 Task: Look for space in Dhrol, India from 7th July, 2023 to 15th July, 2023 for 6 adults in price range Rs.15000 to Rs.20000. Place can be entire place with 3 bedrooms having 3 beds and 3 bathrooms. Property type can be house, flat, guest house. Amenities needed are: washing machine. Booking option can be shelf check-in. Required host language is English.
Action: Mouse moved to (522, 127)
Screenshot: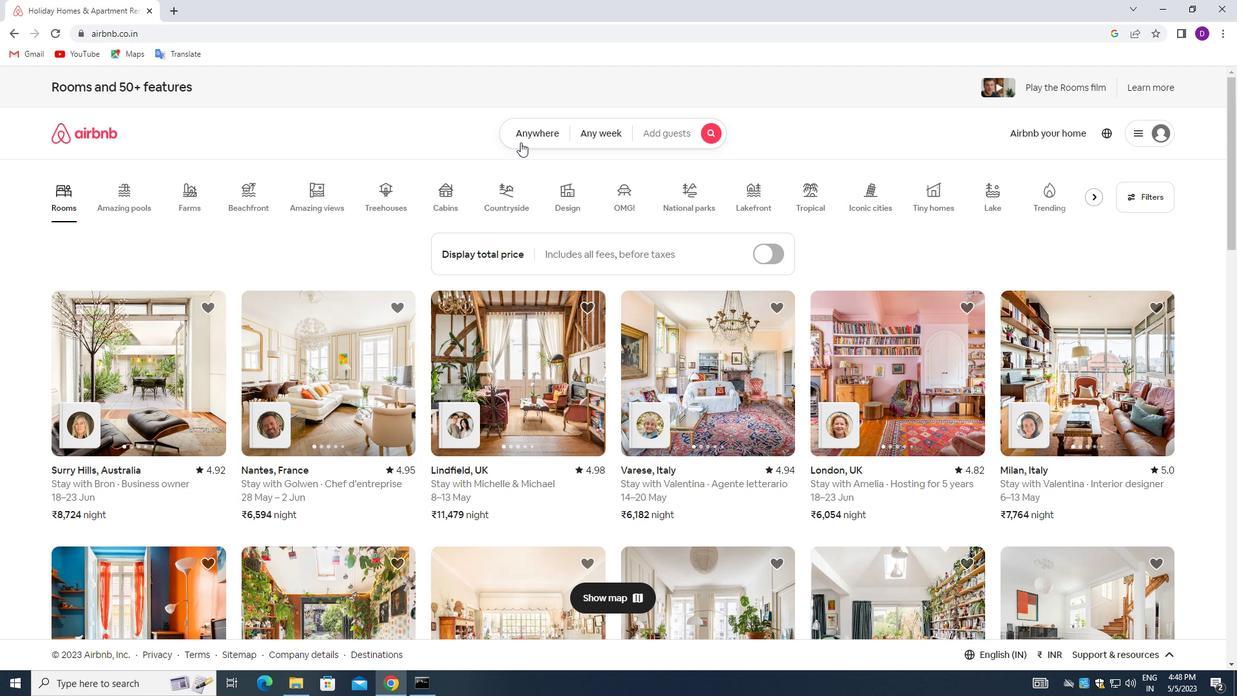 
Action: Mouse pressed left at (522, 127)
Screenshot: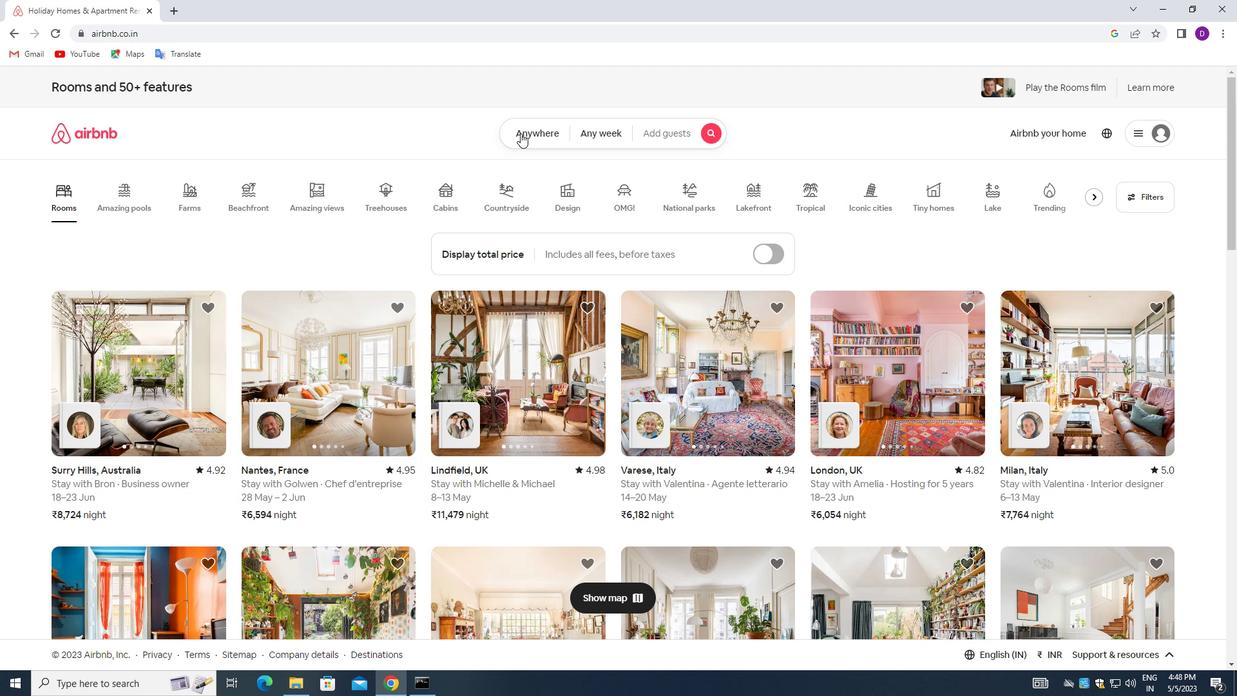 
Action: Mouse moved to (488, 176)
Screenshot: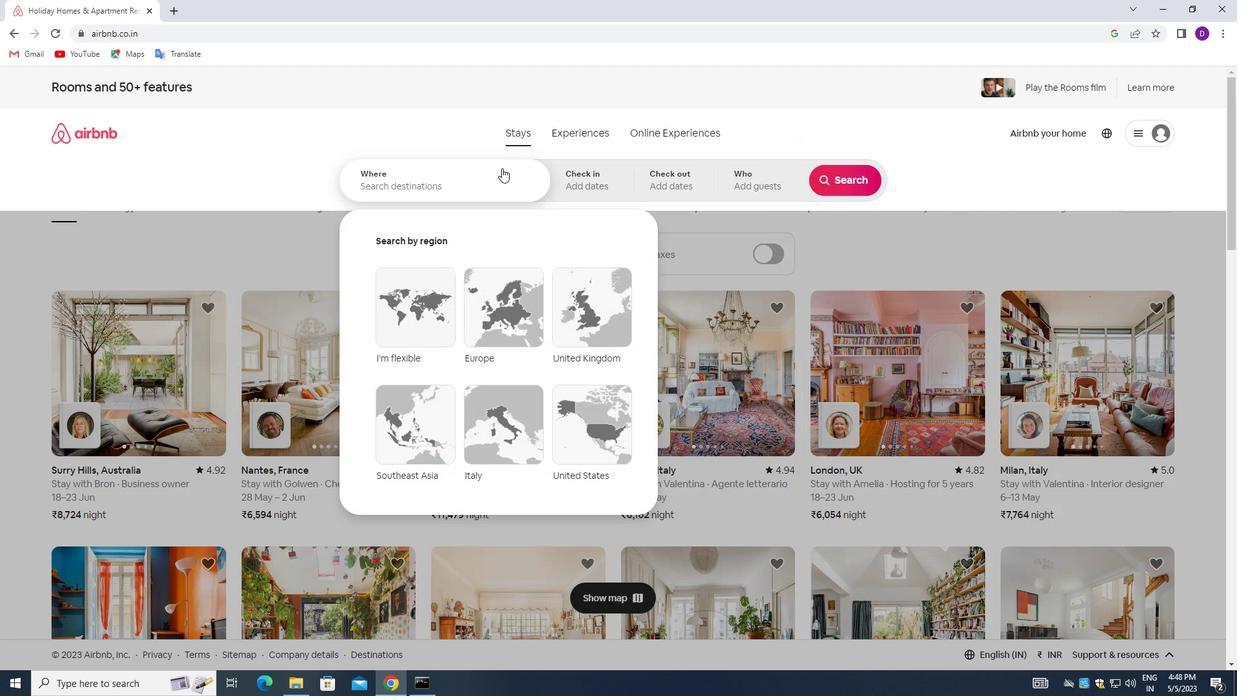 
Action: Mouse pressed left at (488, 176)
Screenshot: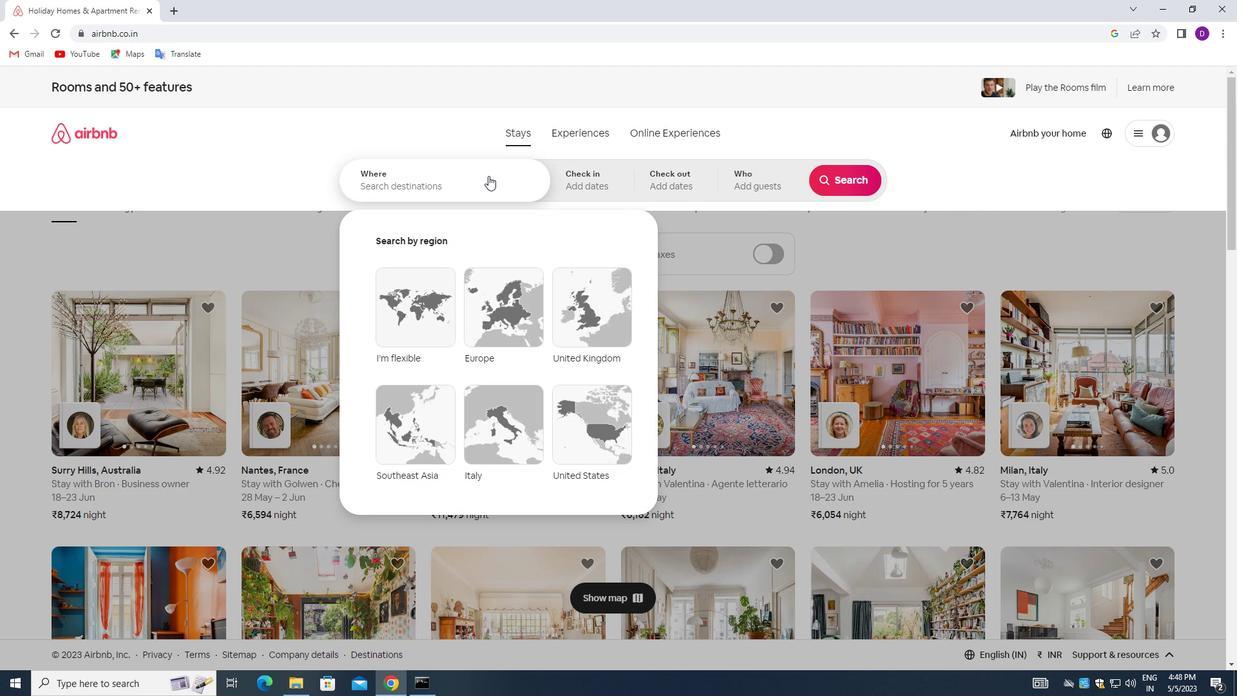 
Action: Mouse moved to (228, 298)
Screenshot: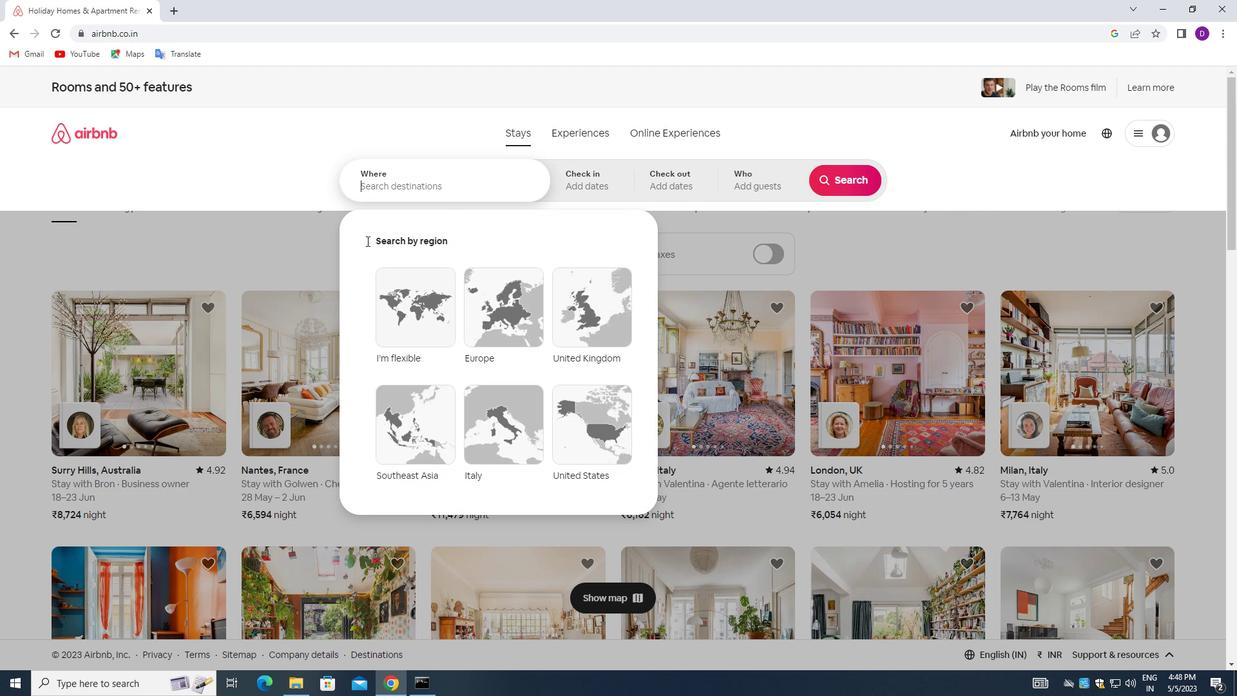 
Action: Key pressed <Key.shift_r>Dhrol,<Key.space><Key.shift>INDIA<Key.enter>
Screenshot: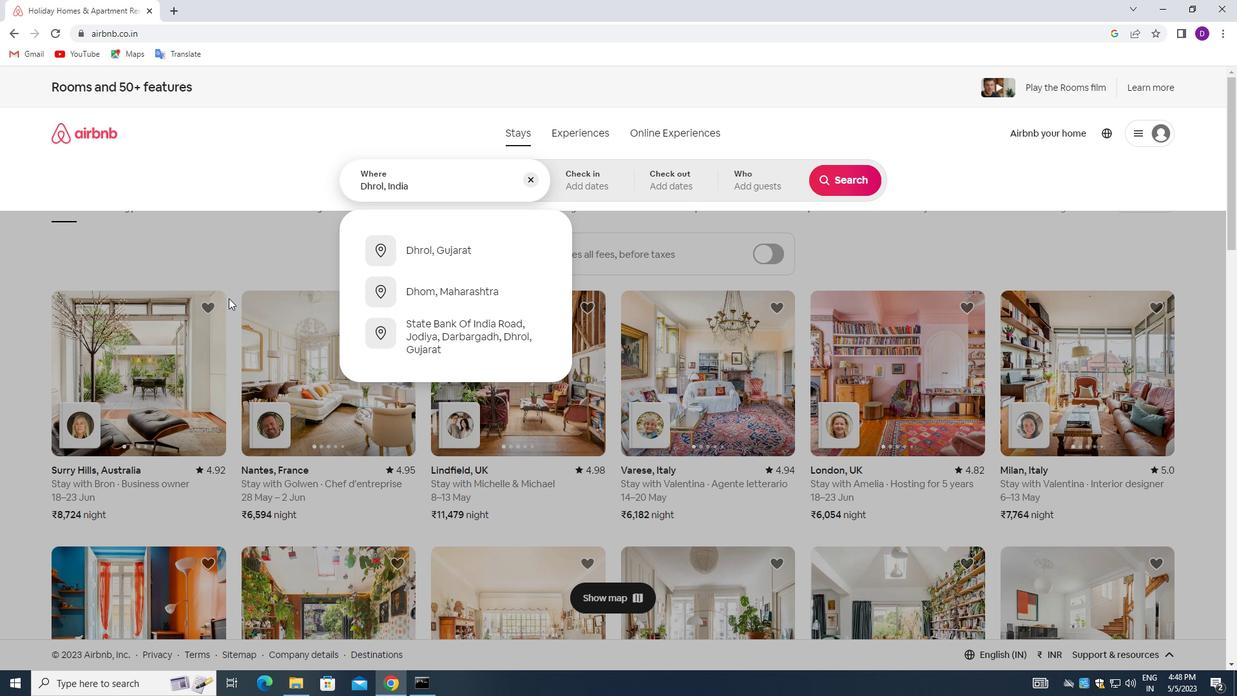 
Action: Mouse moved to (841, 286)
Screenshot: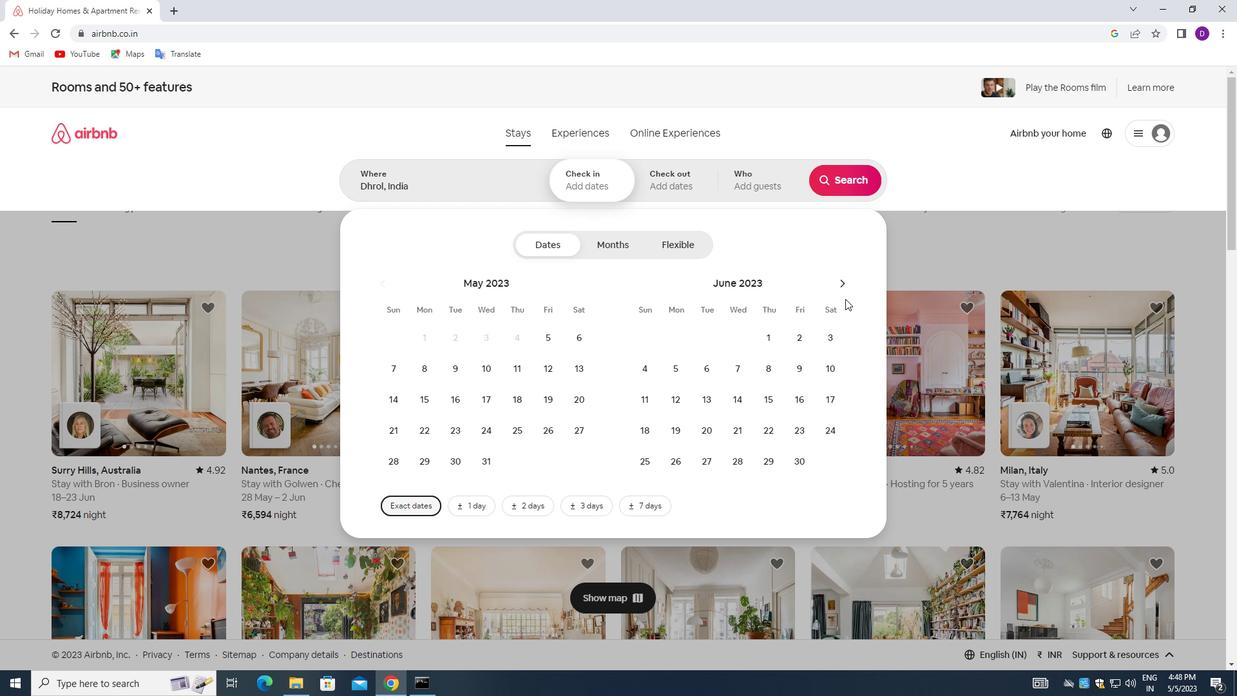 
Action: Mouse pressed left at (841, 286)
Screenshot: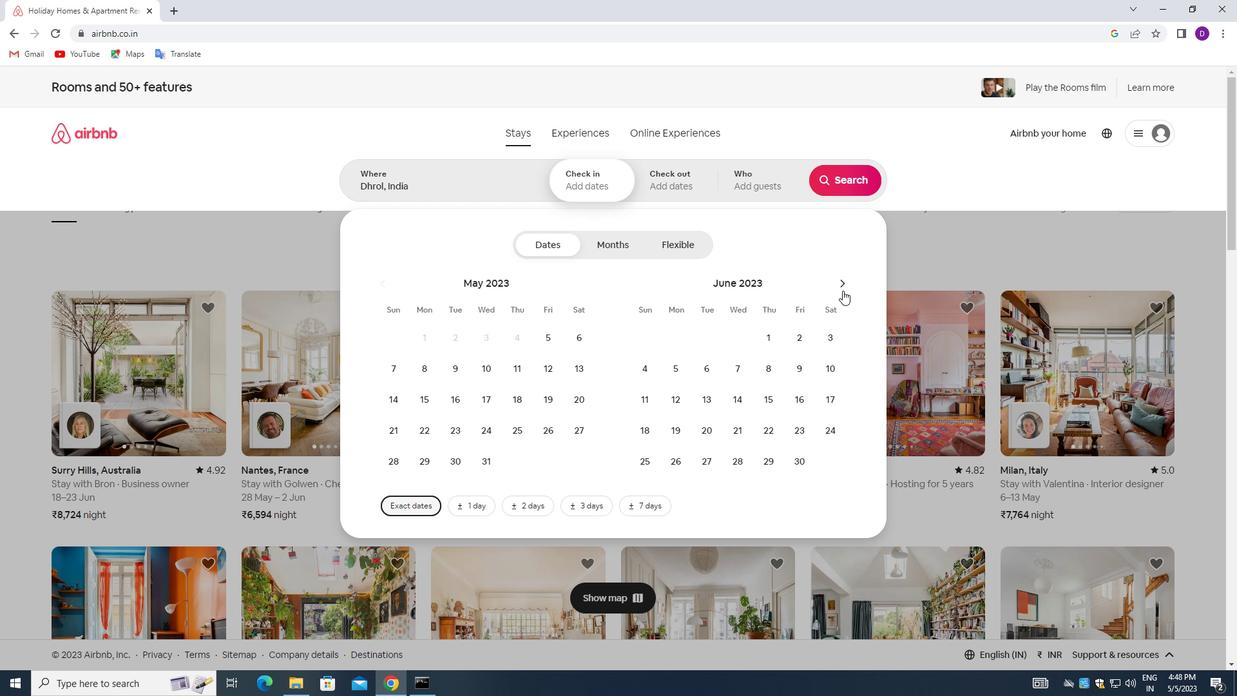 
Action: Mouse moved to (788, 367)
Screenshot: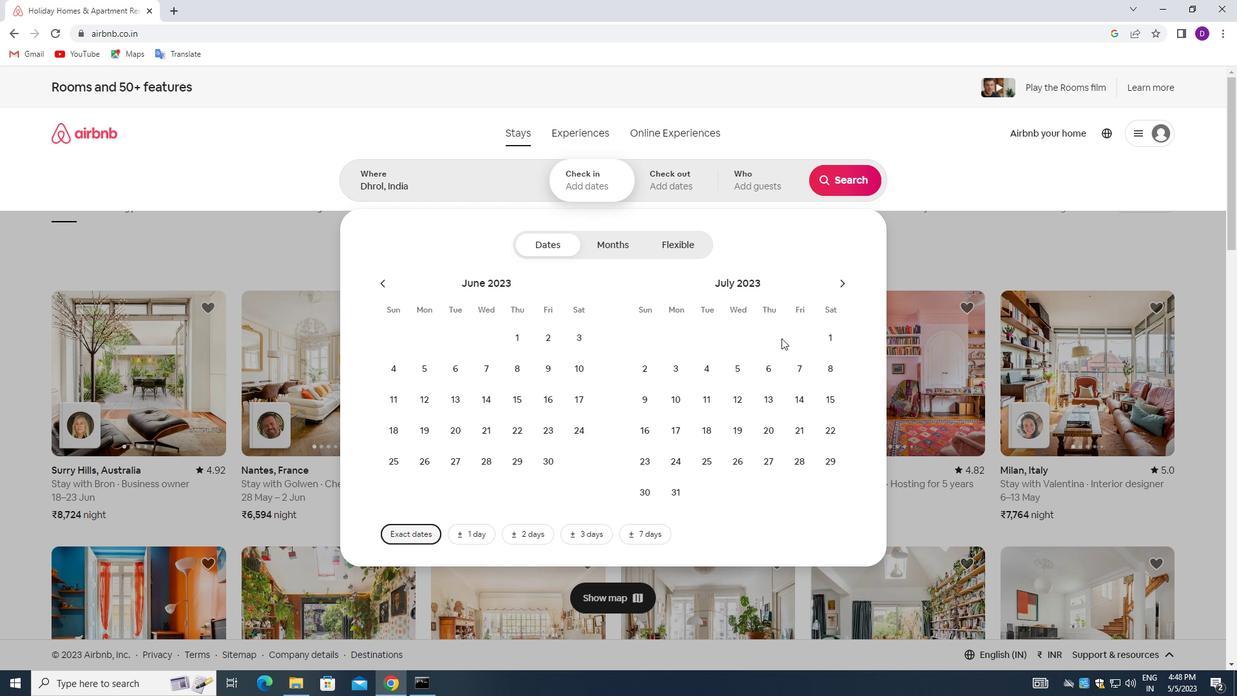 
Action: Mouse pressed left at (788, 367)
Screenshot: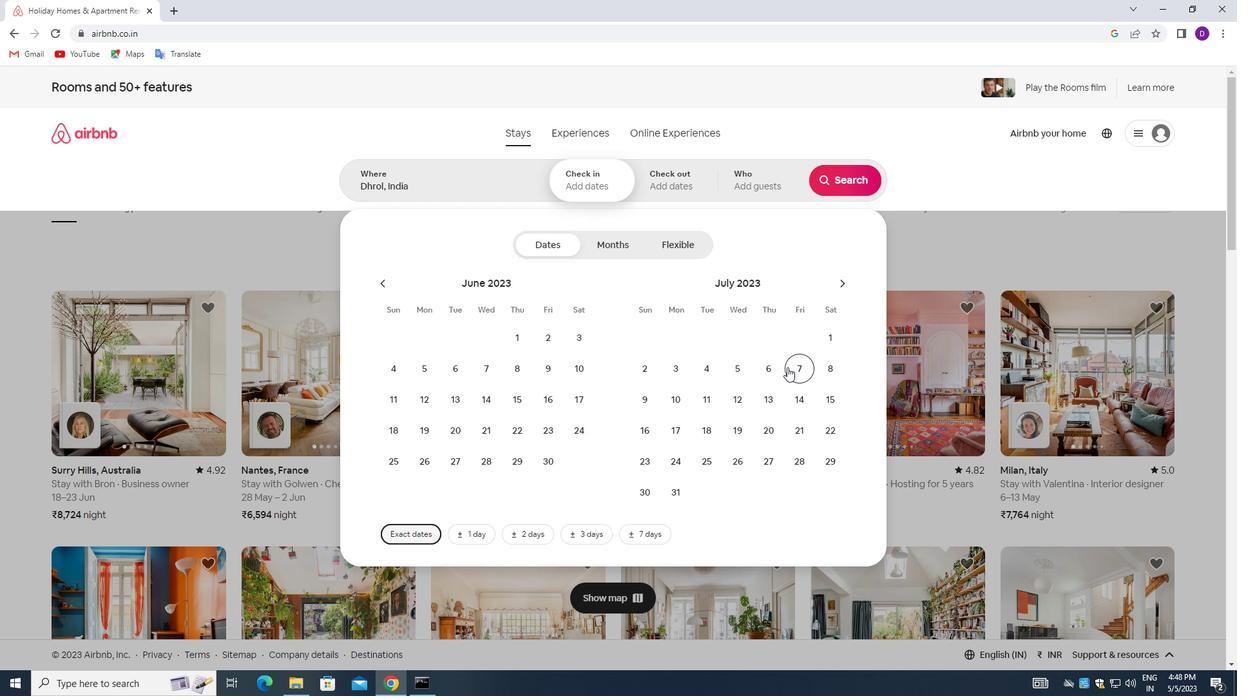 
Action: Mouse moved to (824, 397)
Screenshot: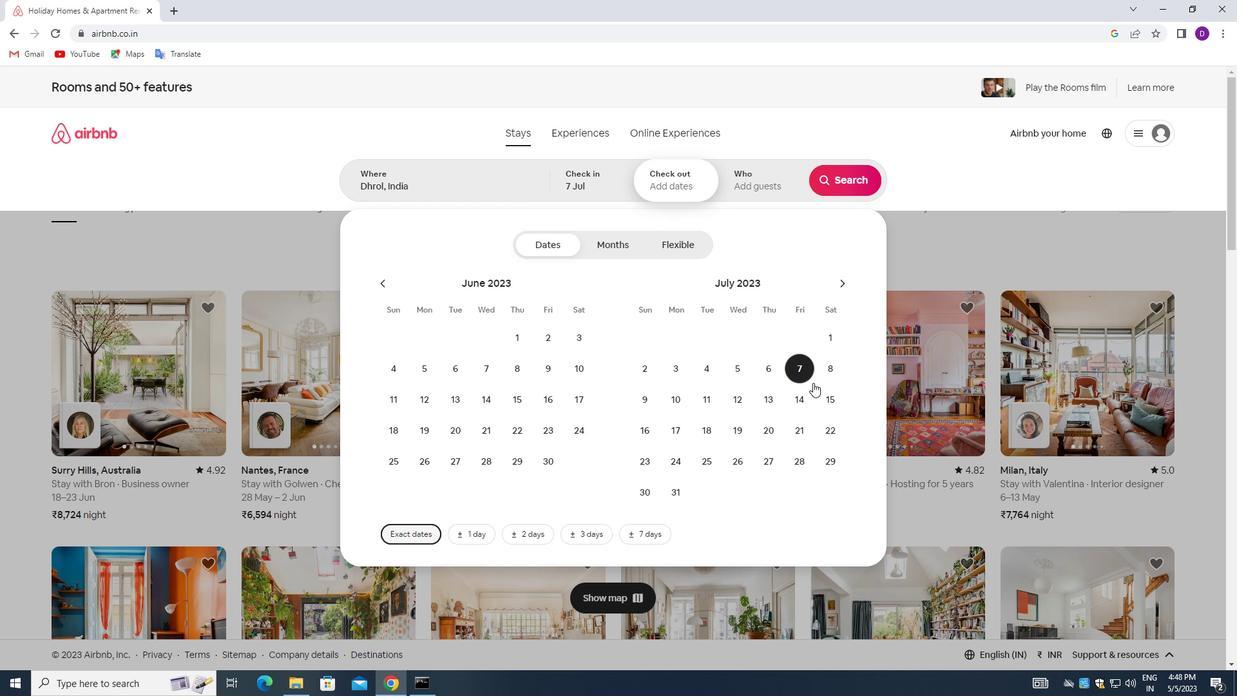 
Action: Mouse pressed left at (824, 397)
Screenshot: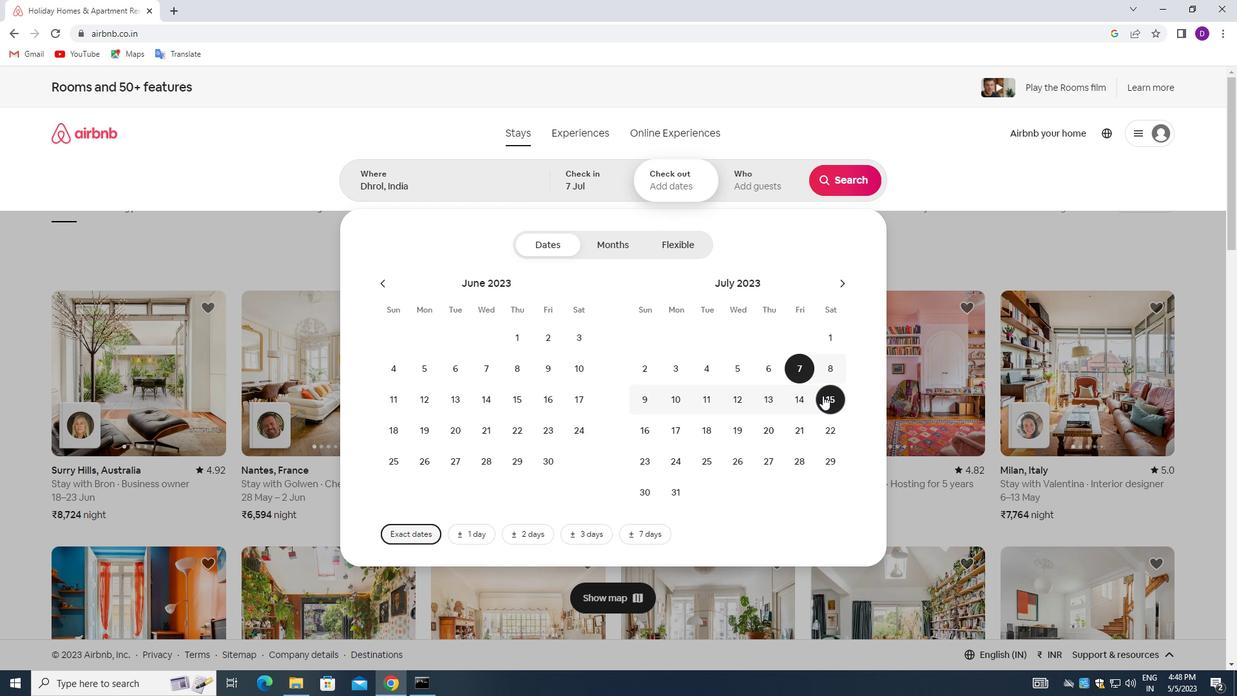 
Action: Mouse moved to (742, 176)
Screenshot: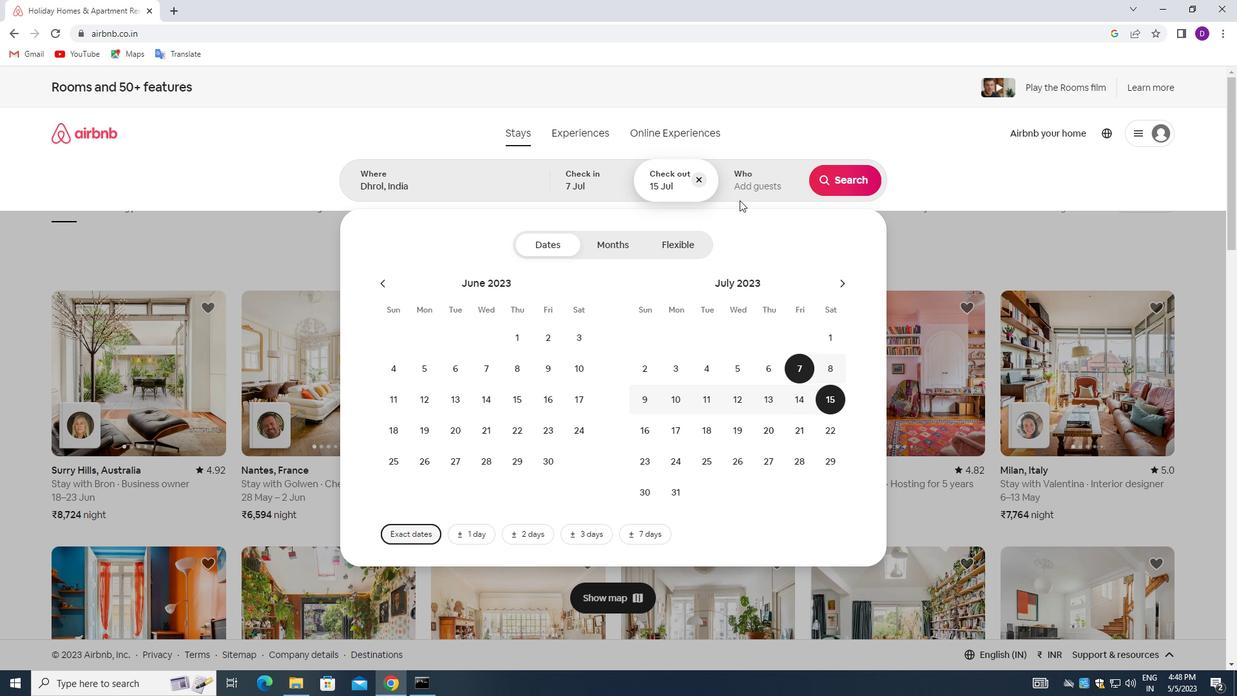
Action: Mouse pressed left at (742, 176)
Screenshot: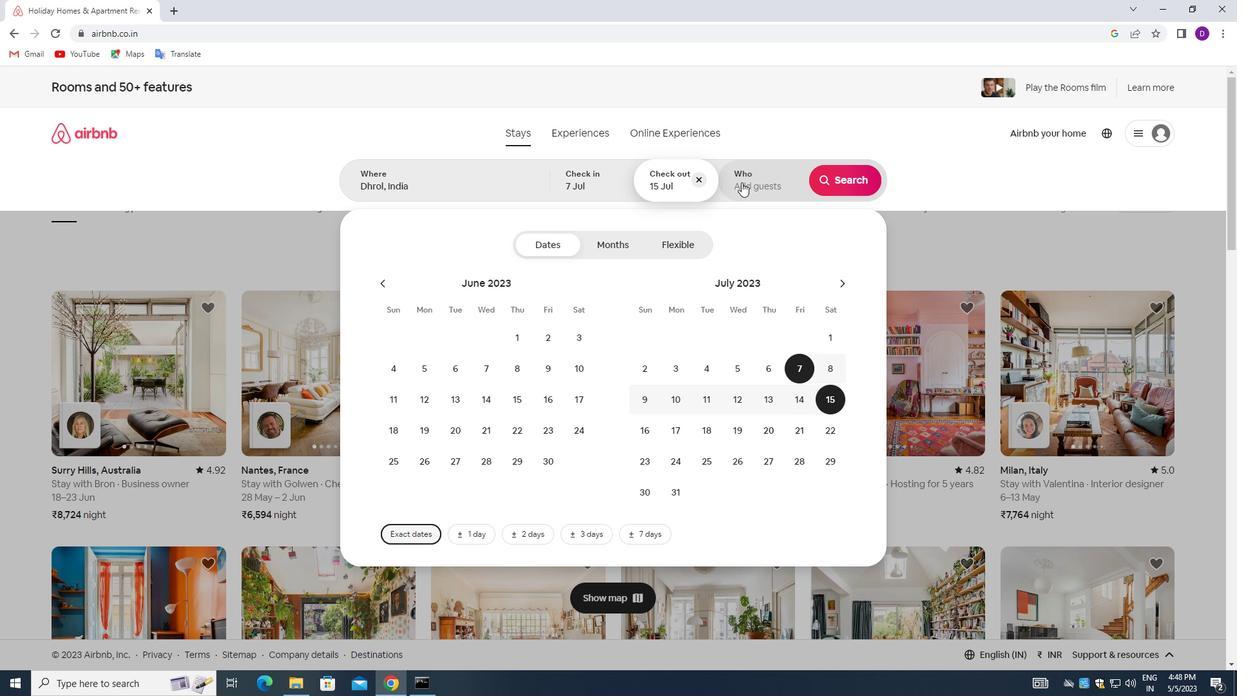 
Action: Mouse moved to (845, 254)
Screenshot: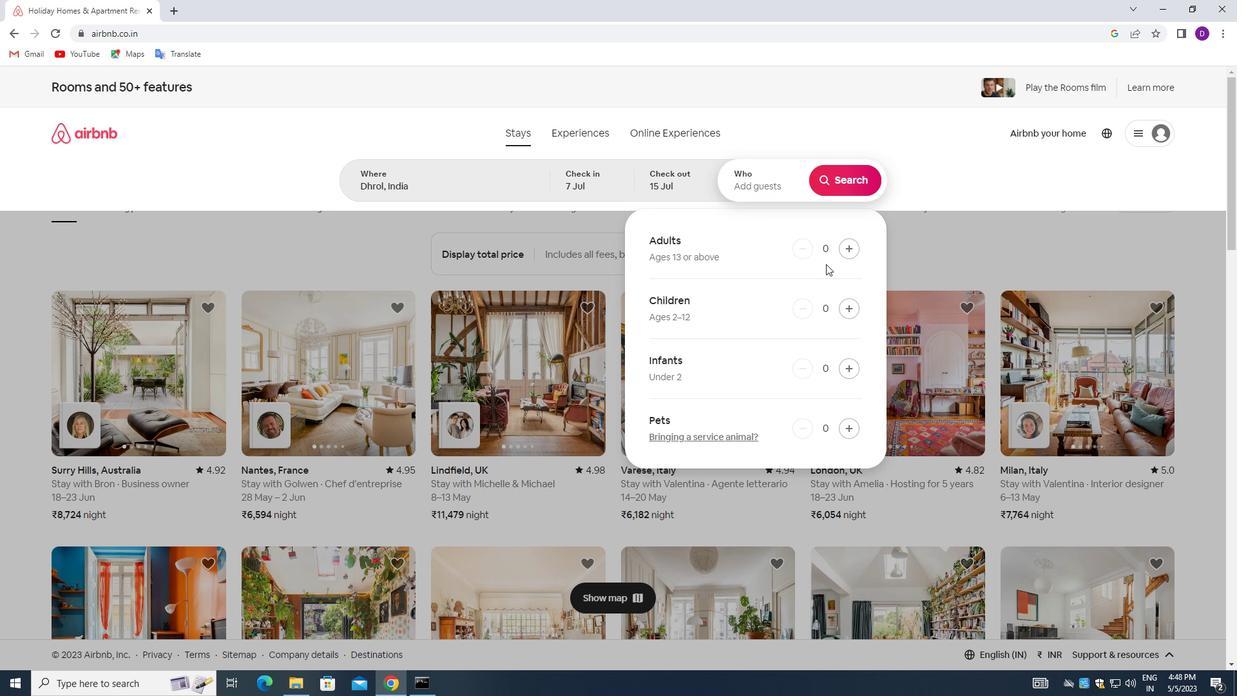
Action: Mouse pressed left at (845, 254)
Screenshot: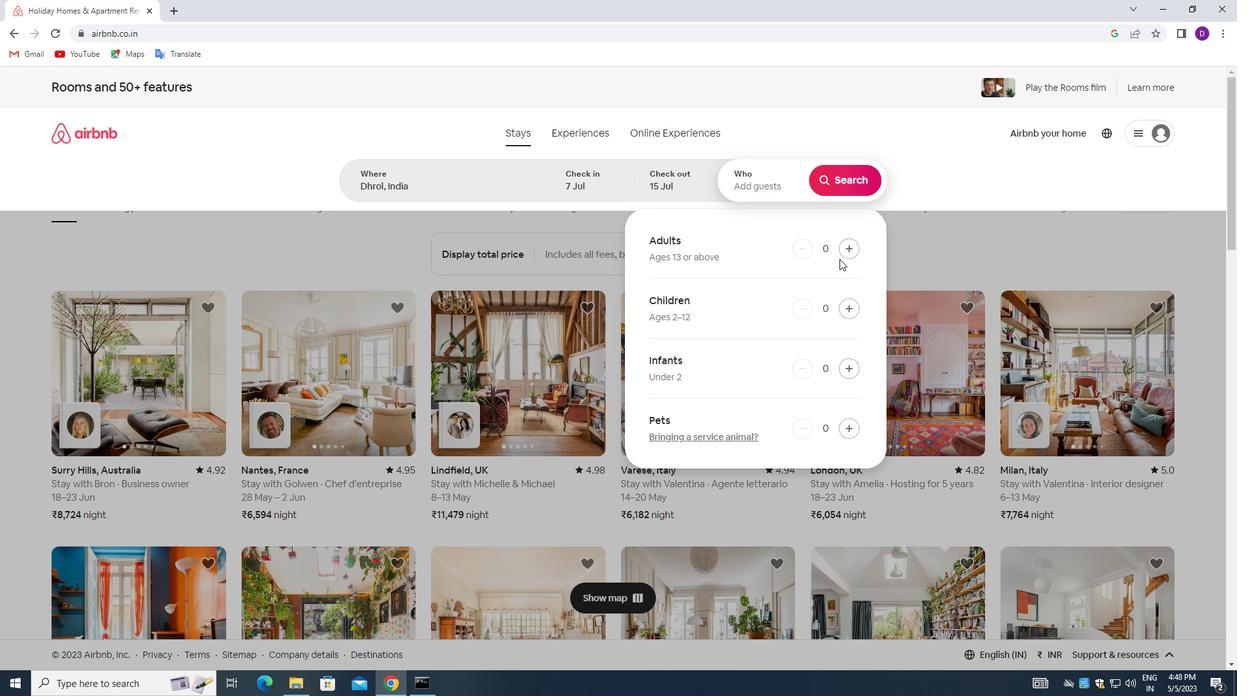 
Action: Mouse pressed left at (845, 254)
Screenshot: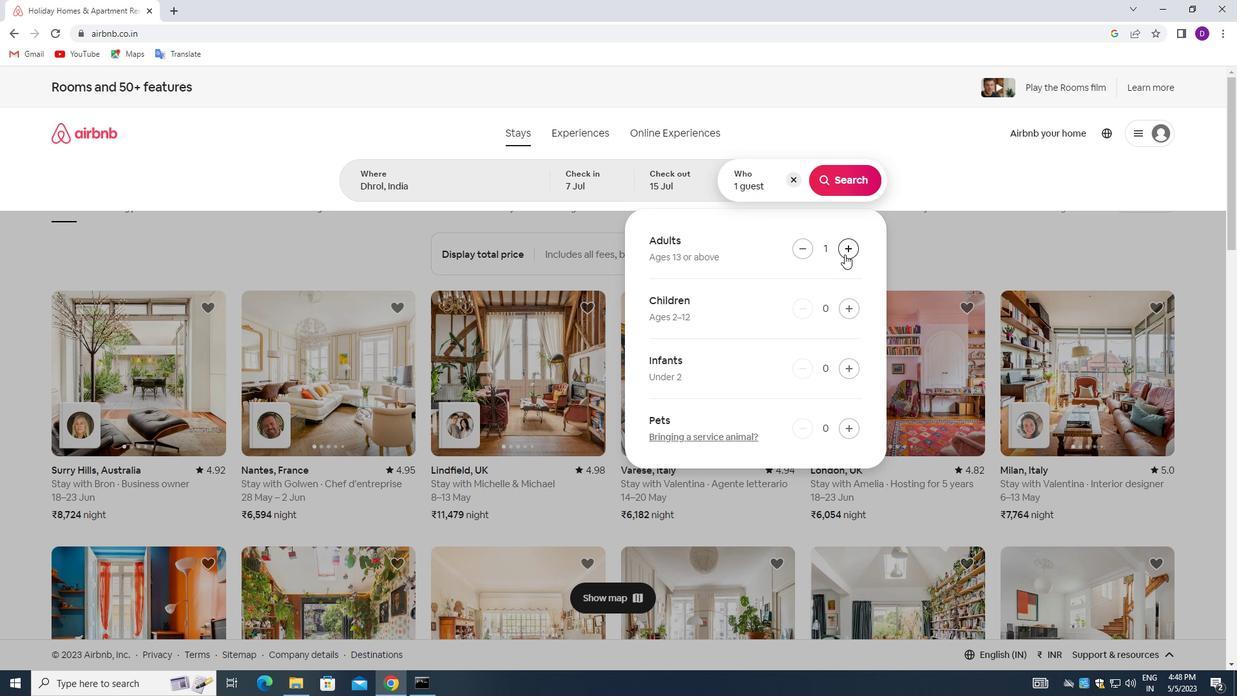 
Action: Mouse pressed left at (845, 254)
Screenshot: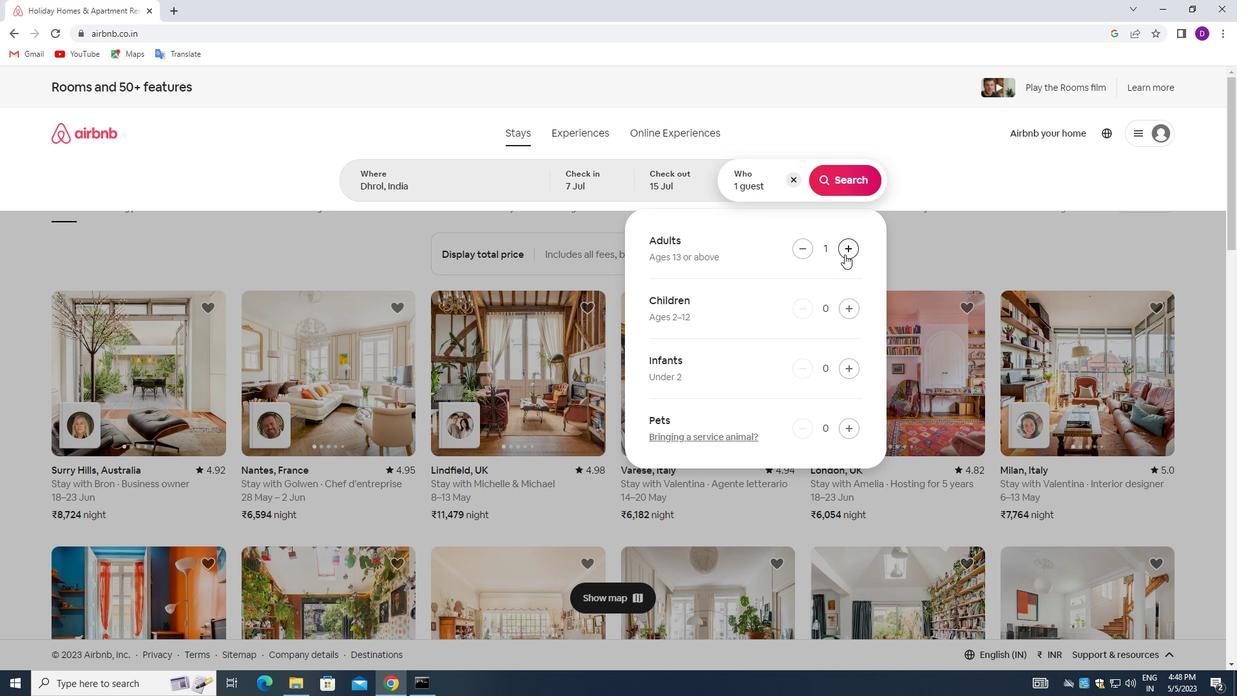 
Action: Mouse pressed left at (845, 254)
Screenshot: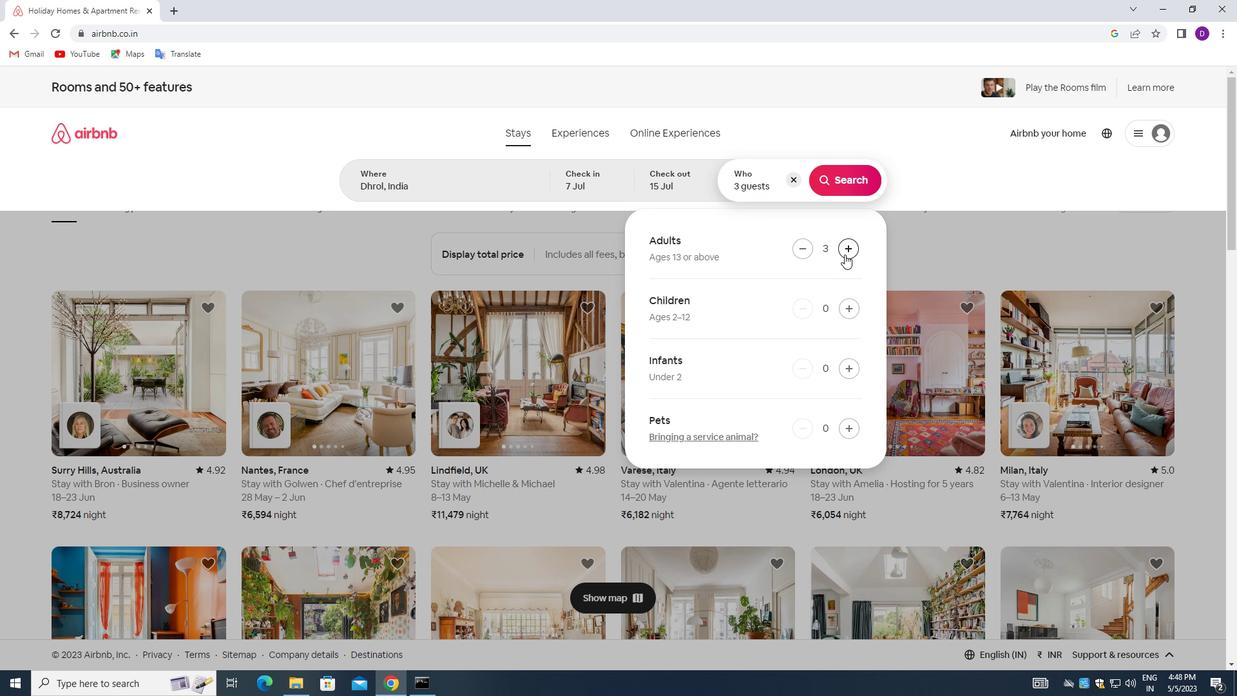 
Action: Mouse pressed left at (845, 254)
Screenshot: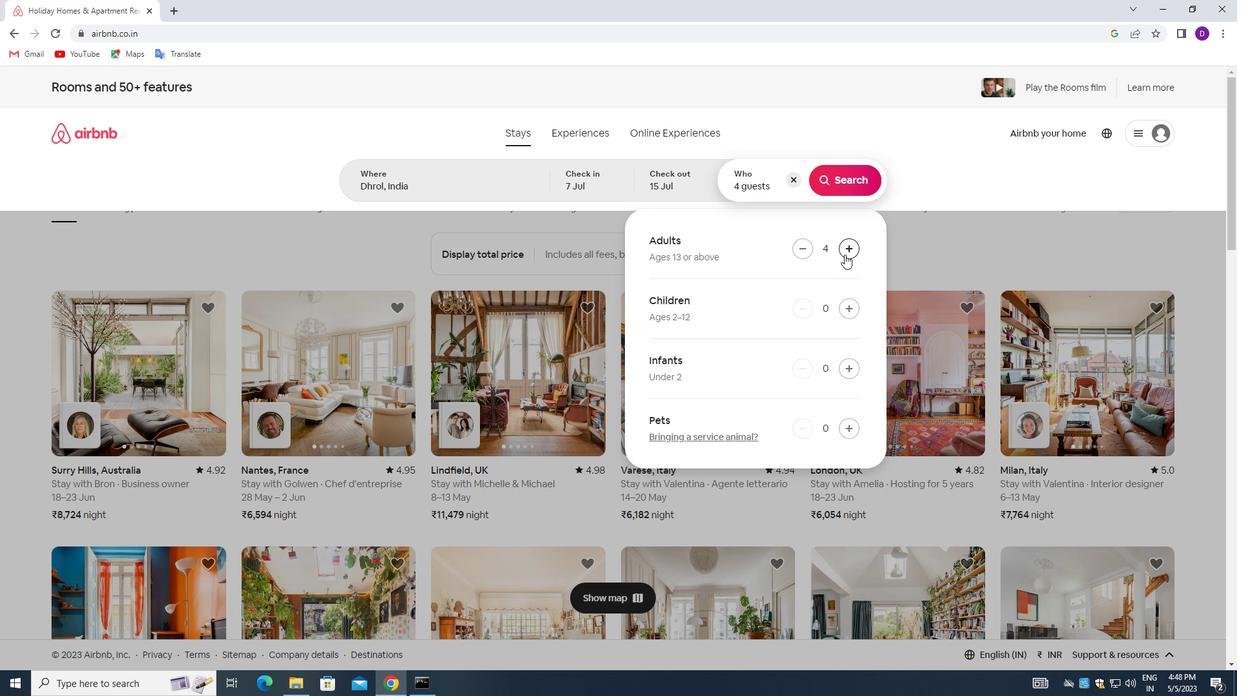 
Action: Mouse pressed left at (845, 254)
Screenshot: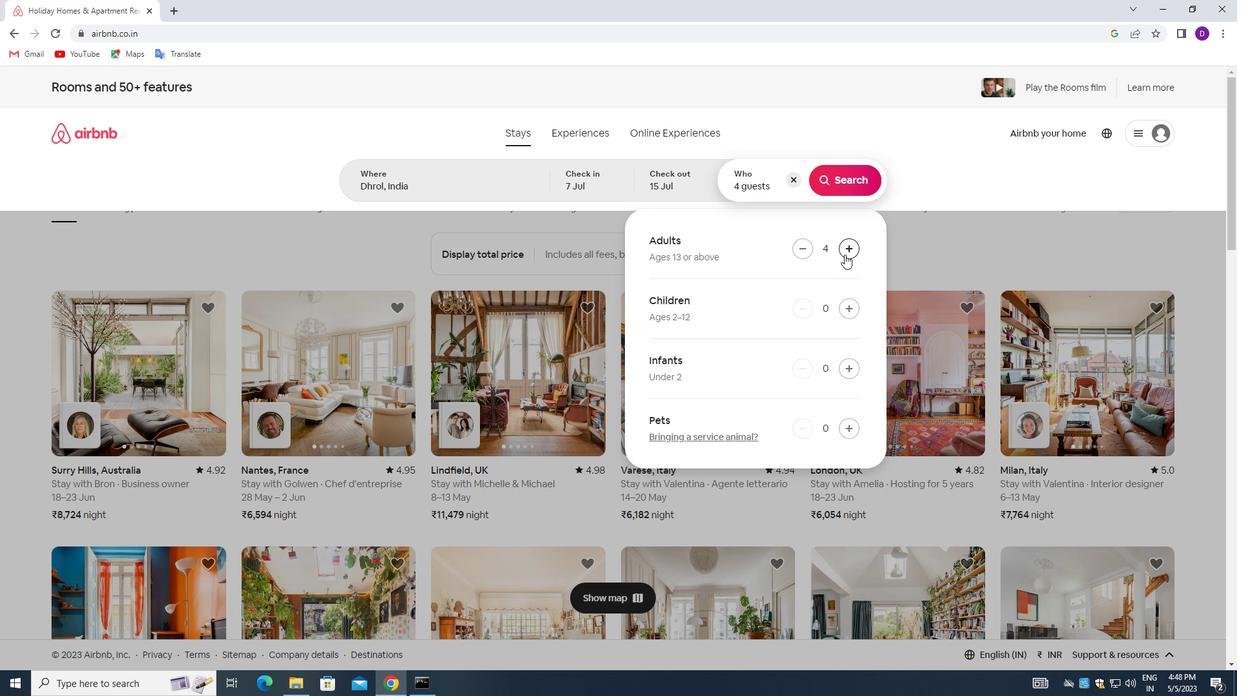 
Action: Mouse moved to (855, 171)
Screenshot: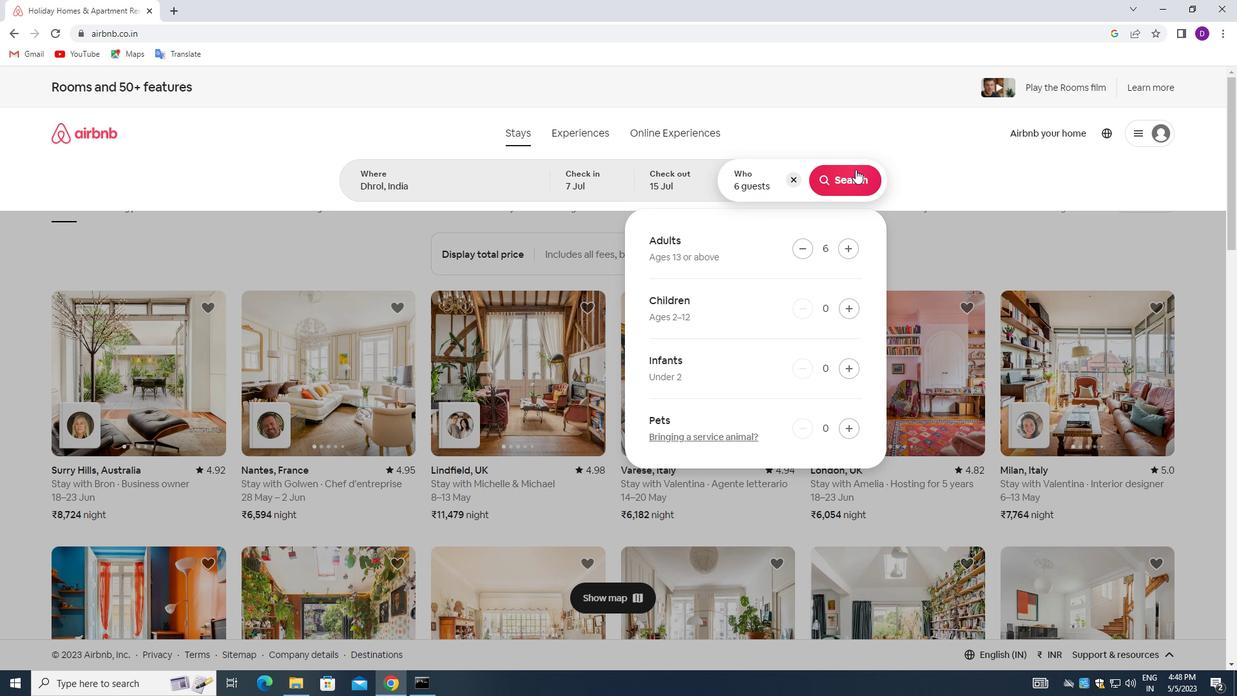 
Action: Mouse pressed left at (855, 171)
Screenshot: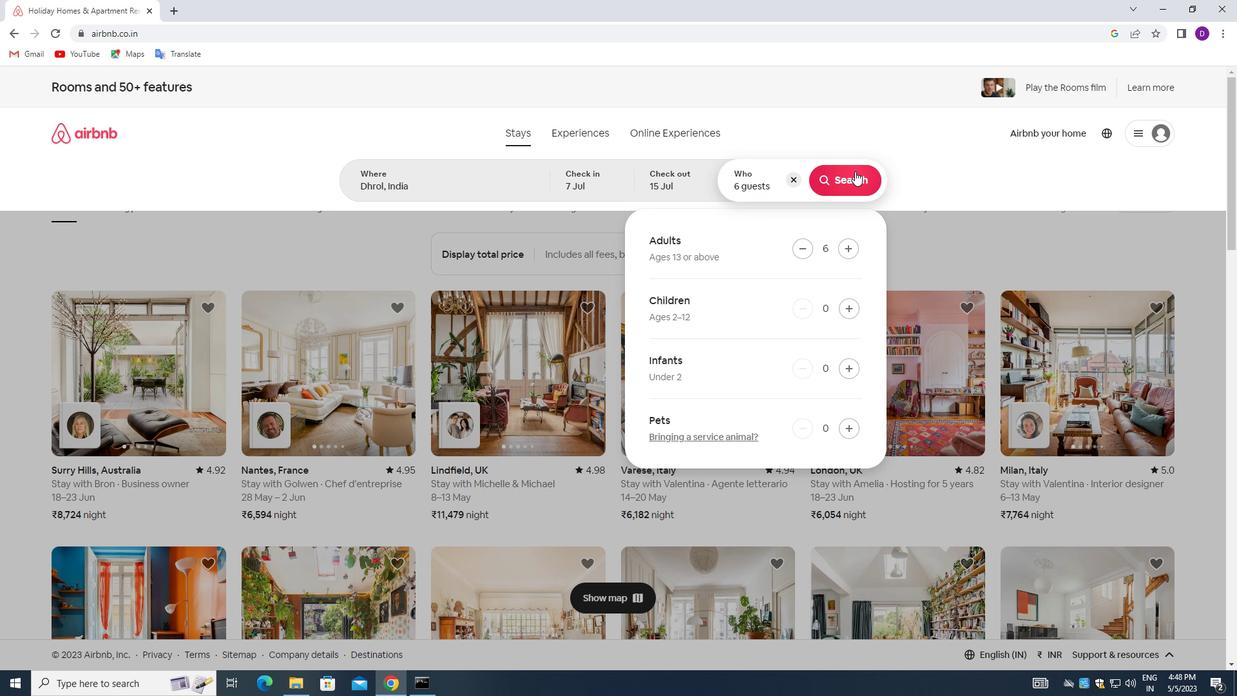 
Action: Mouse moved to (1169, 145)
Screenshot: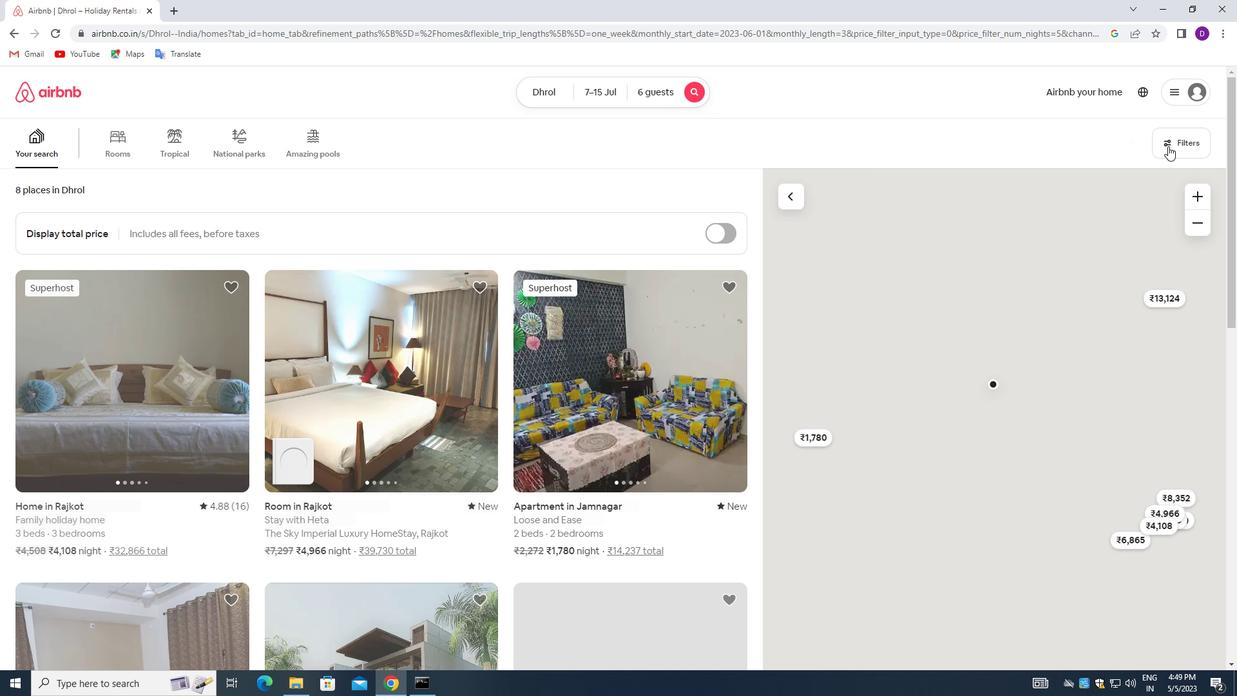 
Action: Mouse pressed left at (1169, 145)
Screenshot: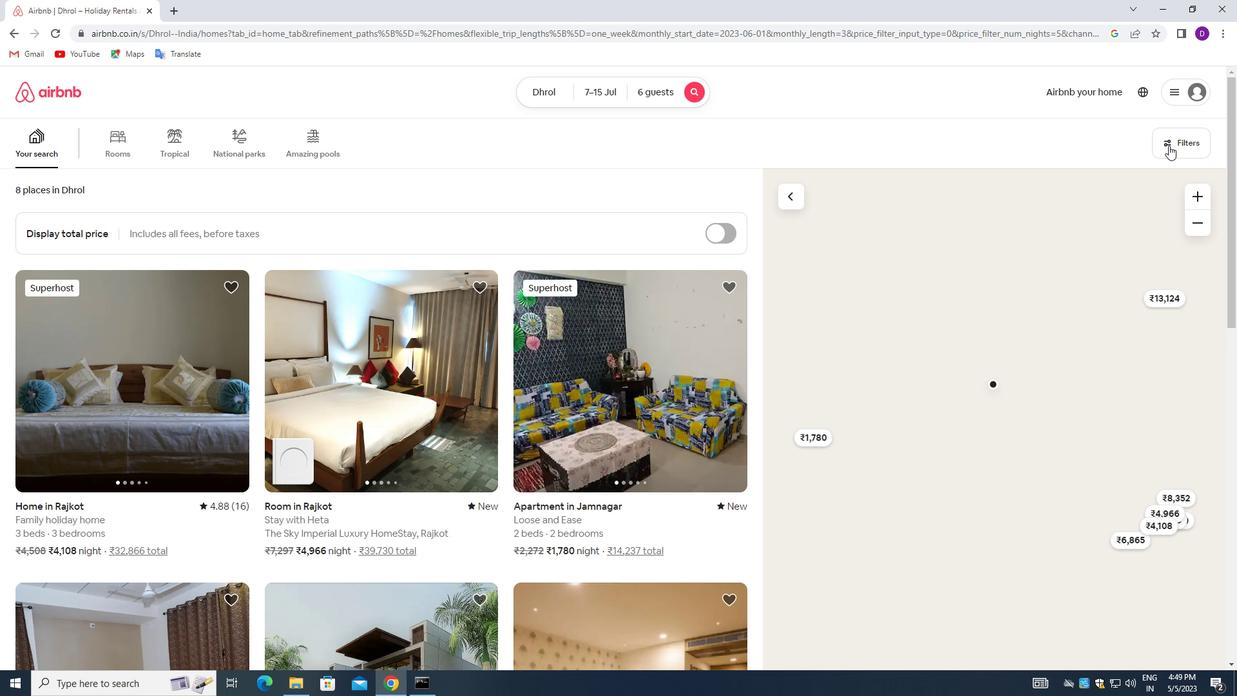 
Action: Mouse moved to (509, 386)
Screenshot: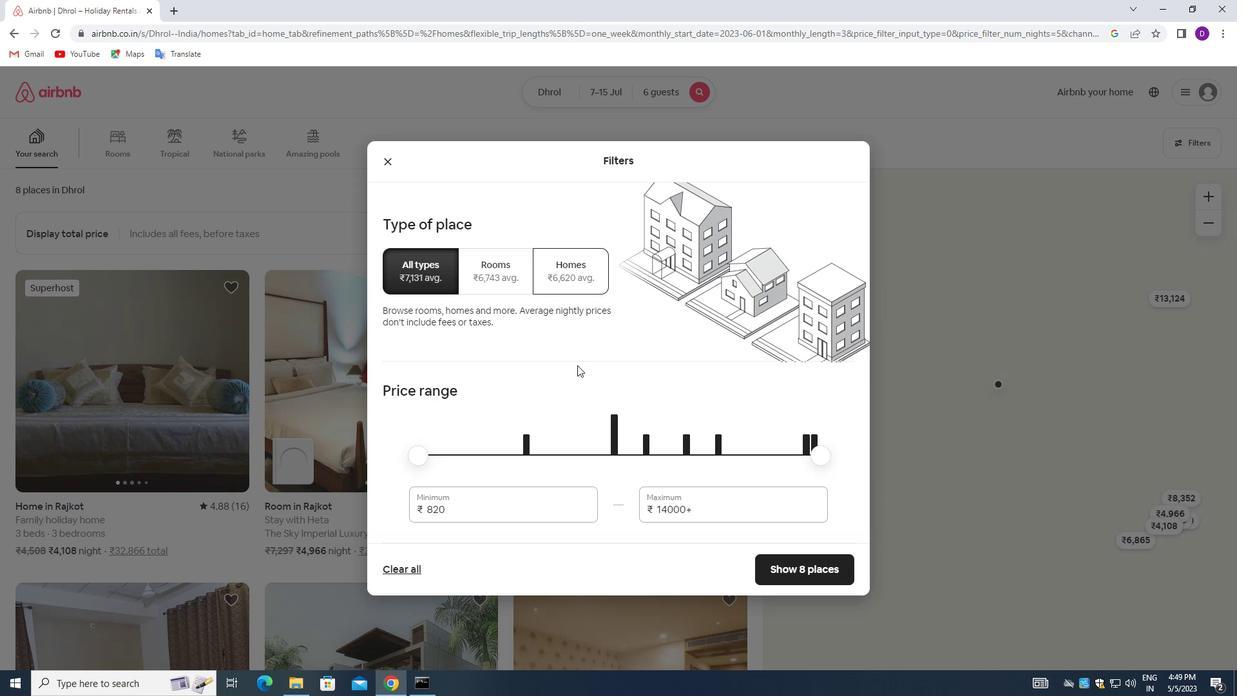 
Action: Mouse scrolled (509, 385) with delta (0, 0)
Screenshot: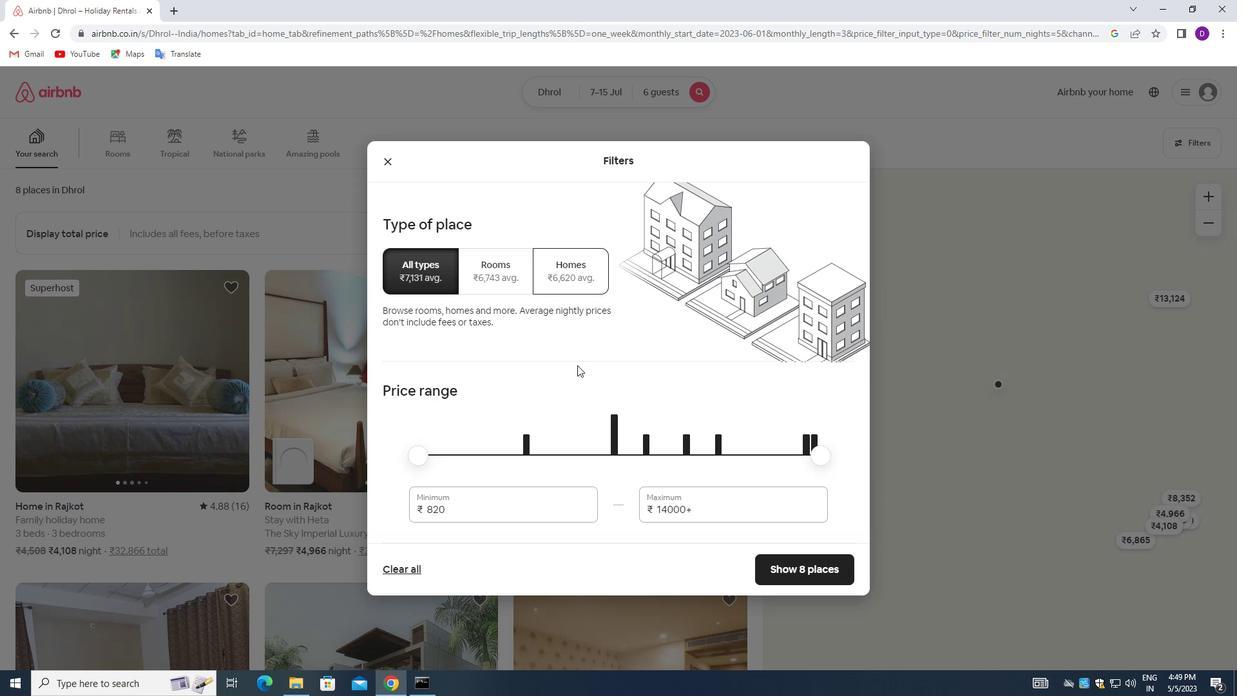 
Action: Mouse moved to (495, 390)
Screenshot: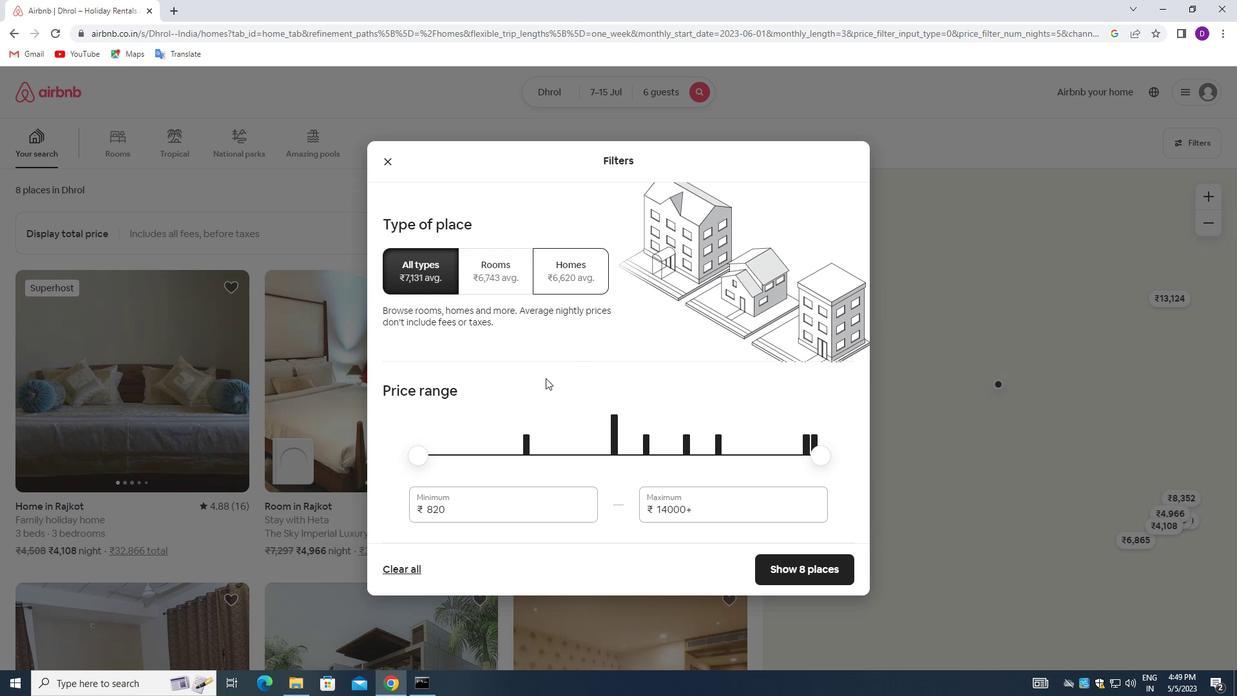 
Action: Mouse scrolled (495, 389) with delta (0, 0)
Screenshot: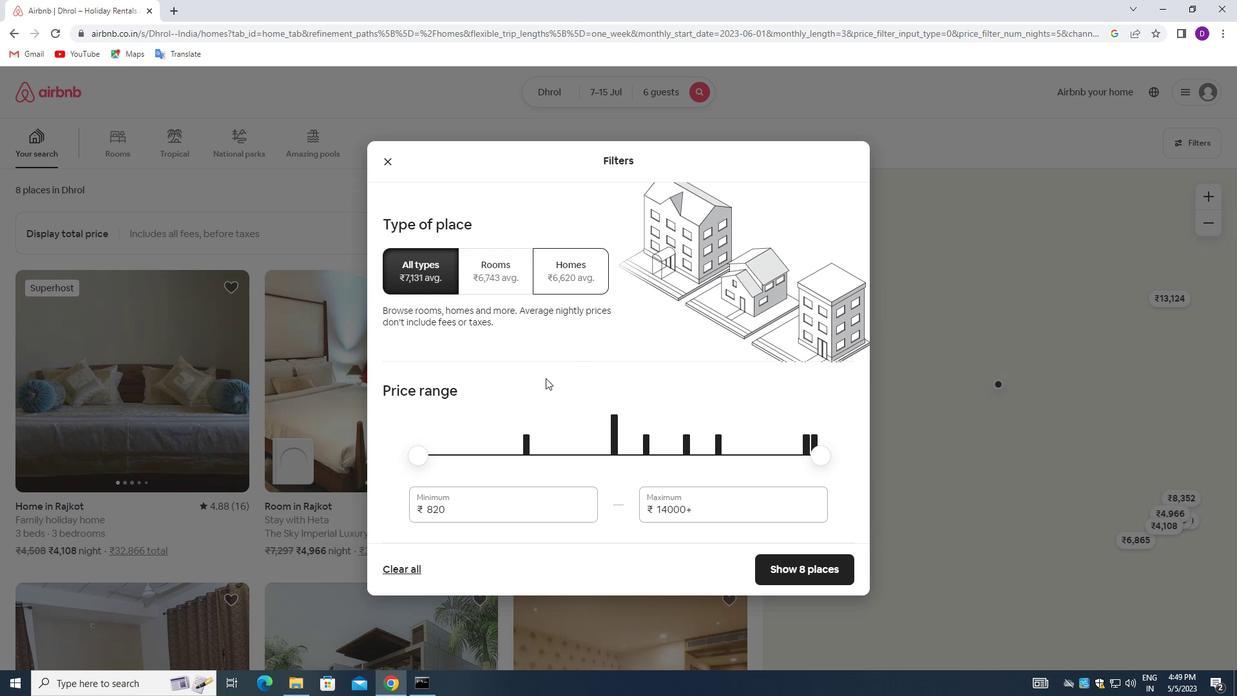 
Action: Mouse moved to (452, 333)
Screenshot: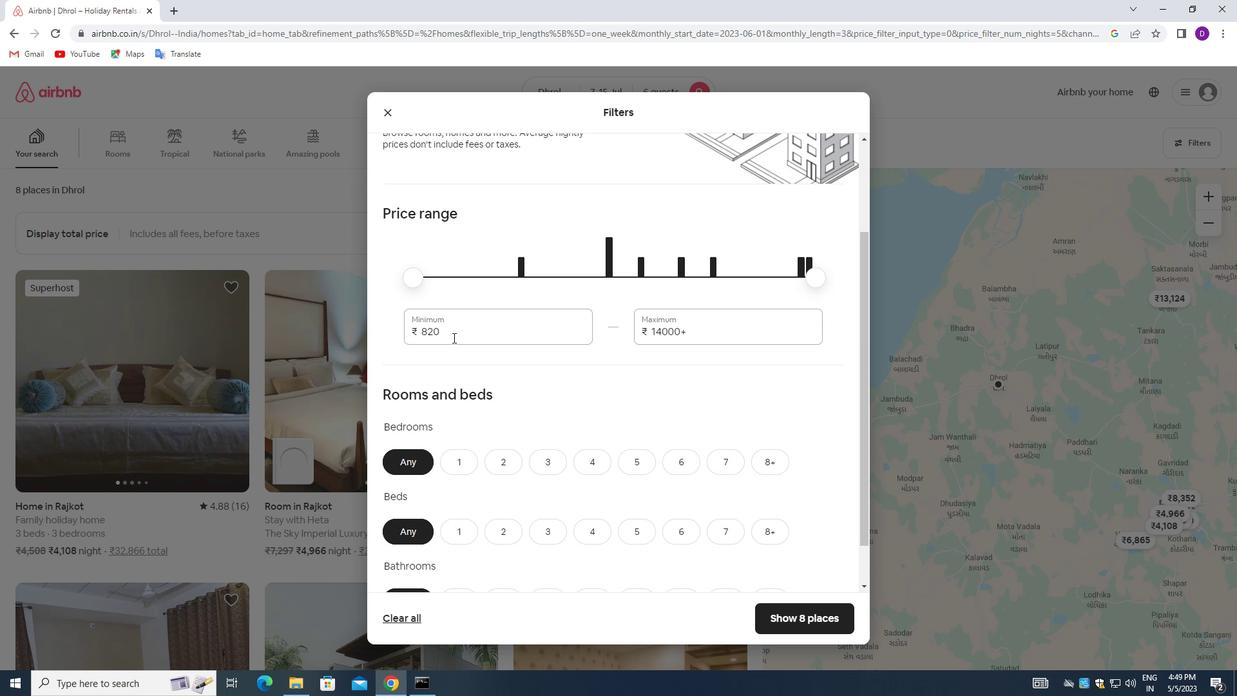 
Action: Mouse pressed left at (452, 333)
Screenshot: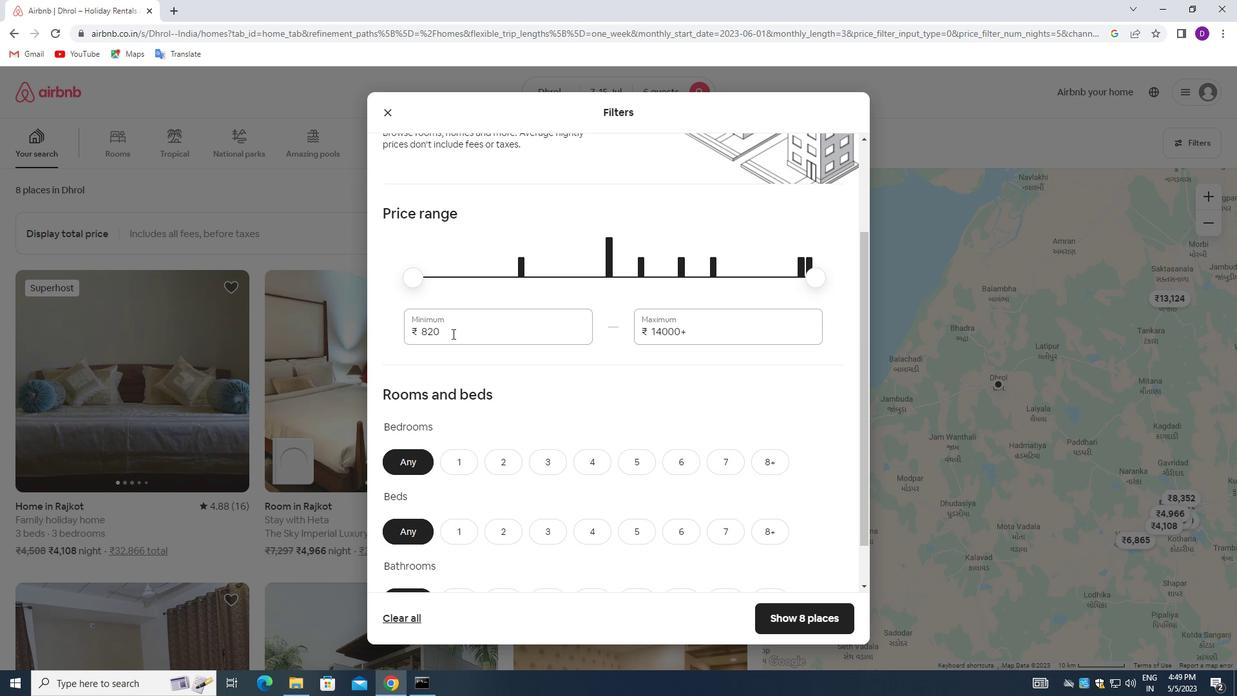 
Action: Mouse pressed left at (452, 333)
Screenshot: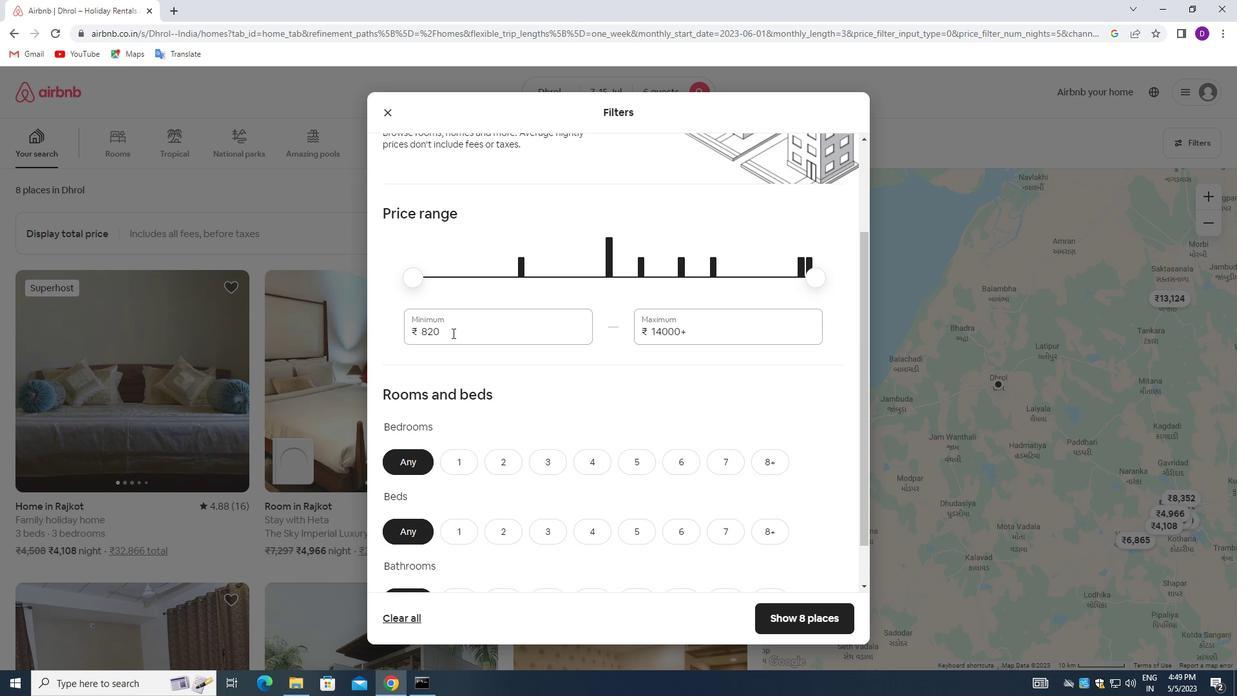 
Action: Key pressed 15000<Key.tab>20000
Screenshot: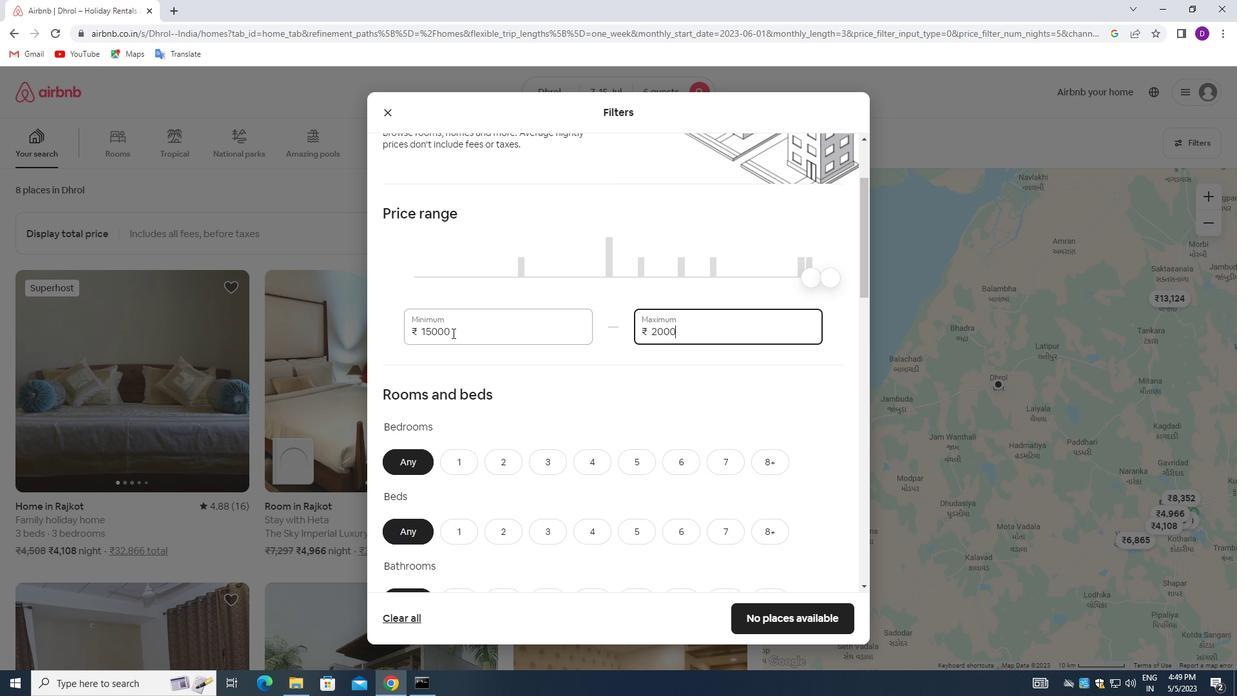 
Action: Mouse moved to (511, 355)
Screenshot: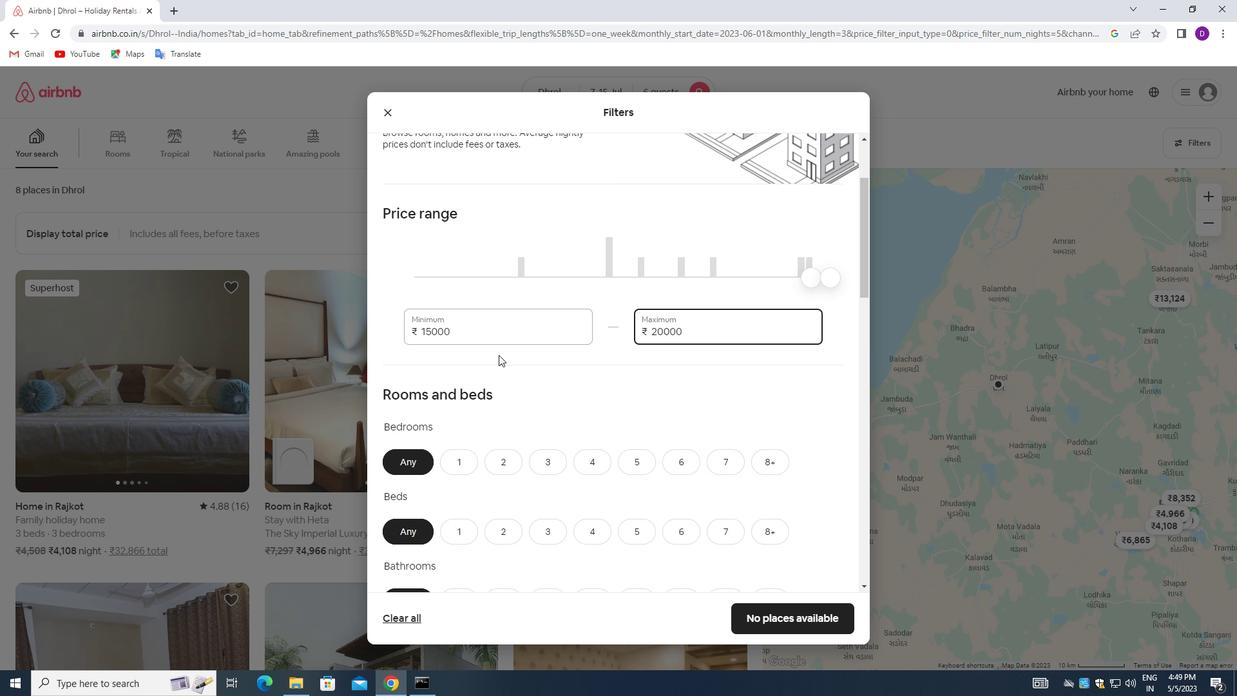 
Action: Mouse scrolled (511, 354) with delta (0, 0)
Screenshot: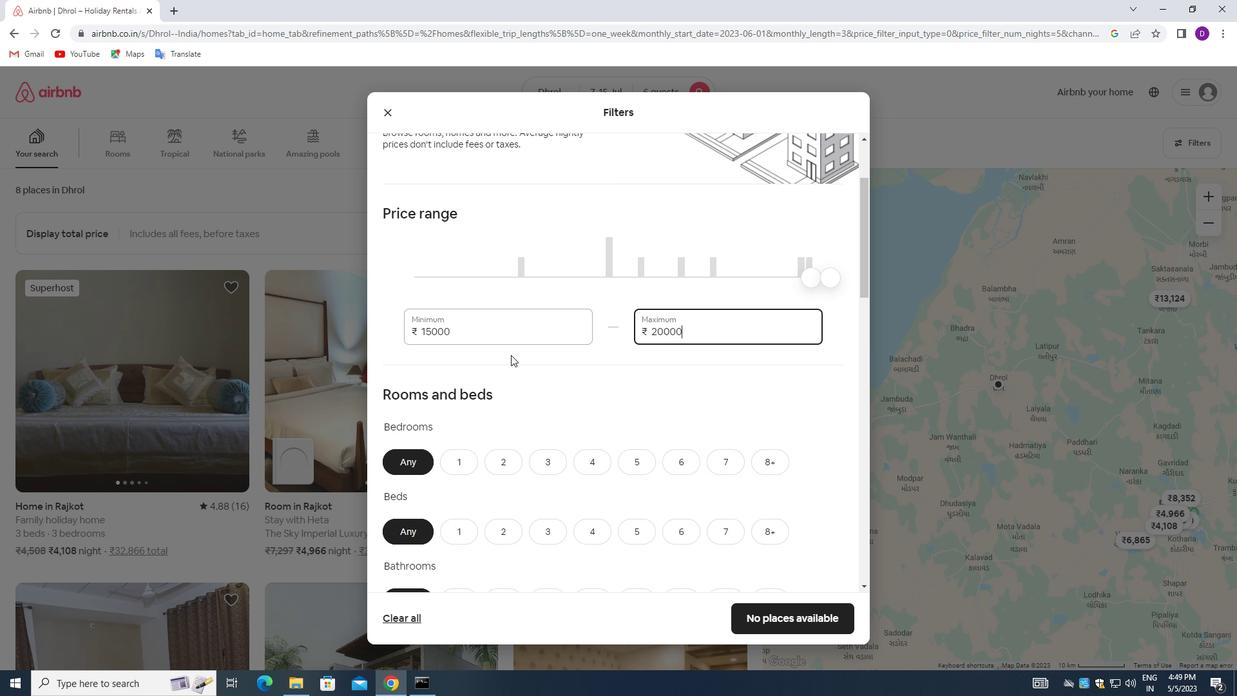 
Action: Mouse moved to (511, 355)
Screenshot: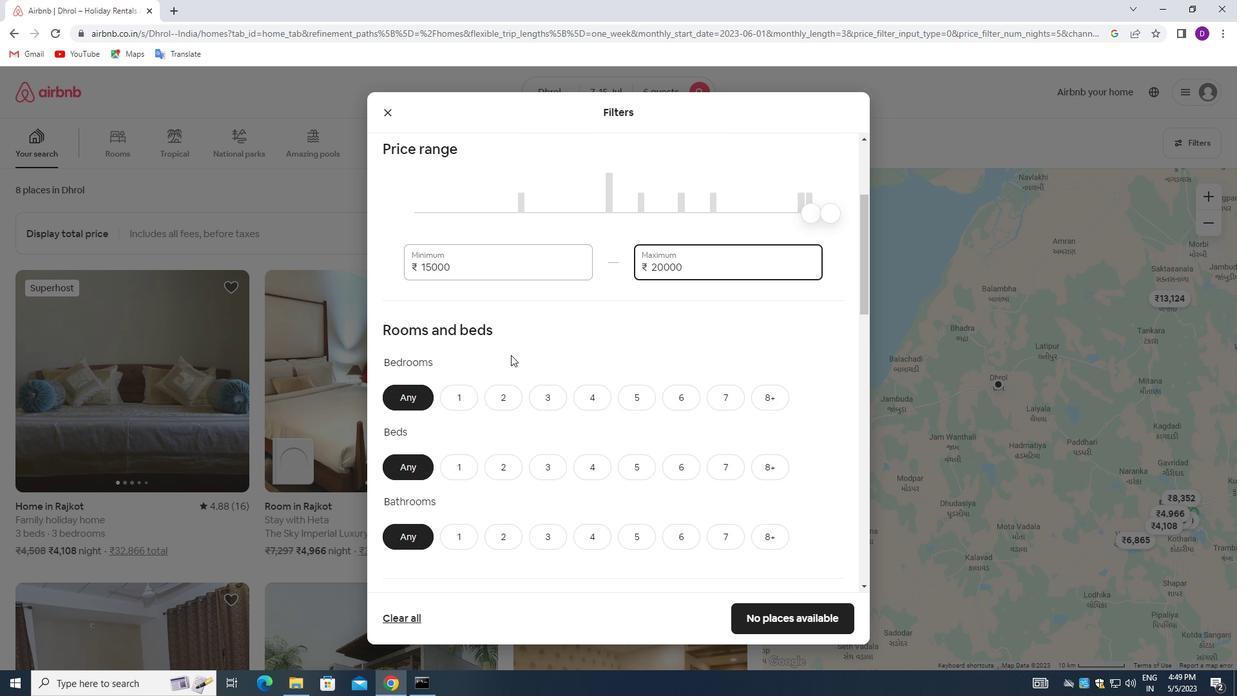
Action: Mouse scrolled (511, 354) with delta (0, 0)
Screenshot: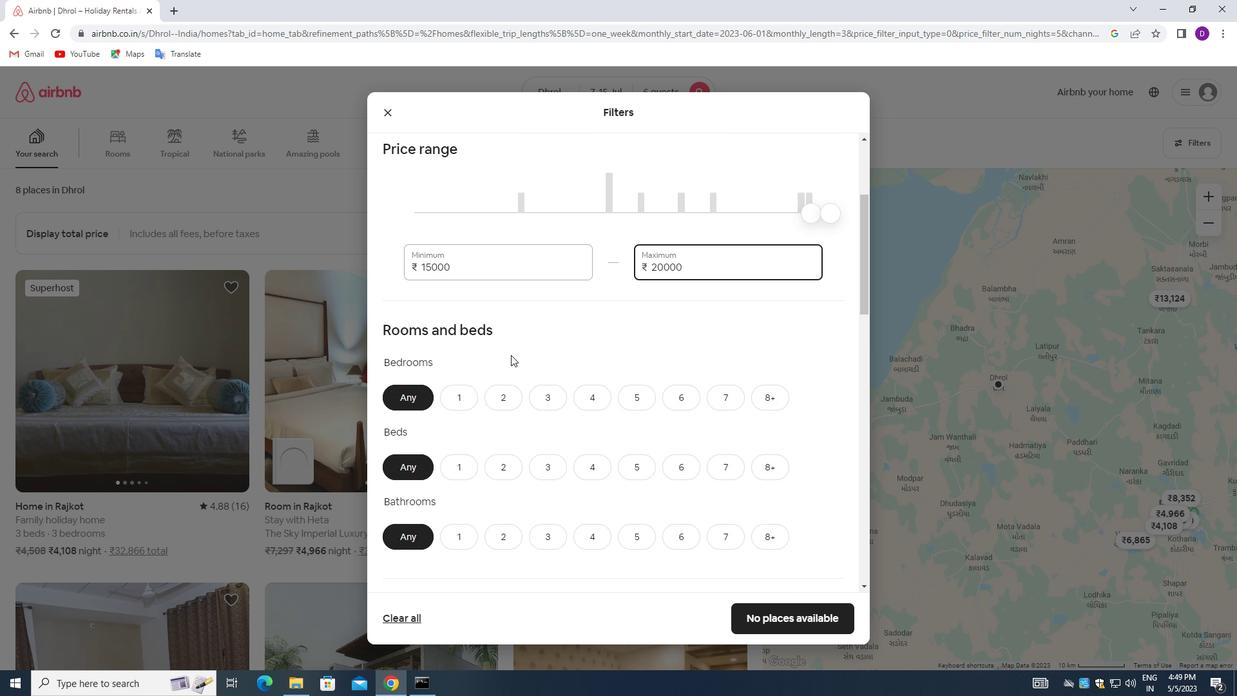 
Action: Mouse scrolled (511, 354) with delta (0, 0)
Screenshot: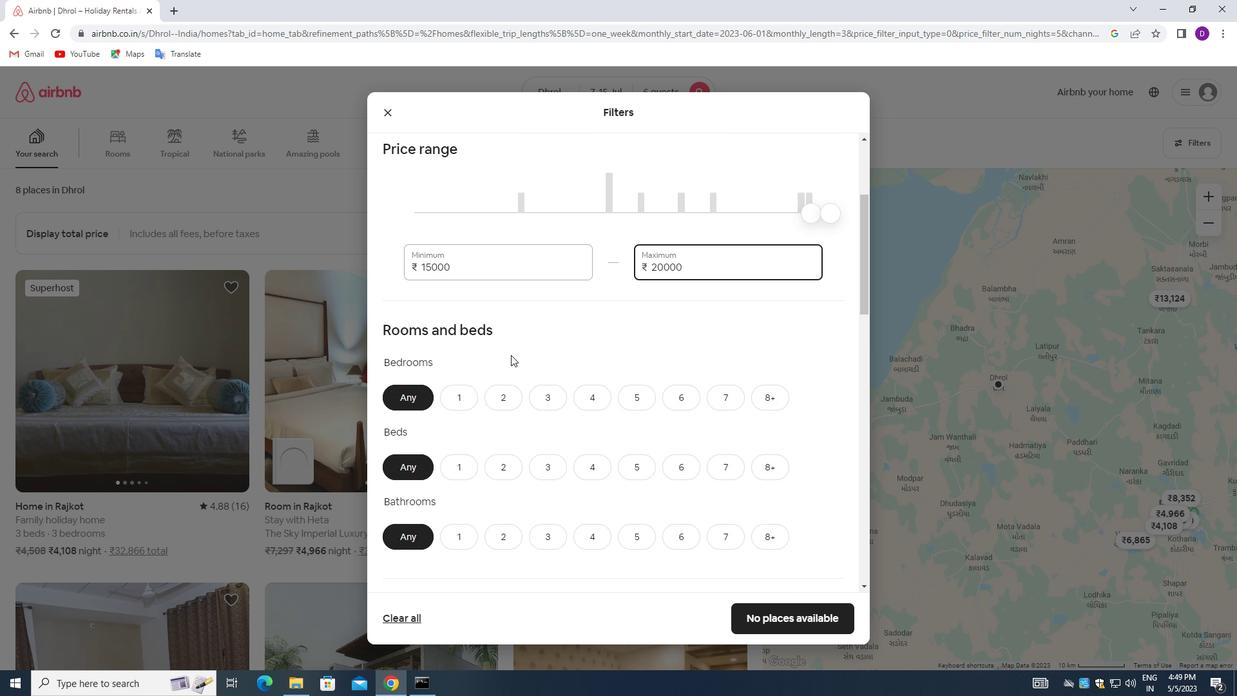 
Action: Mouse moved to (540, 275)
Screenshot: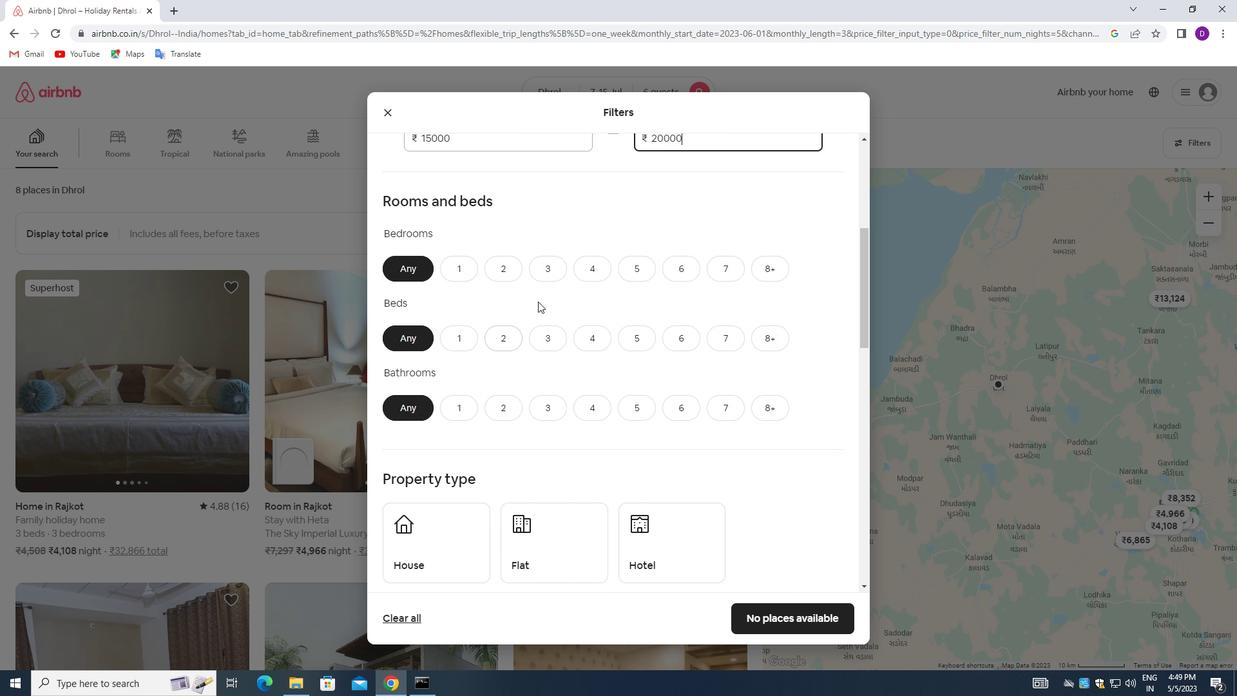 
Action: Mouse pressed left at (540, 275)
Screenshot: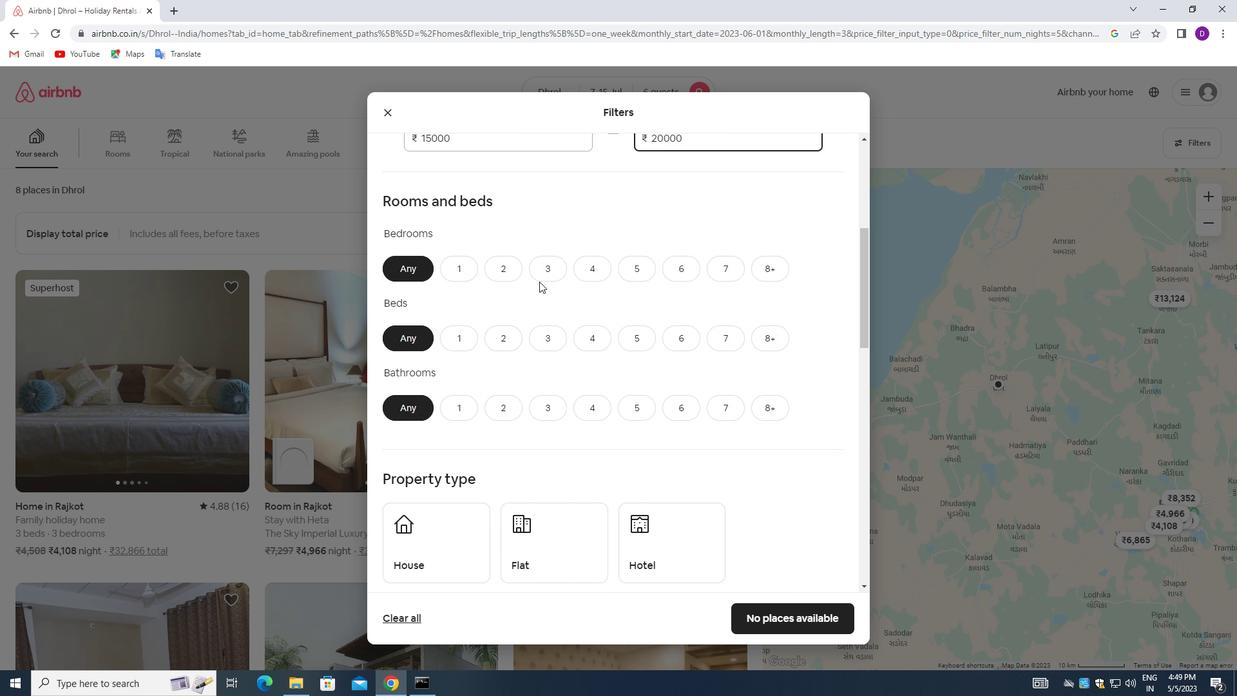 
Action: Mouse moved to (542, 331)
Screenshot: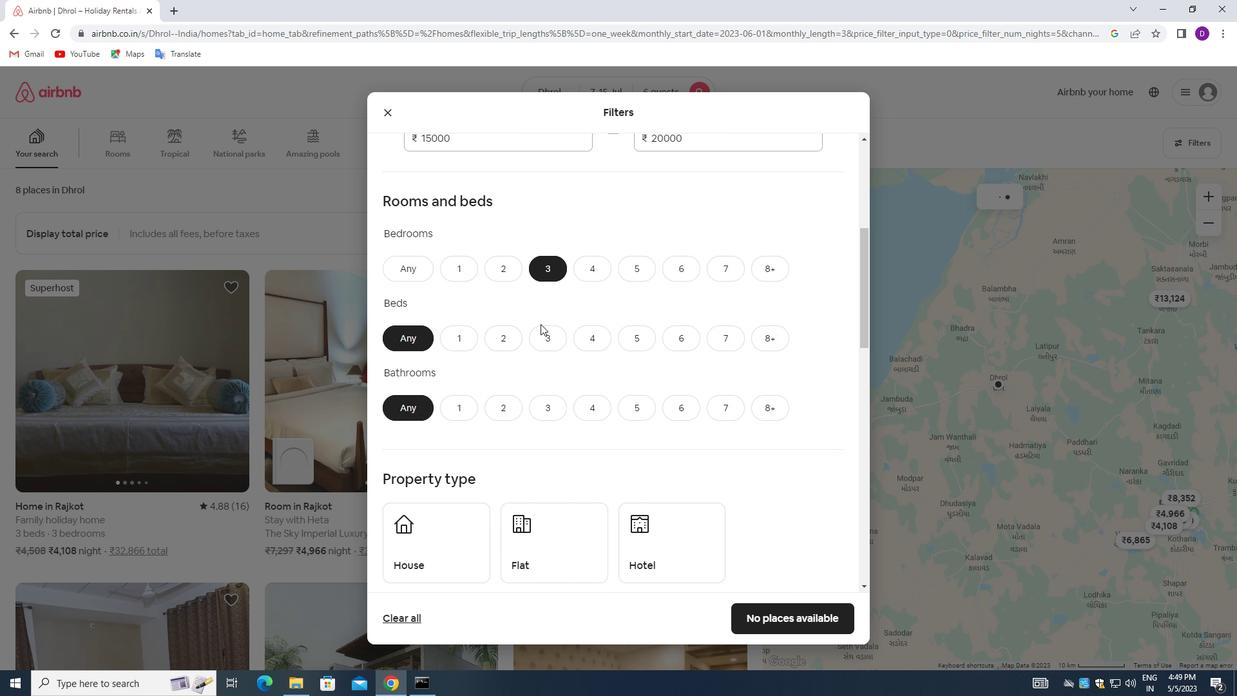 
Action: Mouse pressed left at (542, 331)
Screenshot: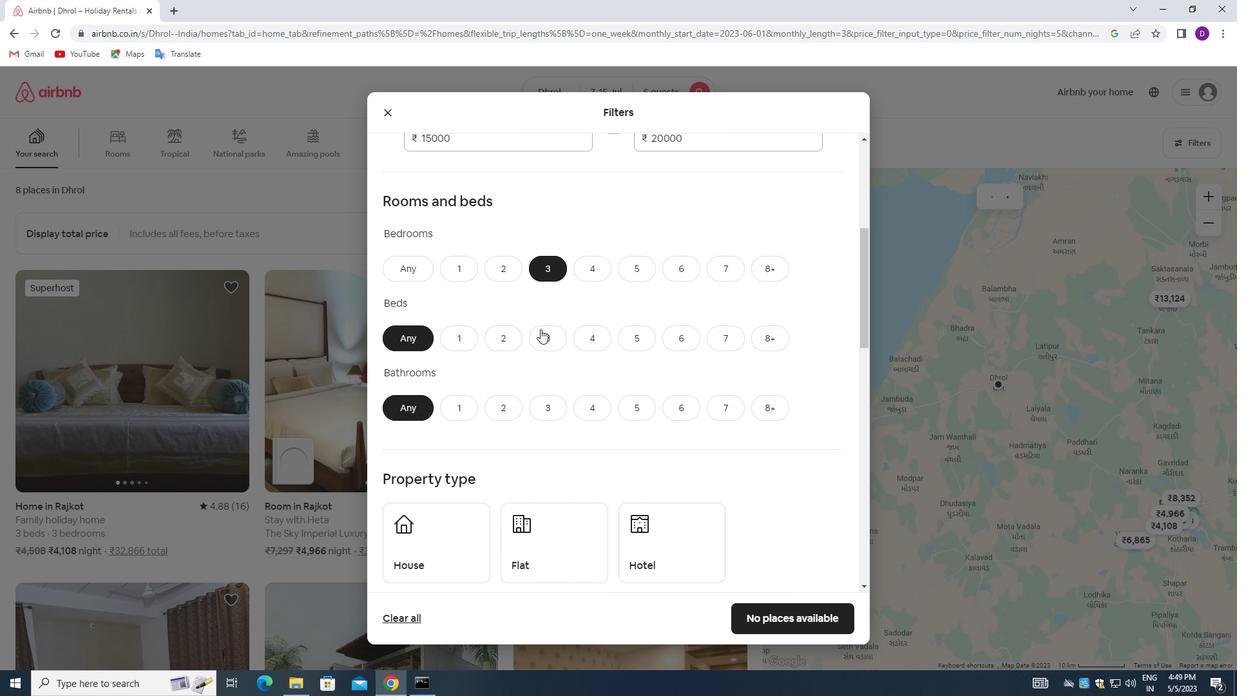 
Action: Mouse moved to (542, 404)
Screenshot: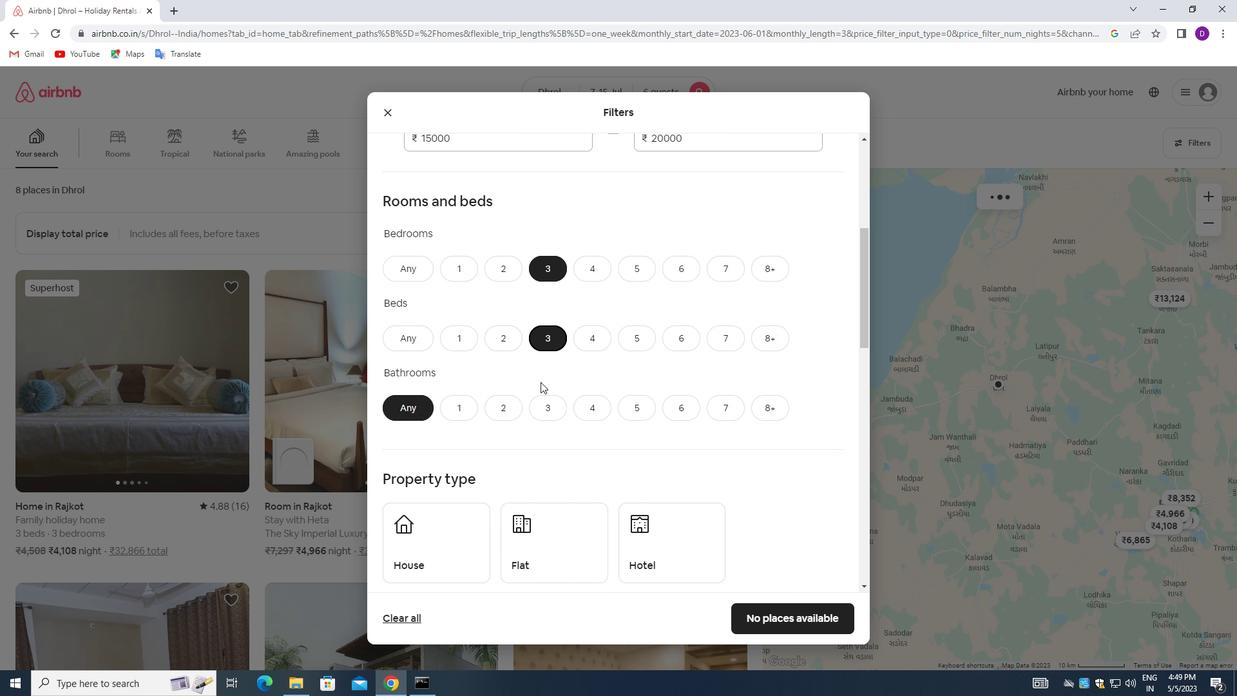 
Action: Mouse pressed left at (542, 404)
Screenshot: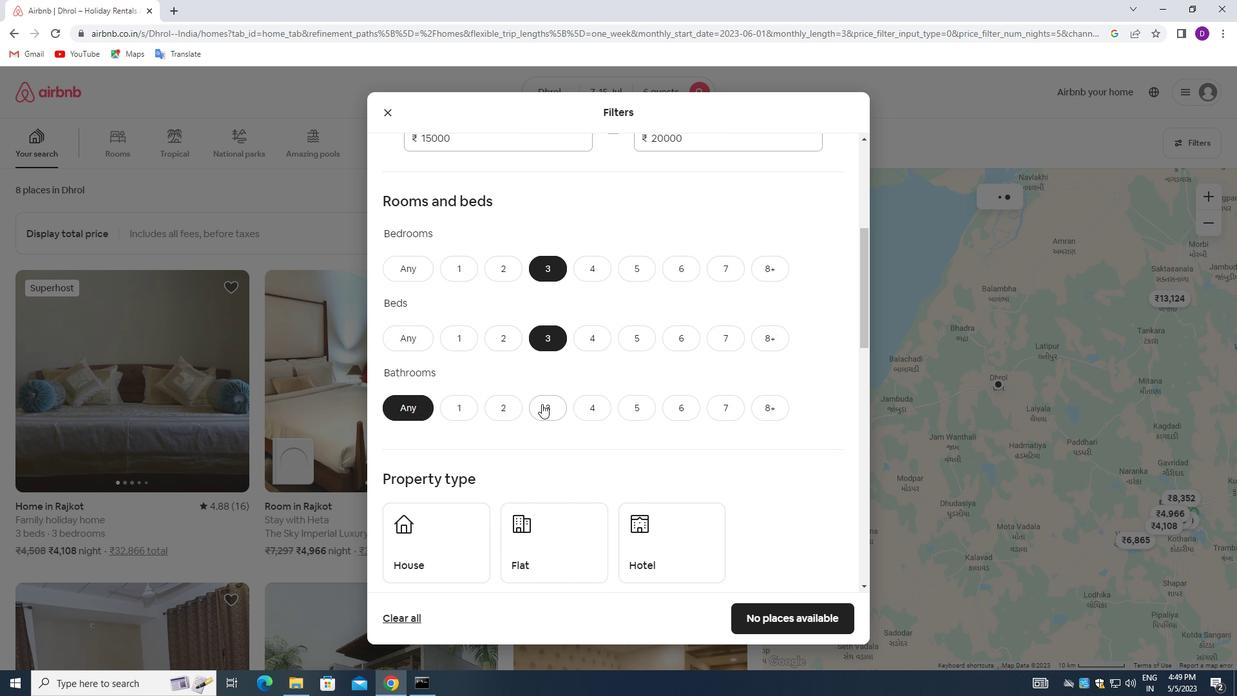 
Action: Mouse moved to (562, 324)
Screenshot: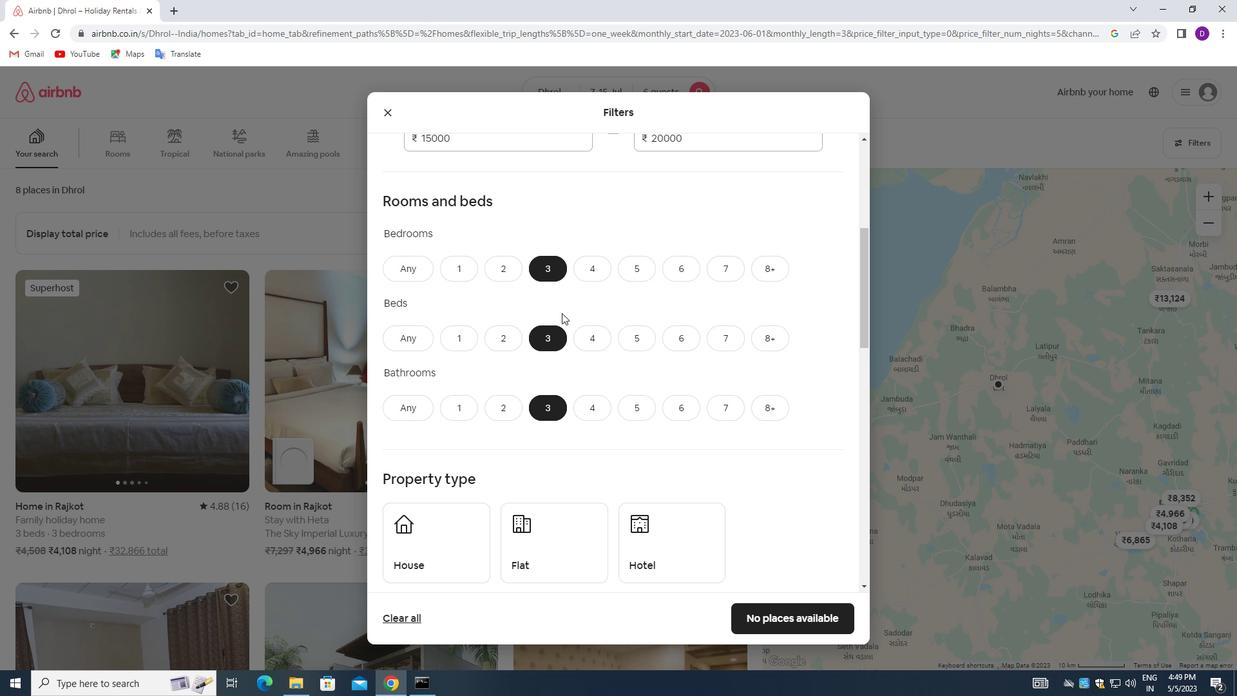 
Action: Mouse scrolled (562, 323) with delta (0, 0)
Screenshot: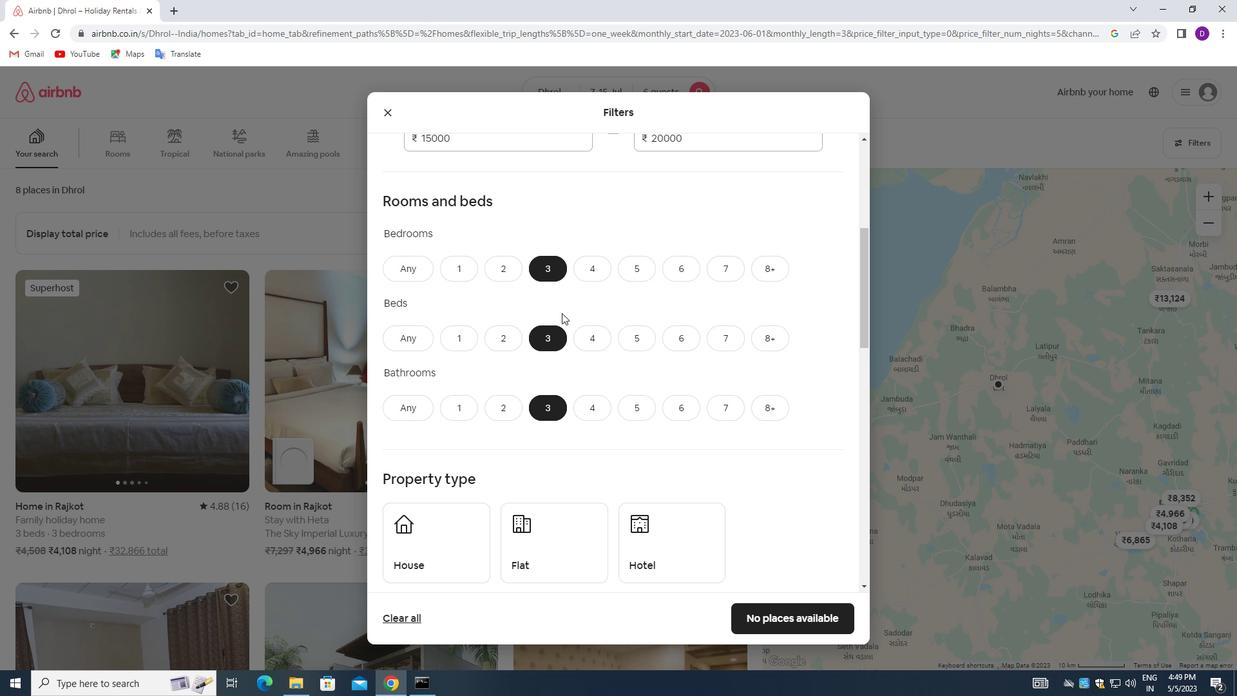 
Action: Mouse moved to (560, 329)
Screenshot: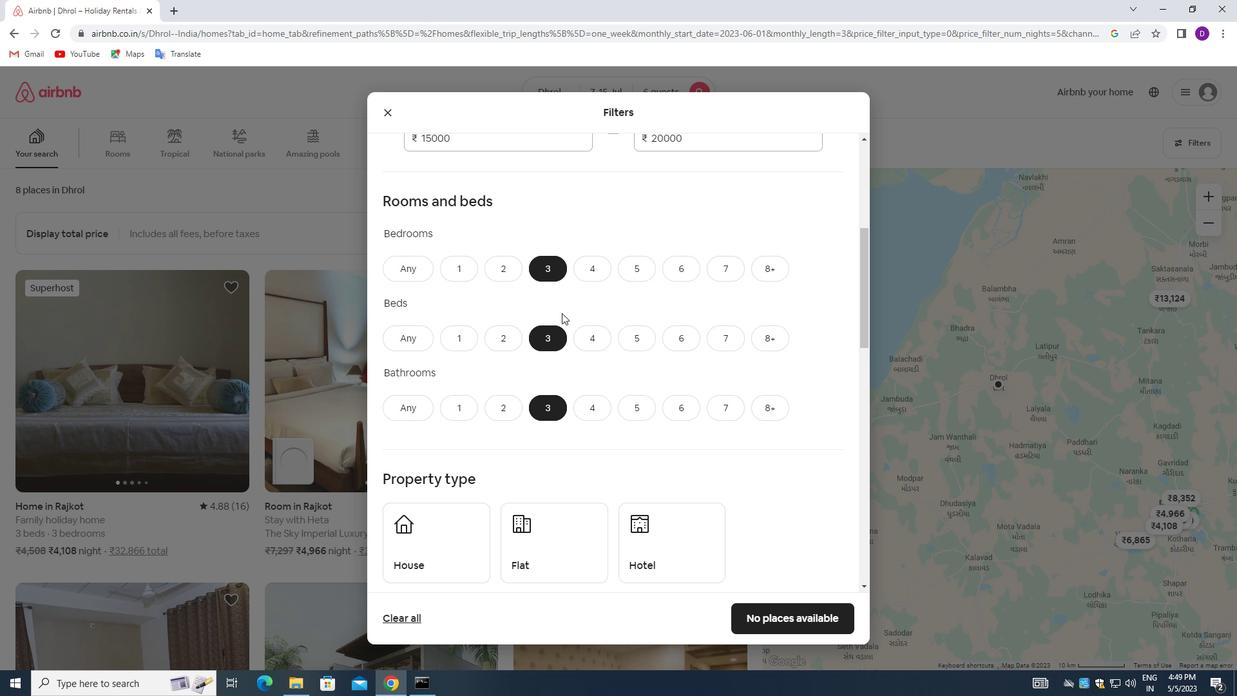
Action: Mouse scrolled (560, 328) with delta (0, 0)
Screenshot: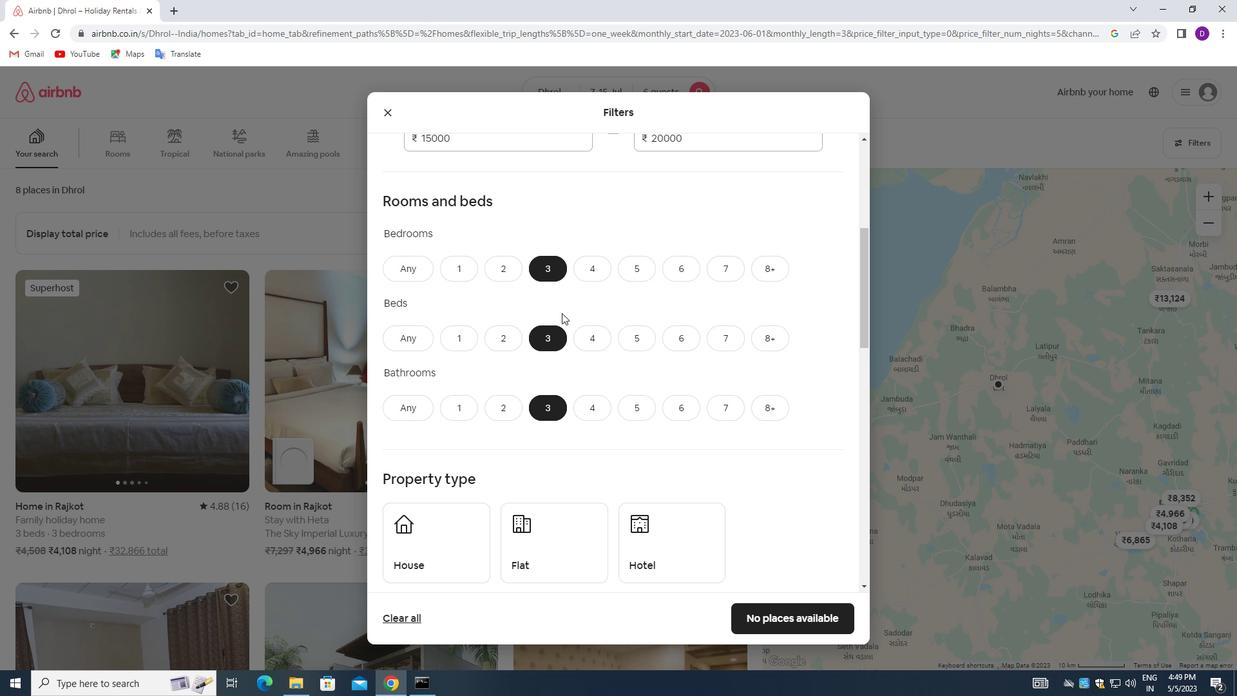 
Action: Mouse moved to (560, 333)
Screenshot: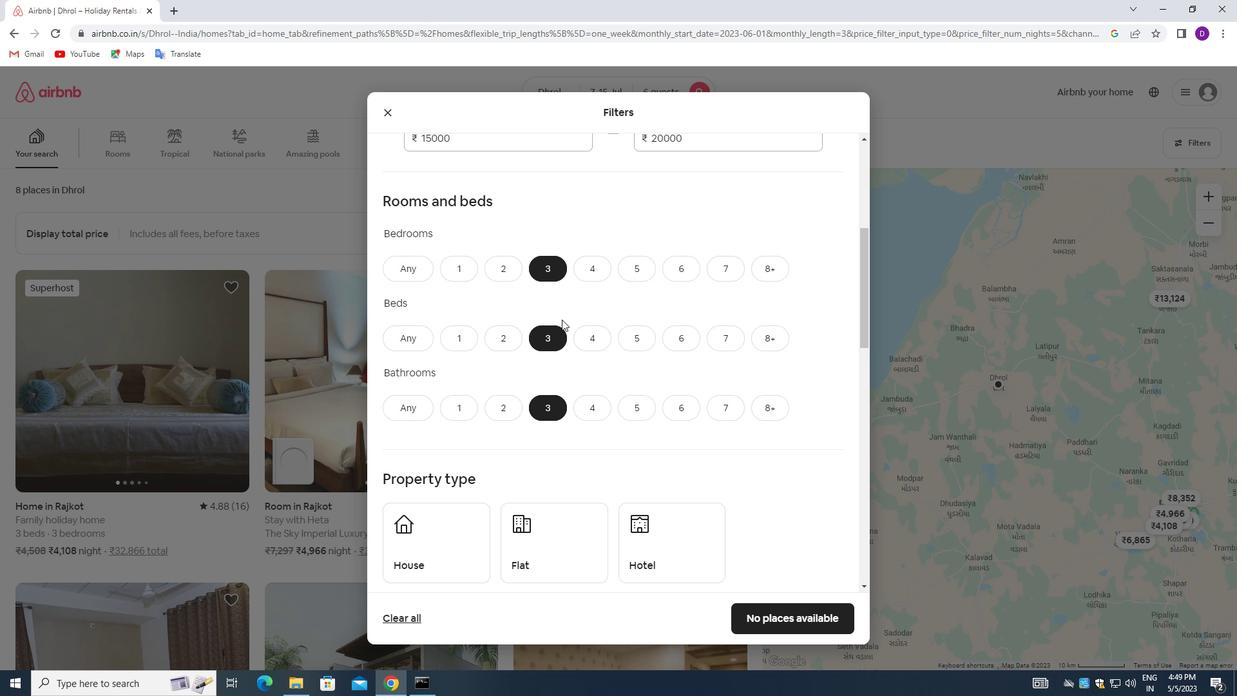 
Action: Mouse scrolled (560, 332) with delta (0, 0)
Screenshot: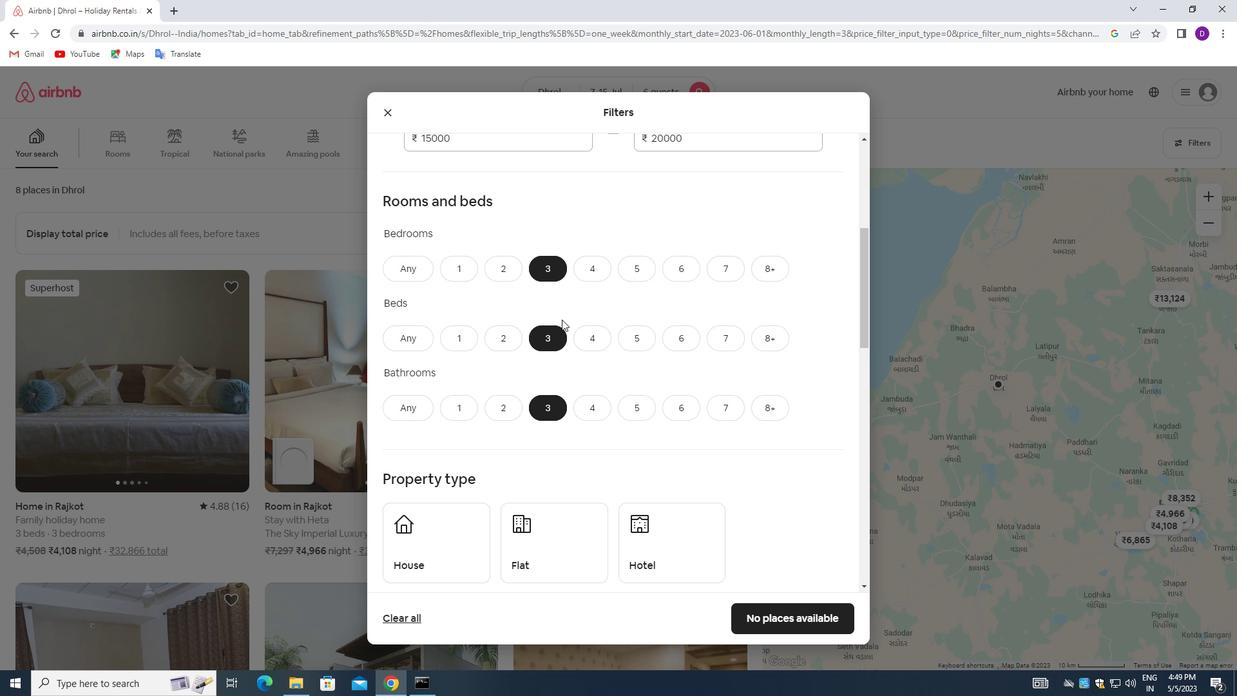 
Action: Mouse moved to (560, 335)
Screenshot: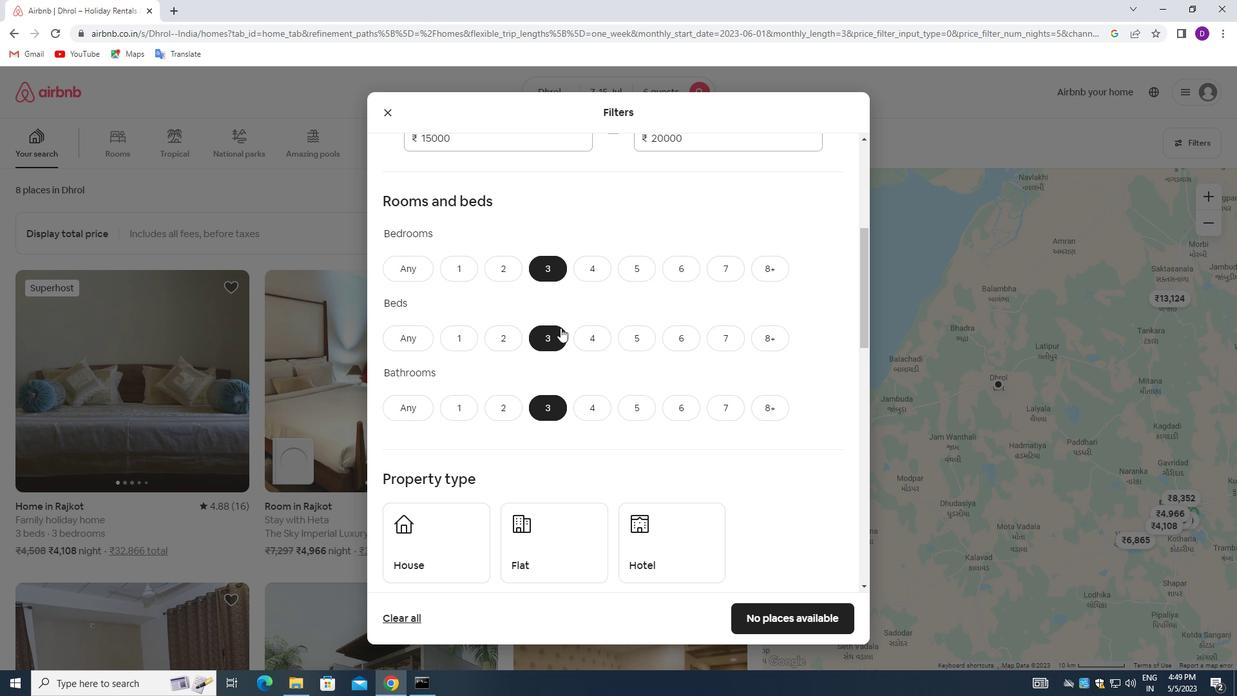 
Action: Mouse scrolled (560, 335) with delta (0, 0)
Screenshot: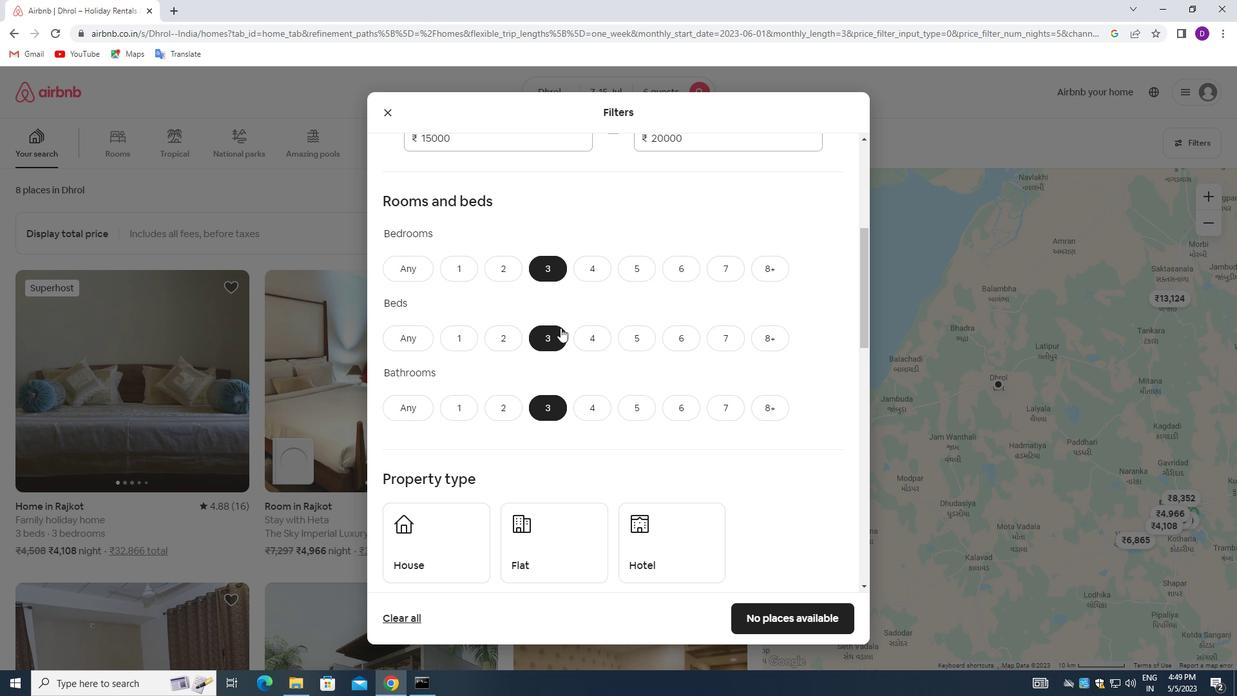 
Action: Mouse moved to (453, 303)
Screenshot: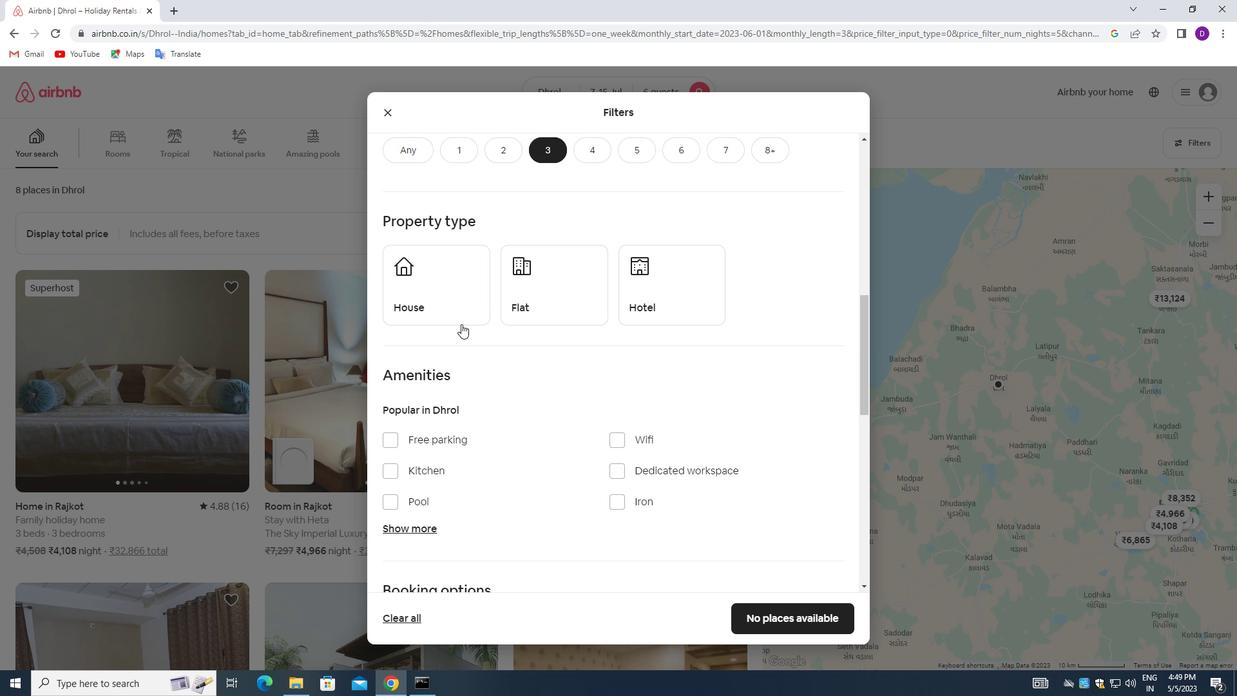 
Action: Mouse pressed left at (453, 303)
Screenshot: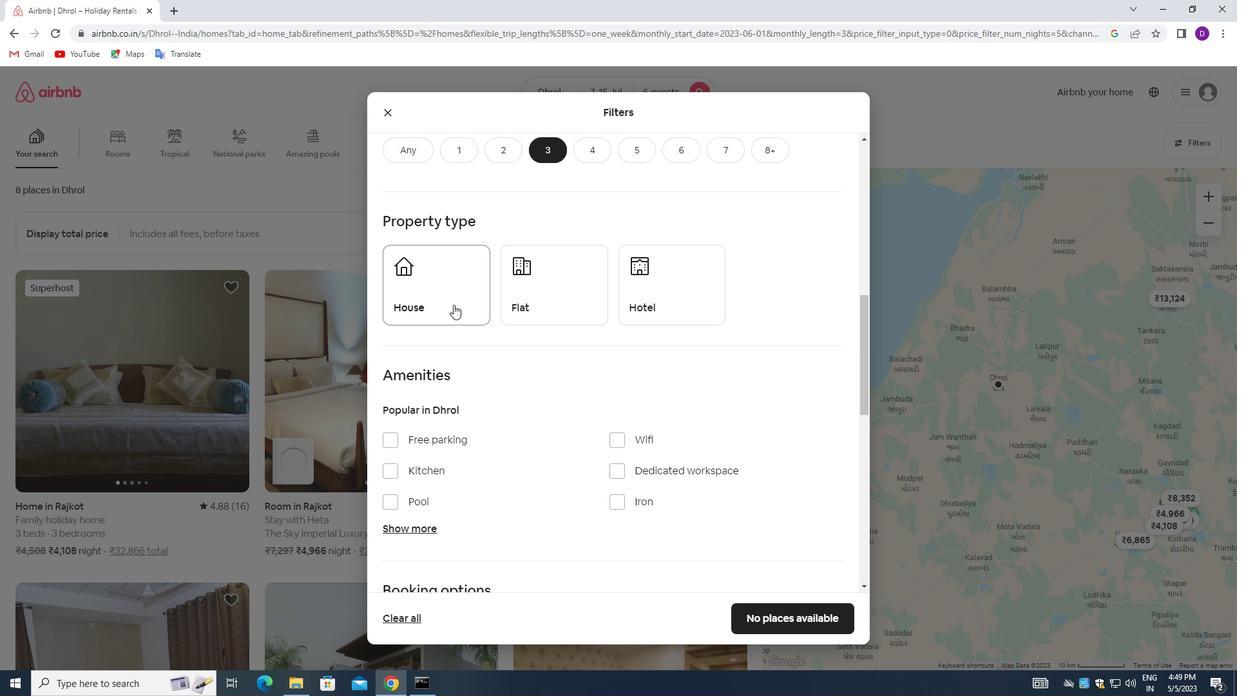 
Action: Mouse moved to (547, 308)
Screenshot: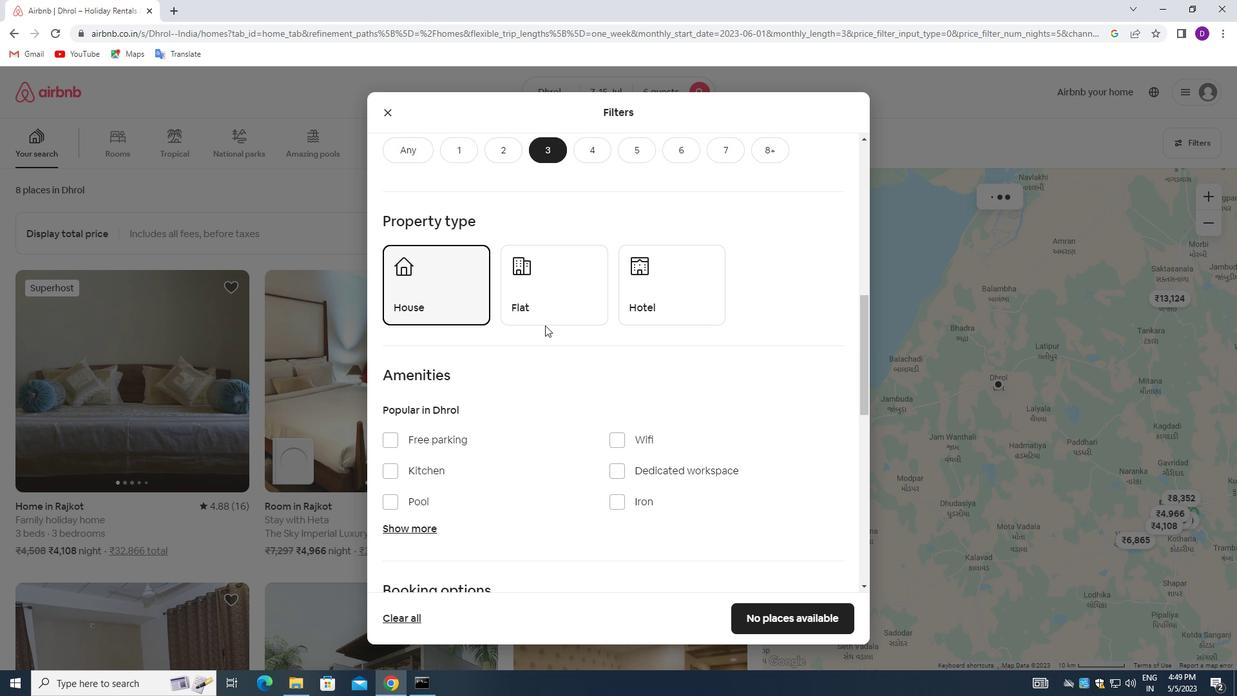 
Action: Mouse pressed left at (547, 308)
Screenshot: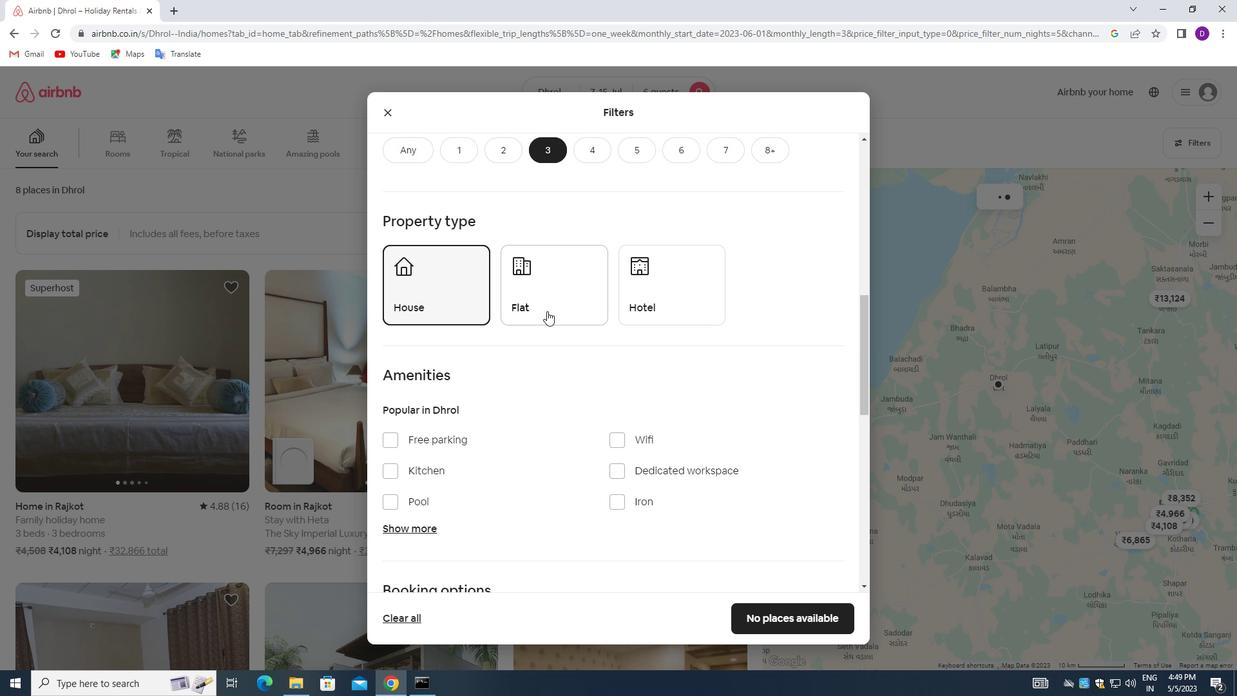 
Action: Mouse moved to (564, 334)
Screenshot: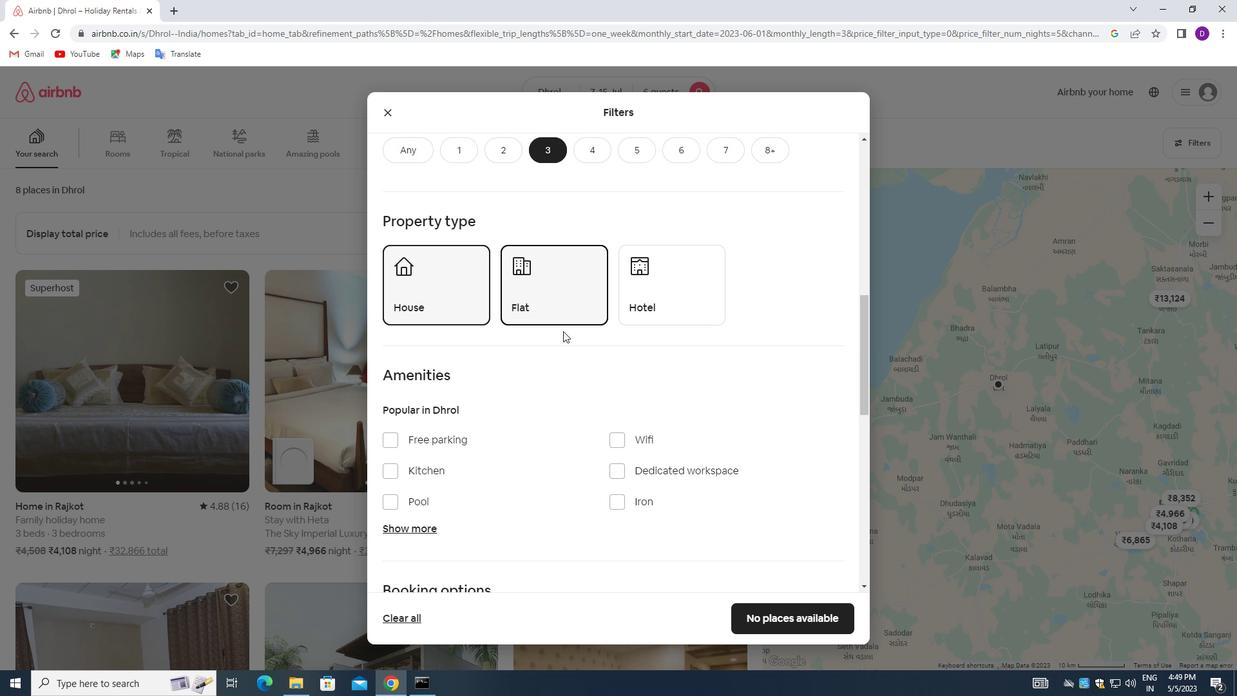 
Action: Mouse scrolled (564, 333) with delta (0, 0)
Screenshot: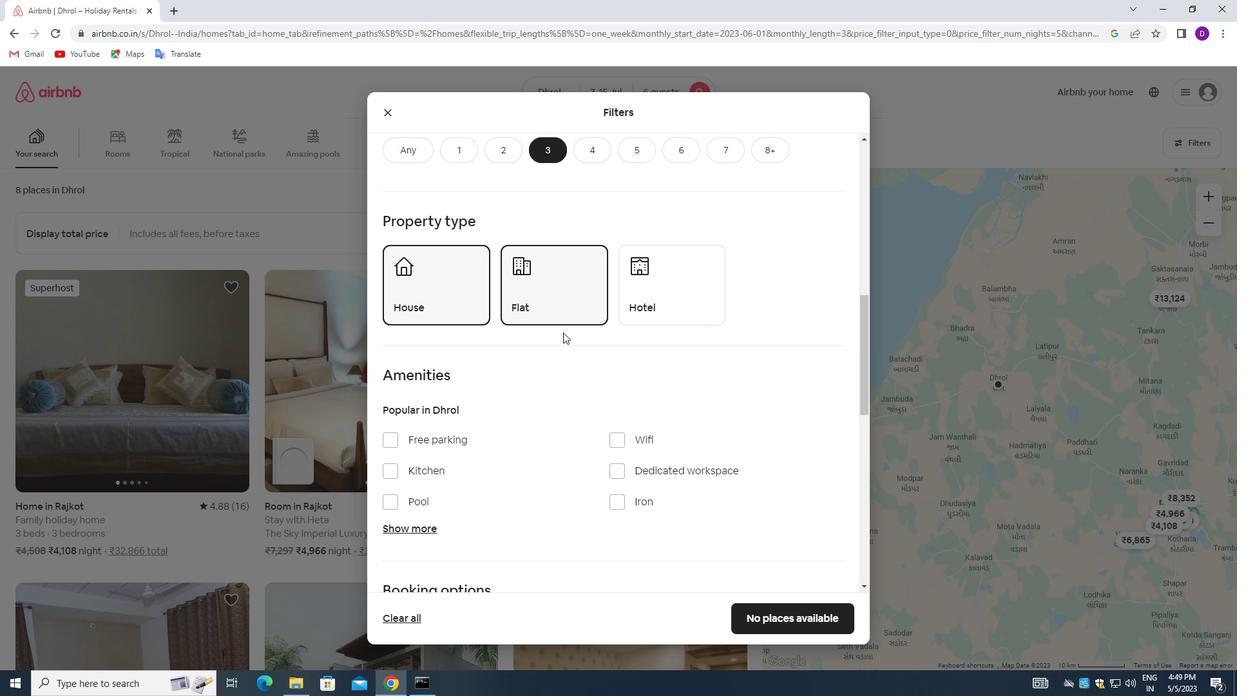 
Action: Mouse moved to (564, 335)
Screenshot: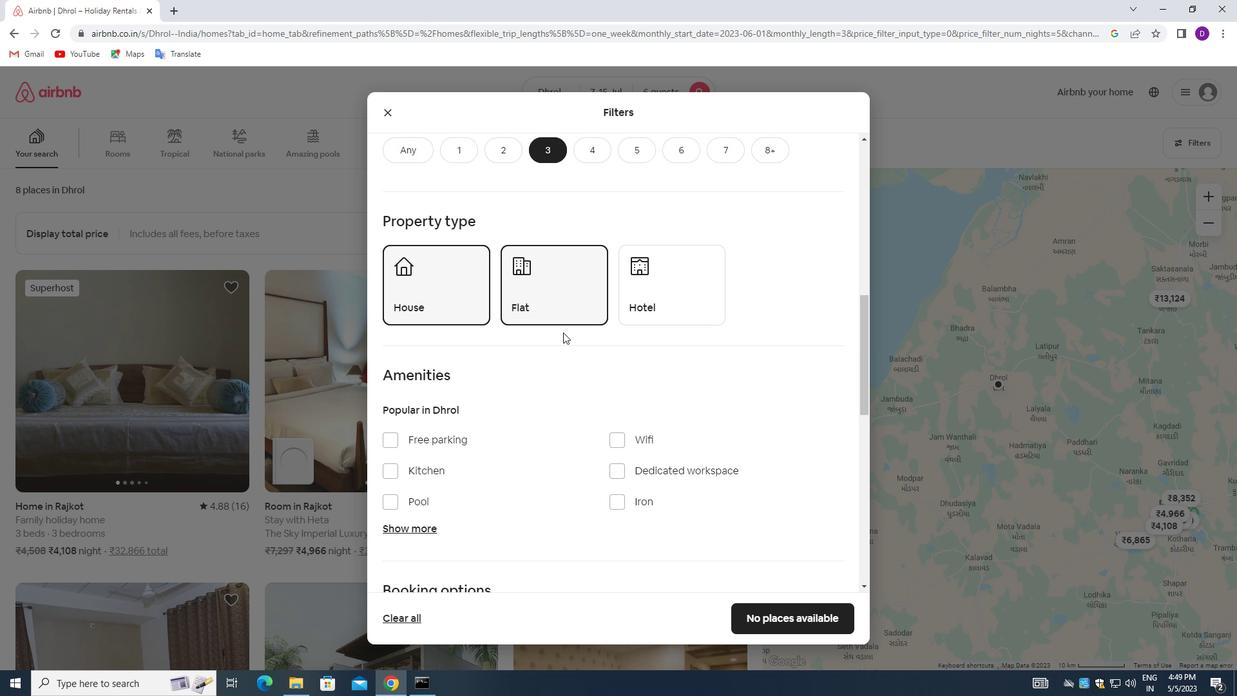 
Action: Mouse scrolled (564, 334) with delta (0, 0)
Screenshot: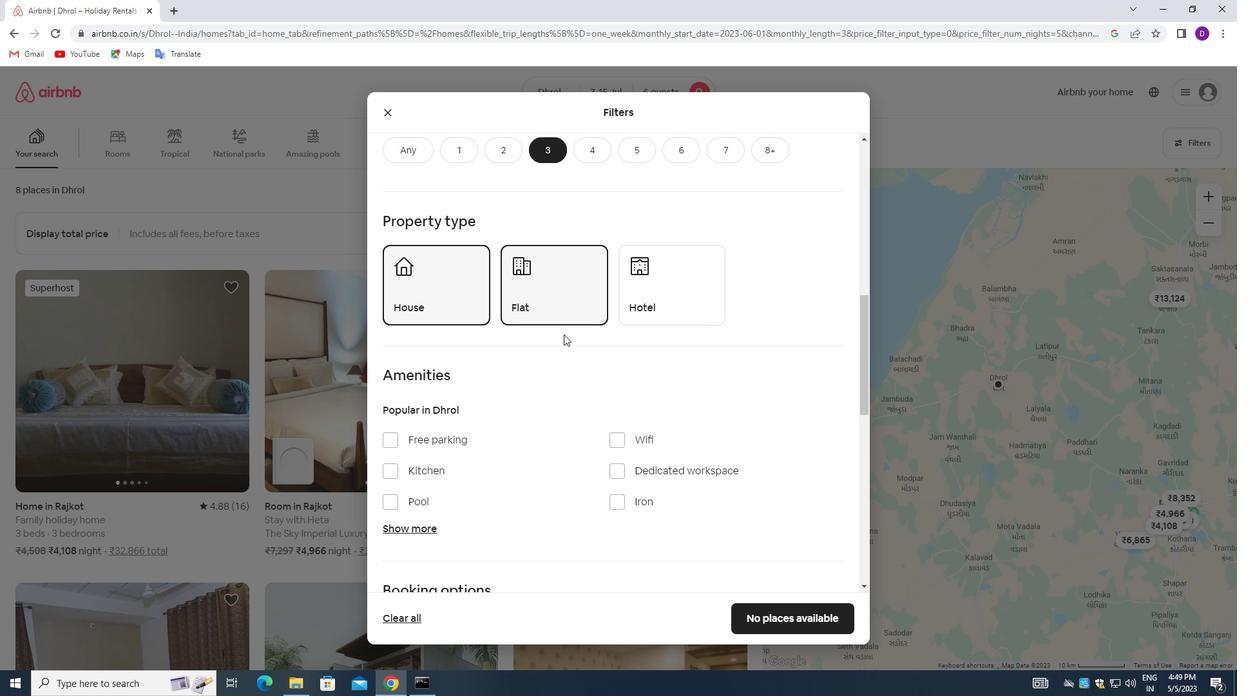 
Action: Mouse moved to (564, 336)
Screenshot: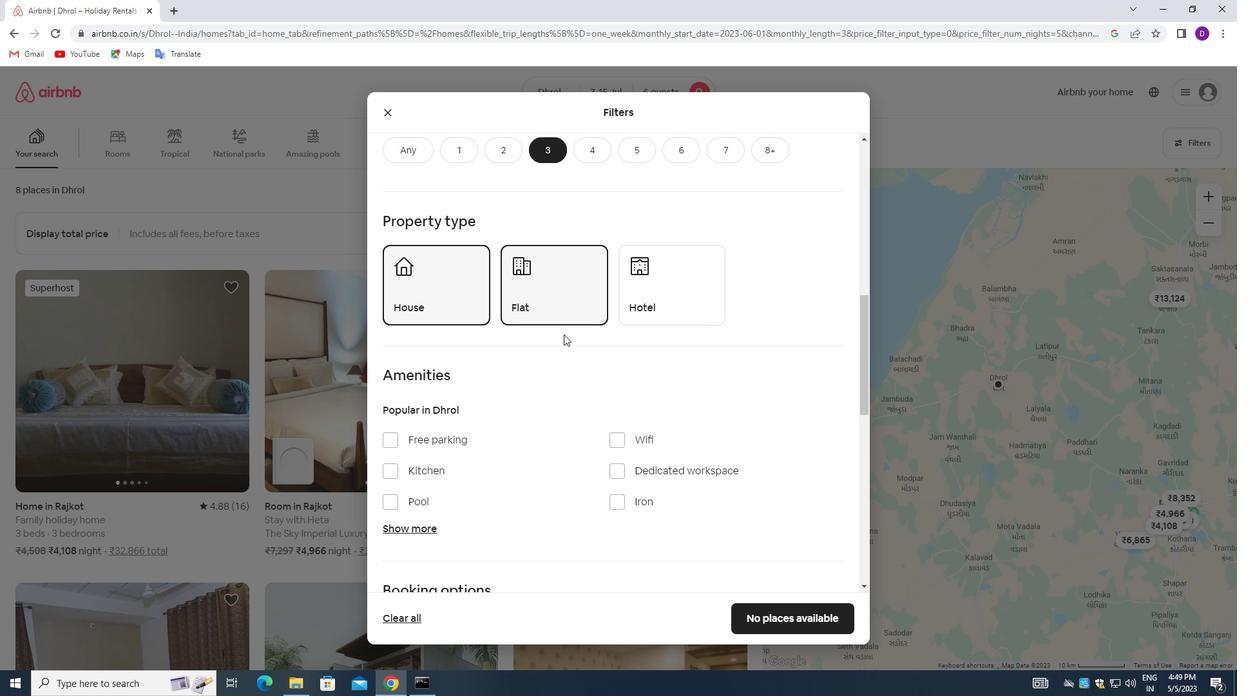 
Action: Mouse scrolled (564, 335) with delta (0, 0)
Screenshot: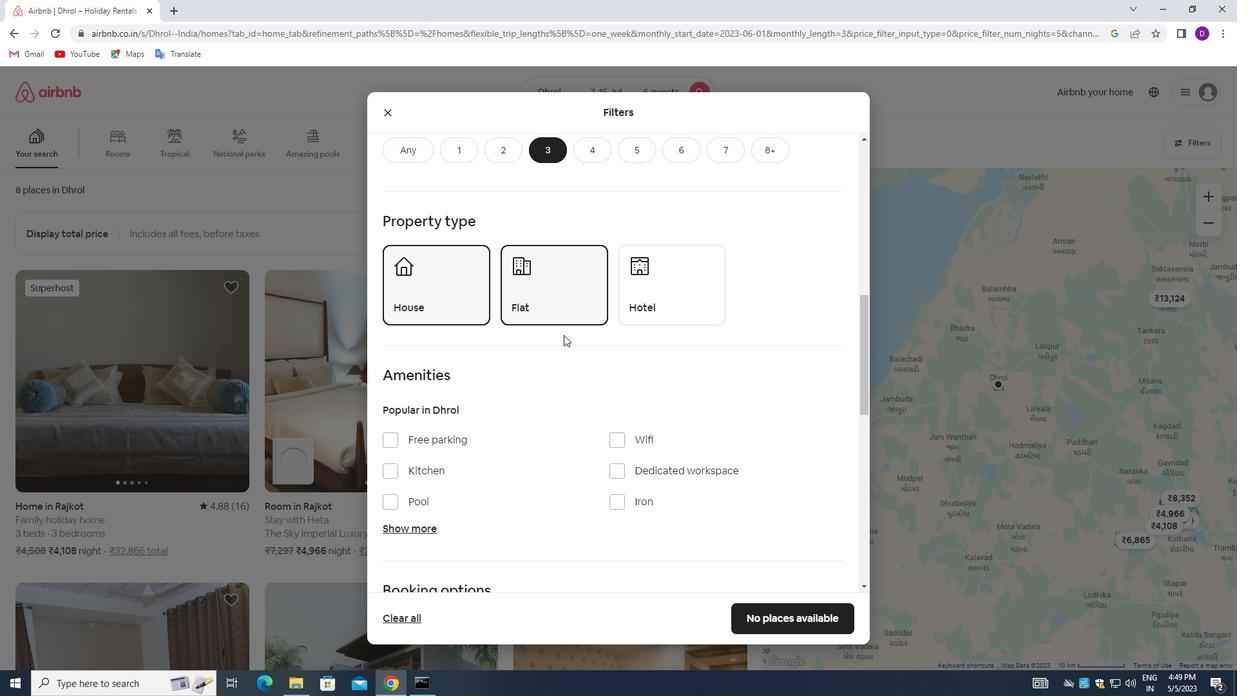 
Action: Mouse moved to (415, 335)
Screenshot: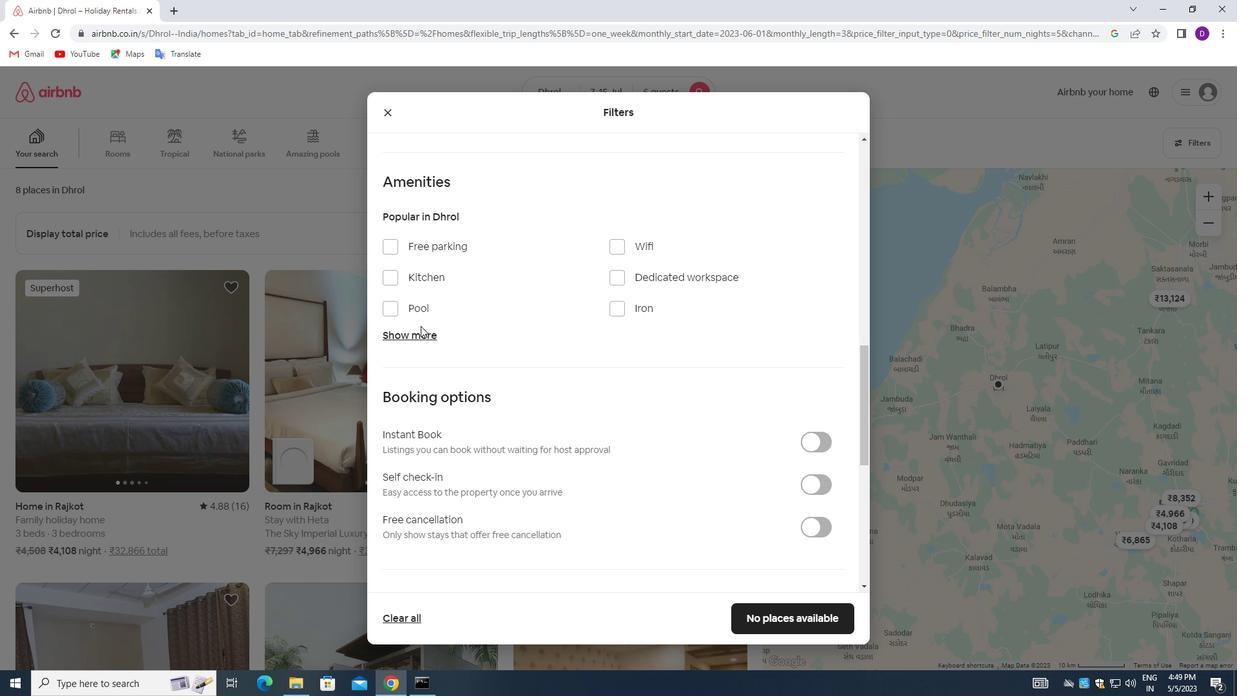 
Action: Mouse pressed left at (415, 335)
Screenshot: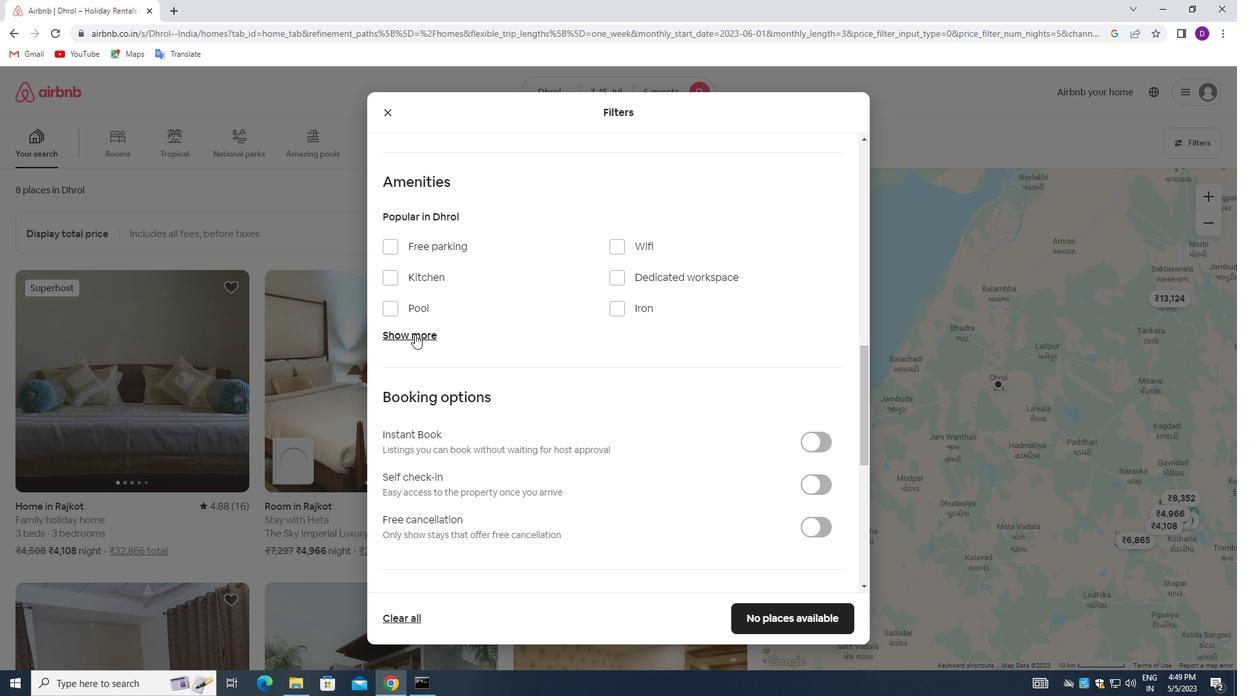 
Action: Mouse moved to (388, 383)
Screenshot: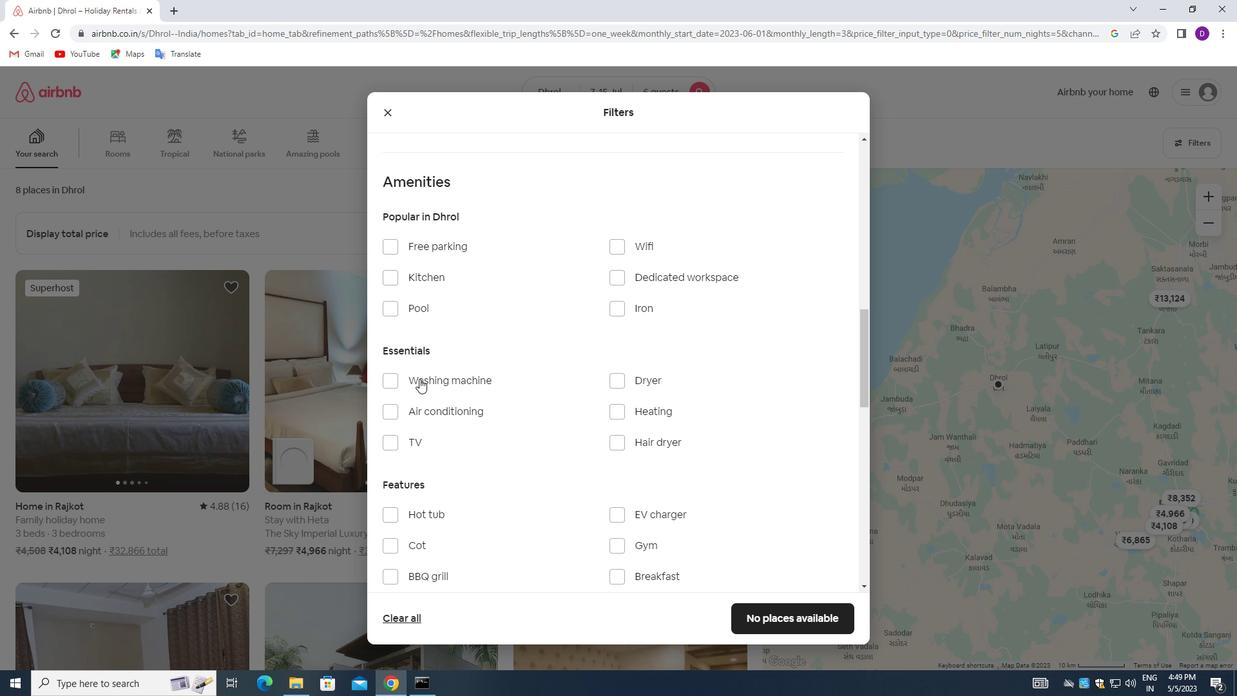 
Action: Mouse pressed left at (388, 383)
Screenshot: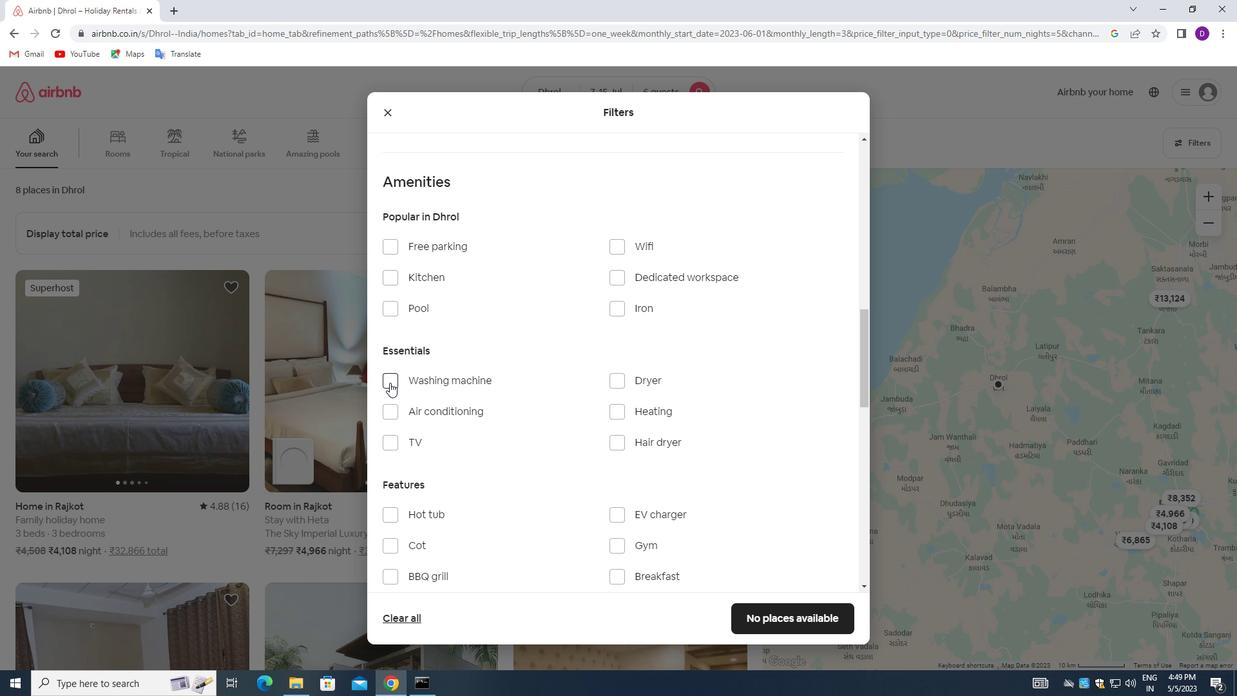 
Action: Mouse moved to (546, 399)
Screenshot: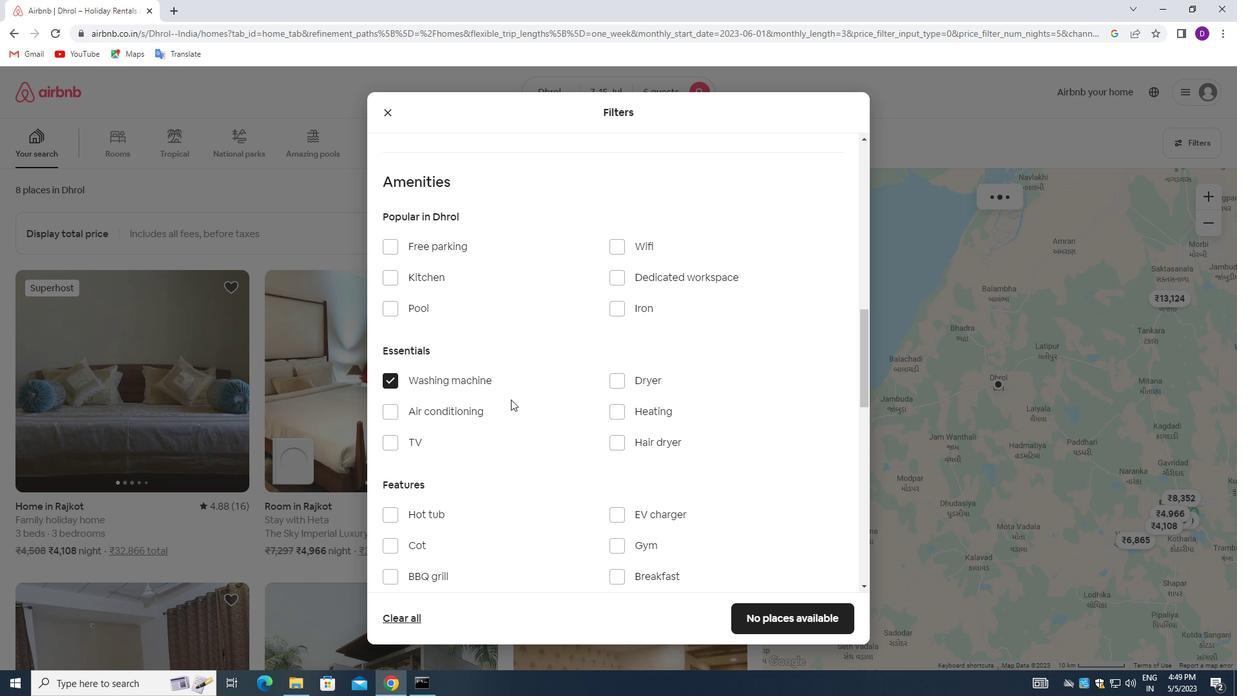 
Action: Mouse scrolled (546, 398) with delta (0, 0)
Screenshot: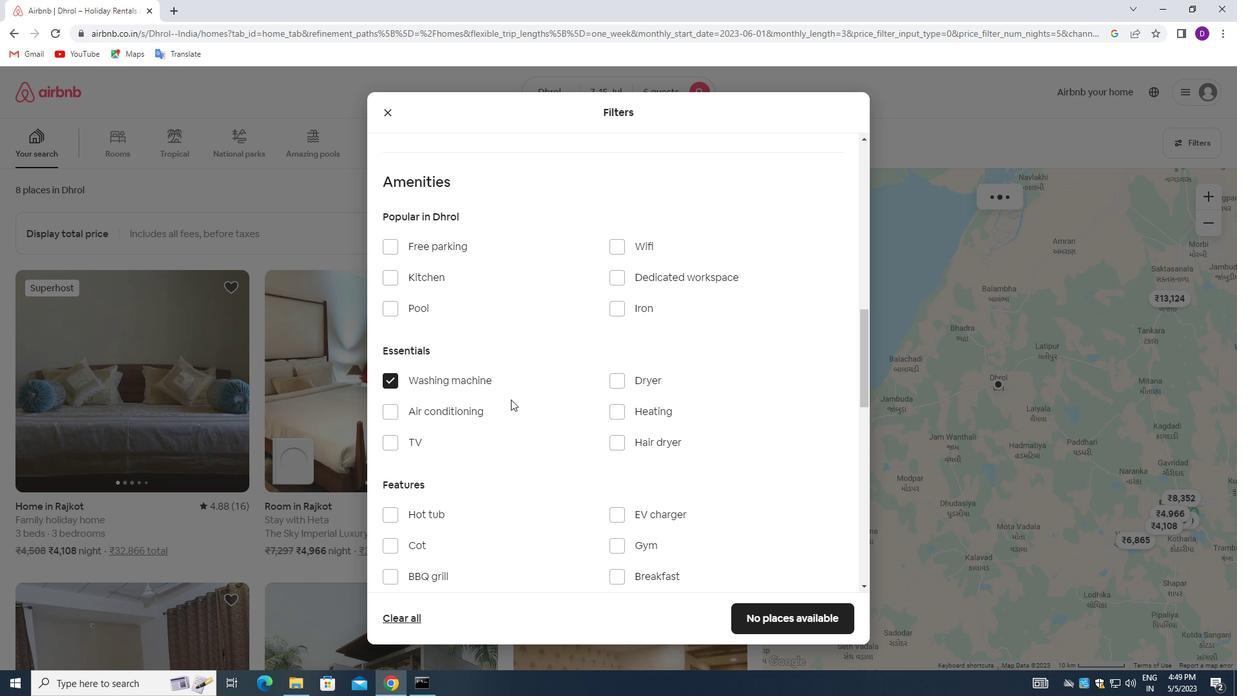 
Action: Mouse moved to (550, 399)
Screenshot: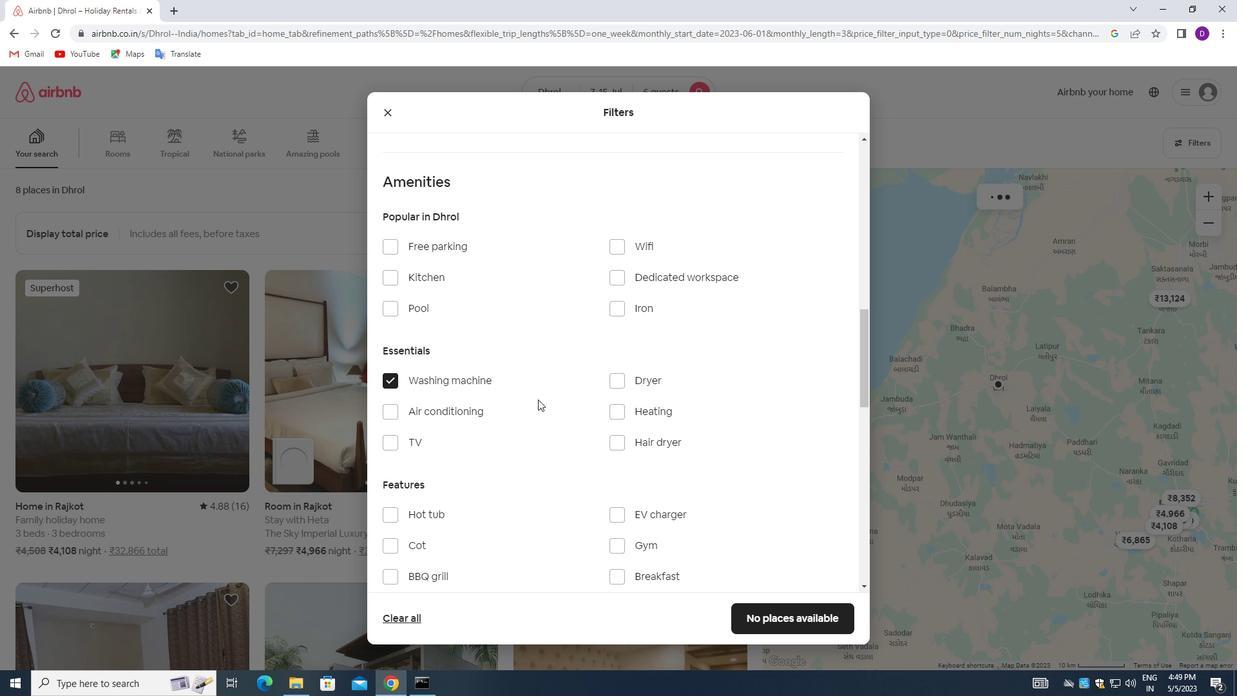 
Action: Mouse scrolled (550, 398) with delta (0, 0)
Screenshot: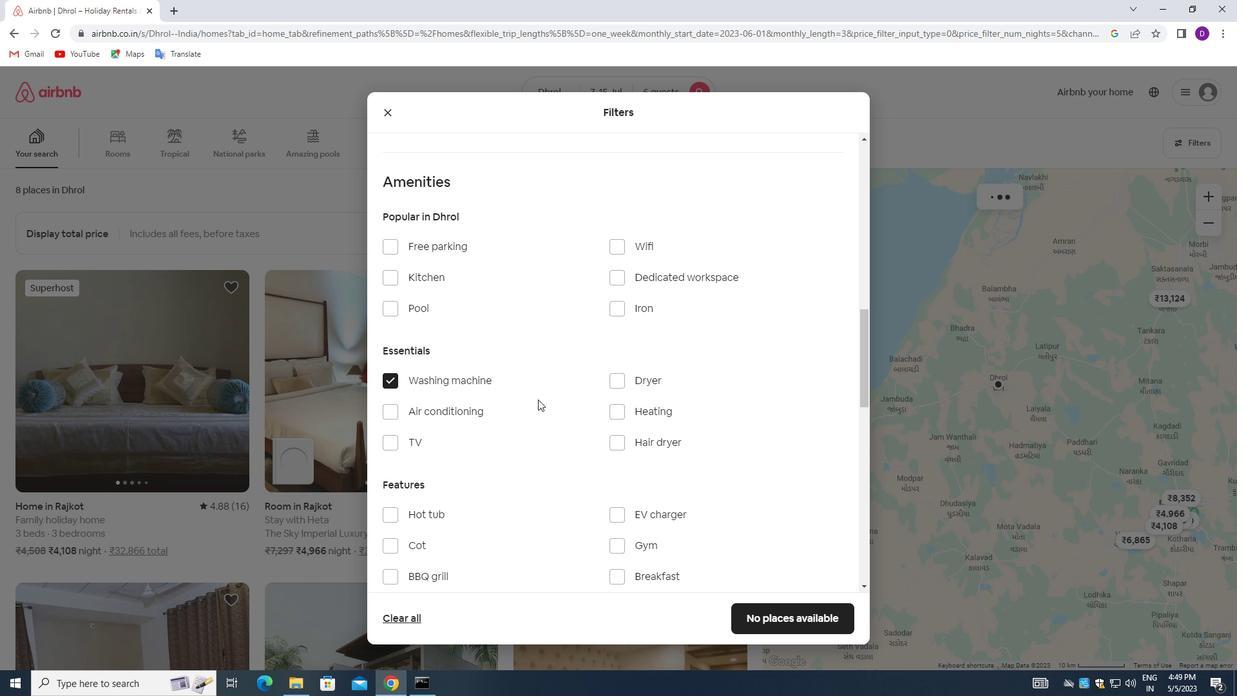 
Action: Mouse moved to (551, 398)
Screenshot: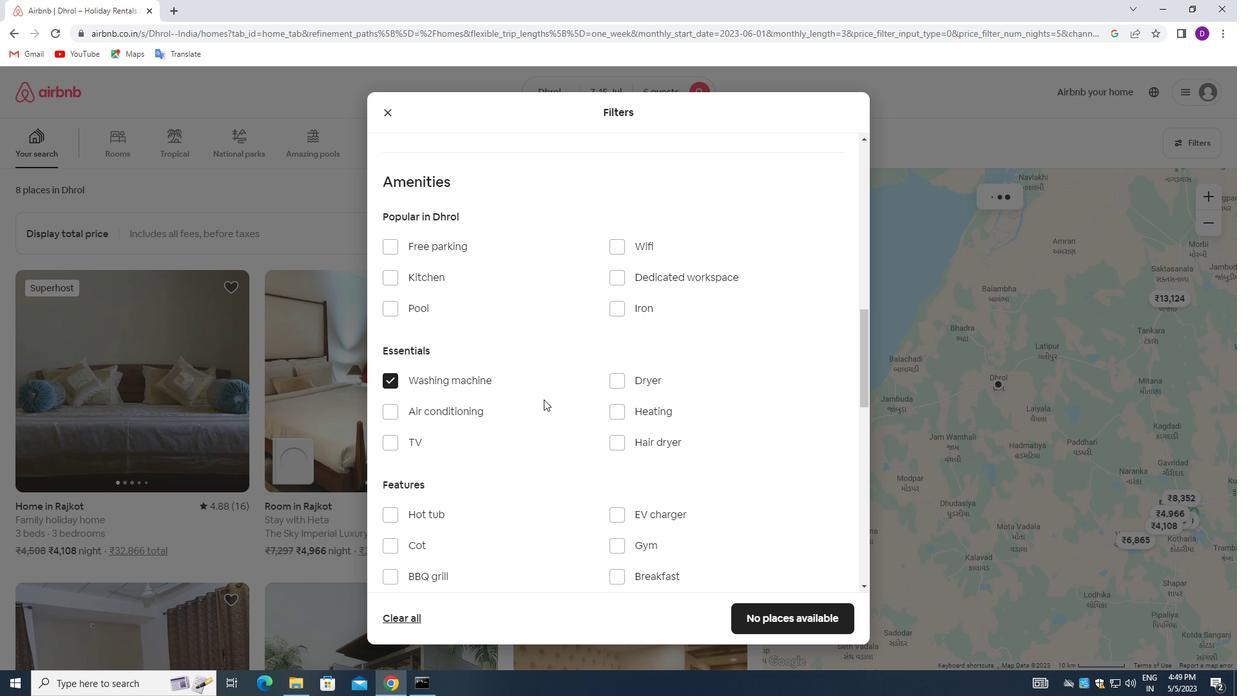 
Action: Mouse scrolled (551, 397) with delta (0, 0)
Screenshot: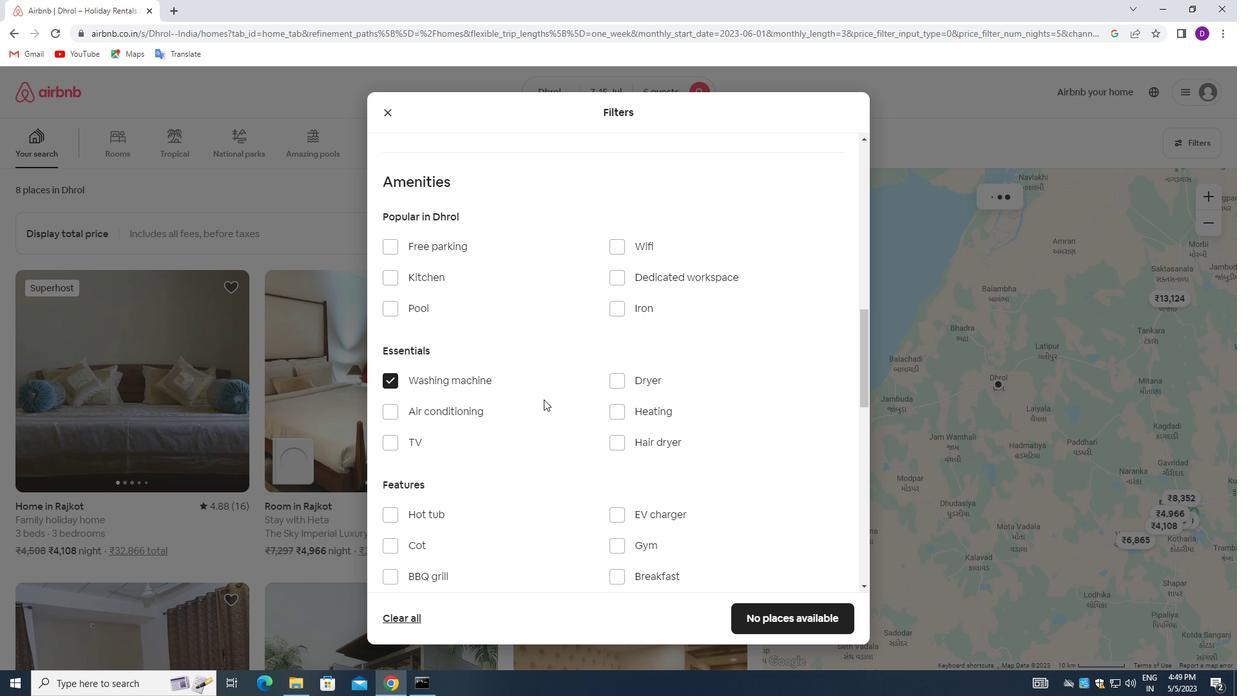 
Action: Mouse scrolled (551, 397) with delta (0, 0)
Screenshot: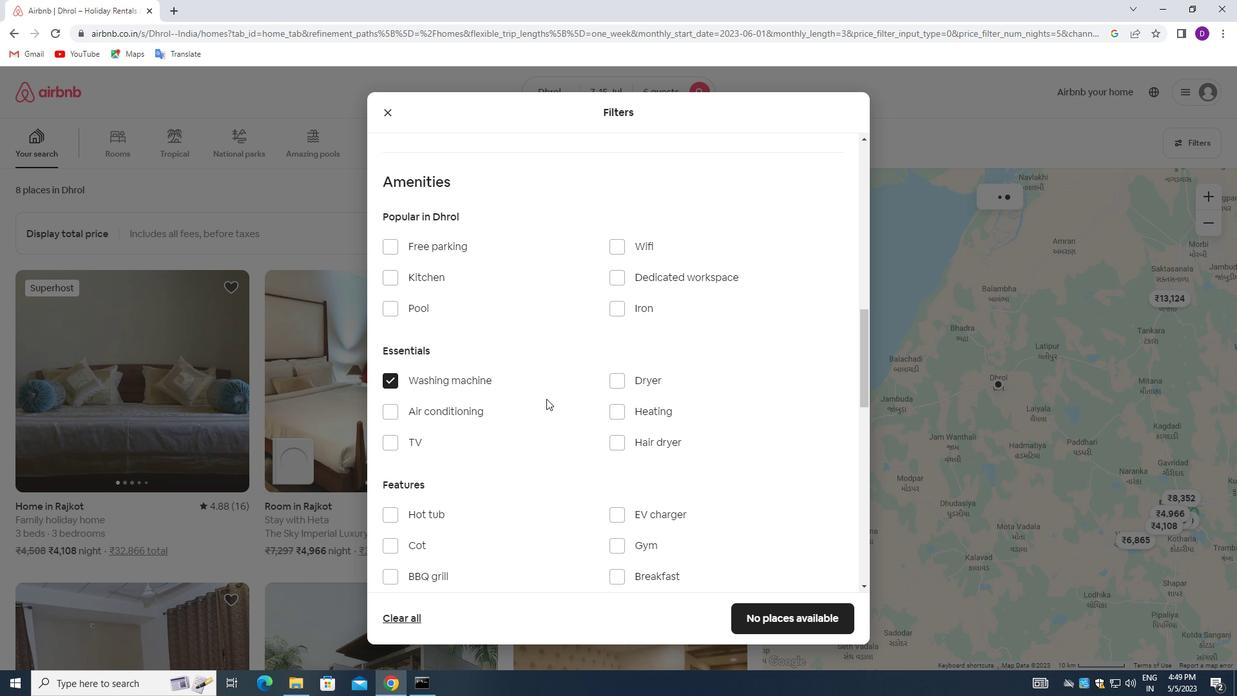 
Action: Mouse scrolled (551, 397) with delta (0, 0)
Screenshot: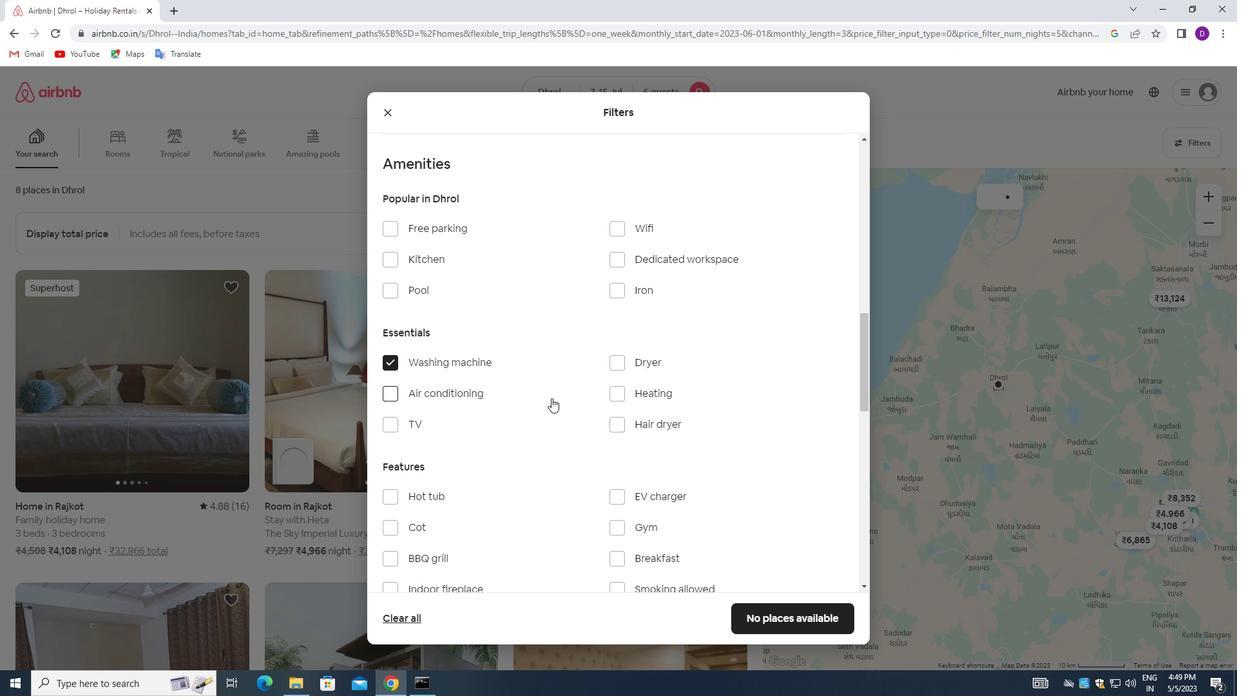 
Action: Mouse moved to (689, 421)
Screenshot: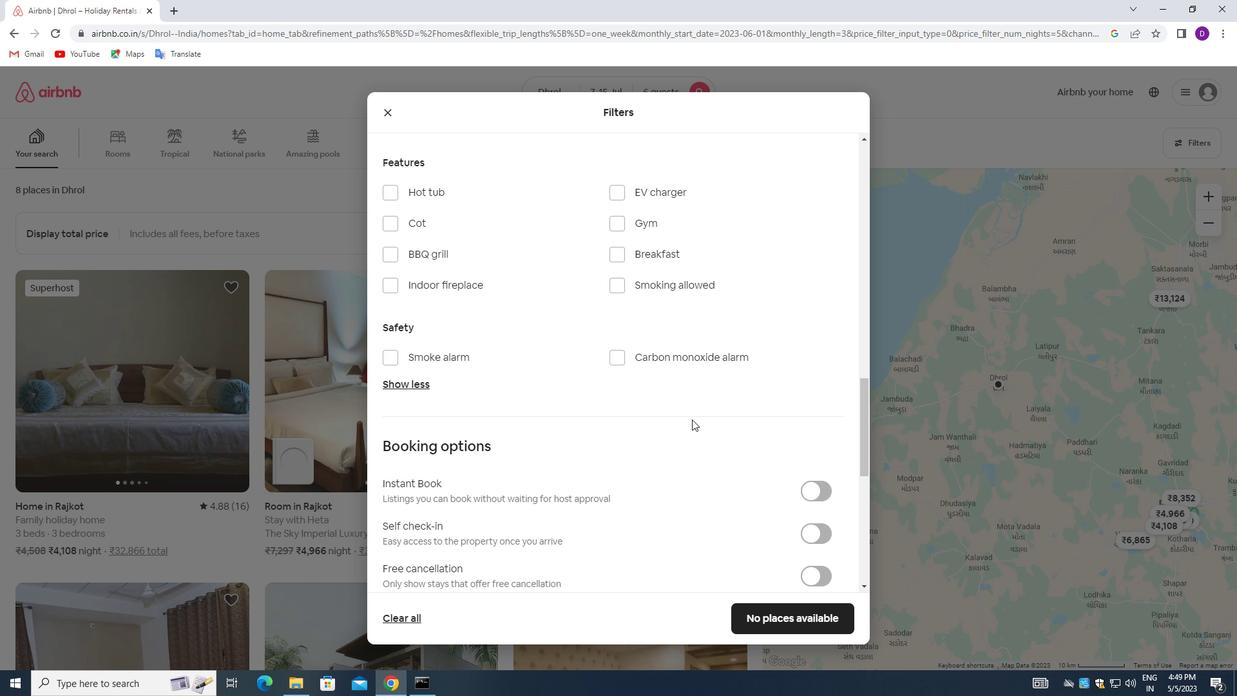 
Action: Mouse scrolled (689, 421) with delta (0, 0)
Screenshot: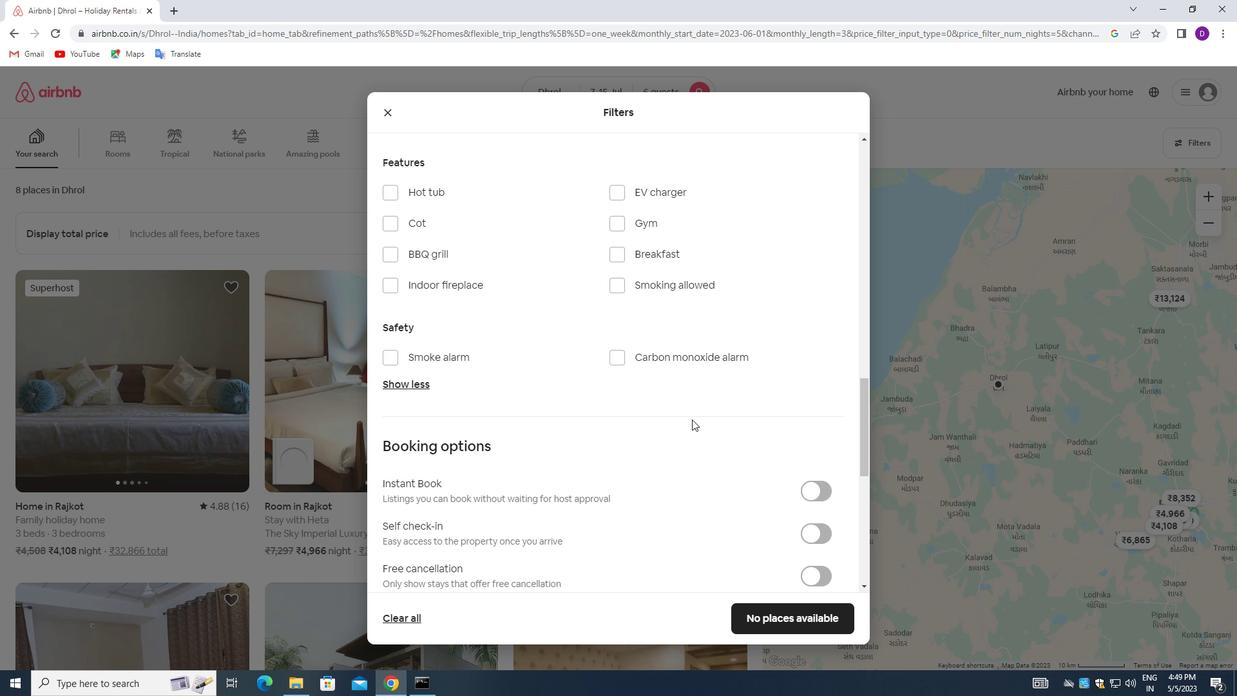 
Action: Mouse moved to (687, 422)
Screenshot: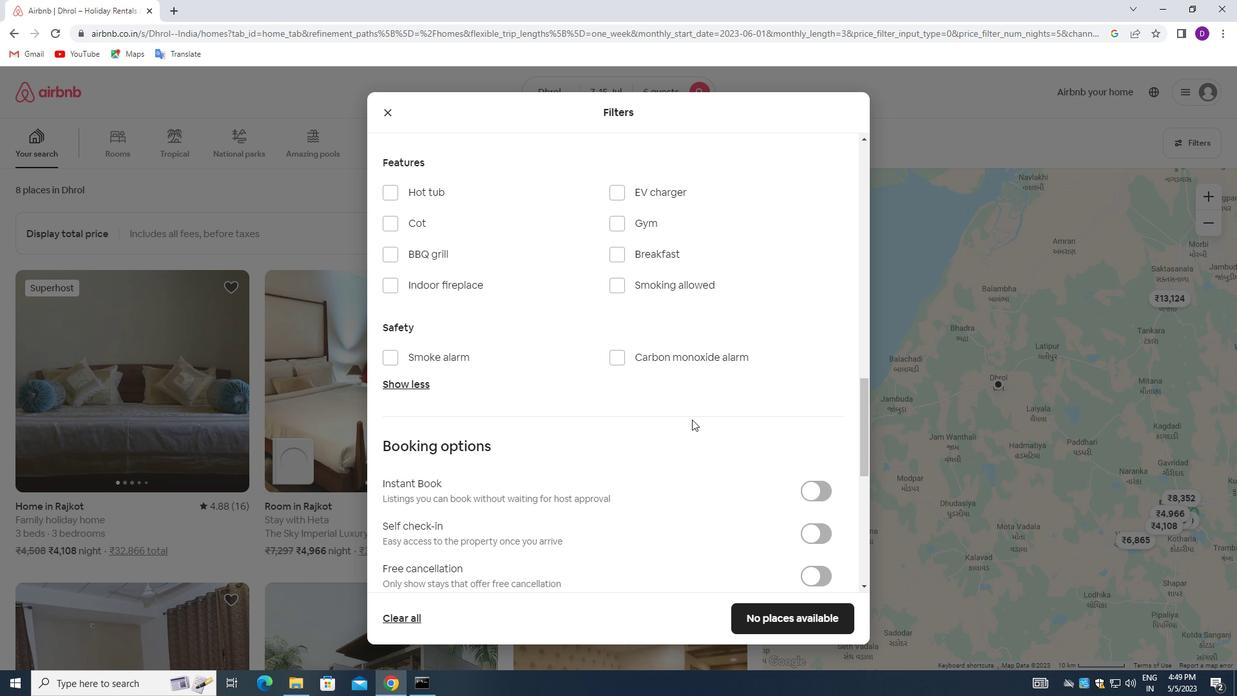 
Action: Mouse scrolled (687, 421) with delta (0, 0)
Screenshot: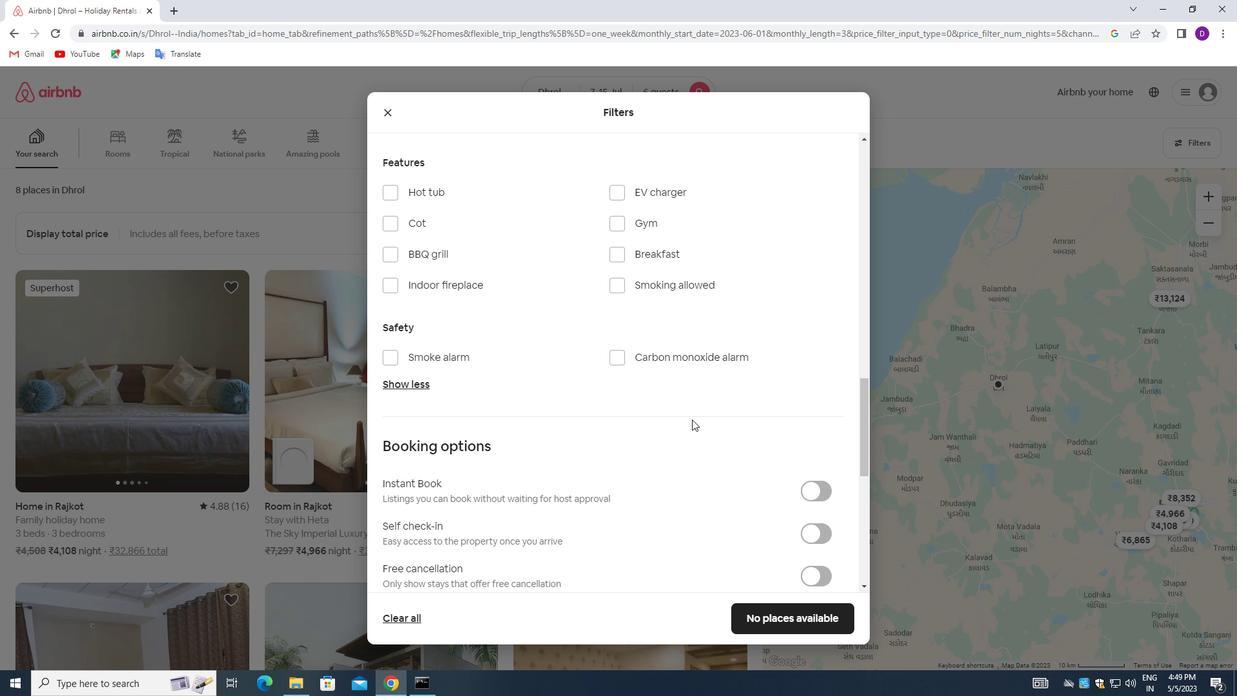 
Action: Mouse moved to (805, 399)
Screenshot: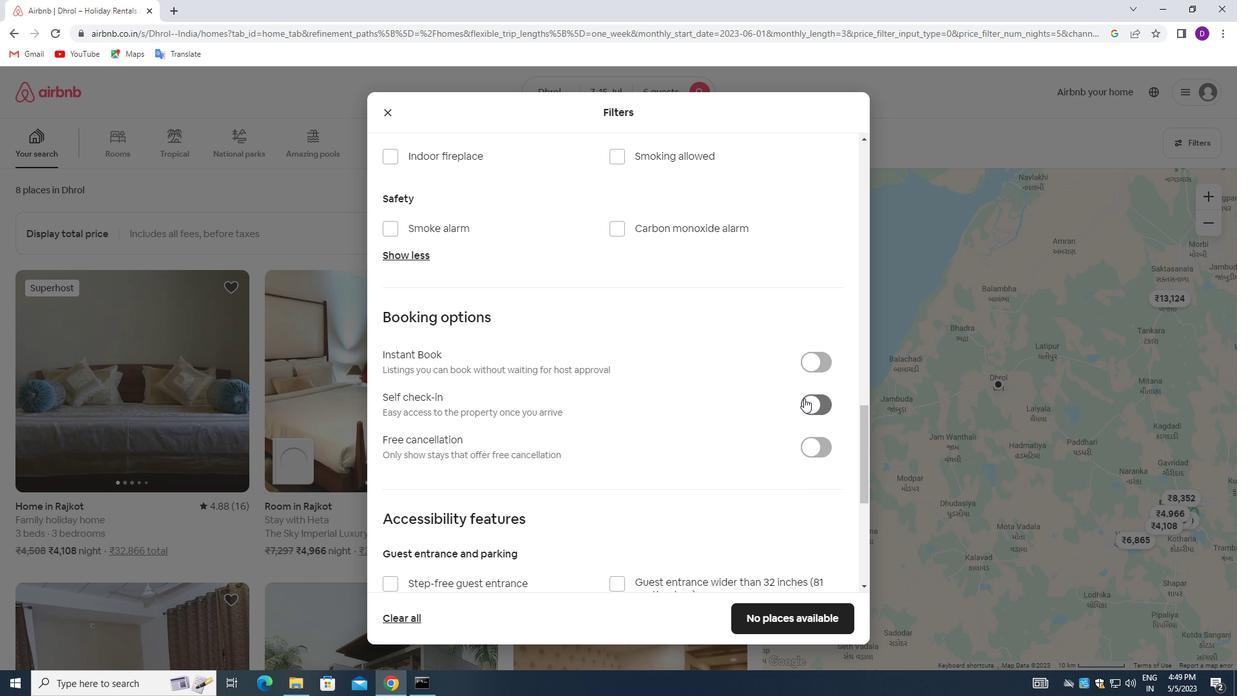 
Action: Mouse pressed left at (805, 399)
Screenshot: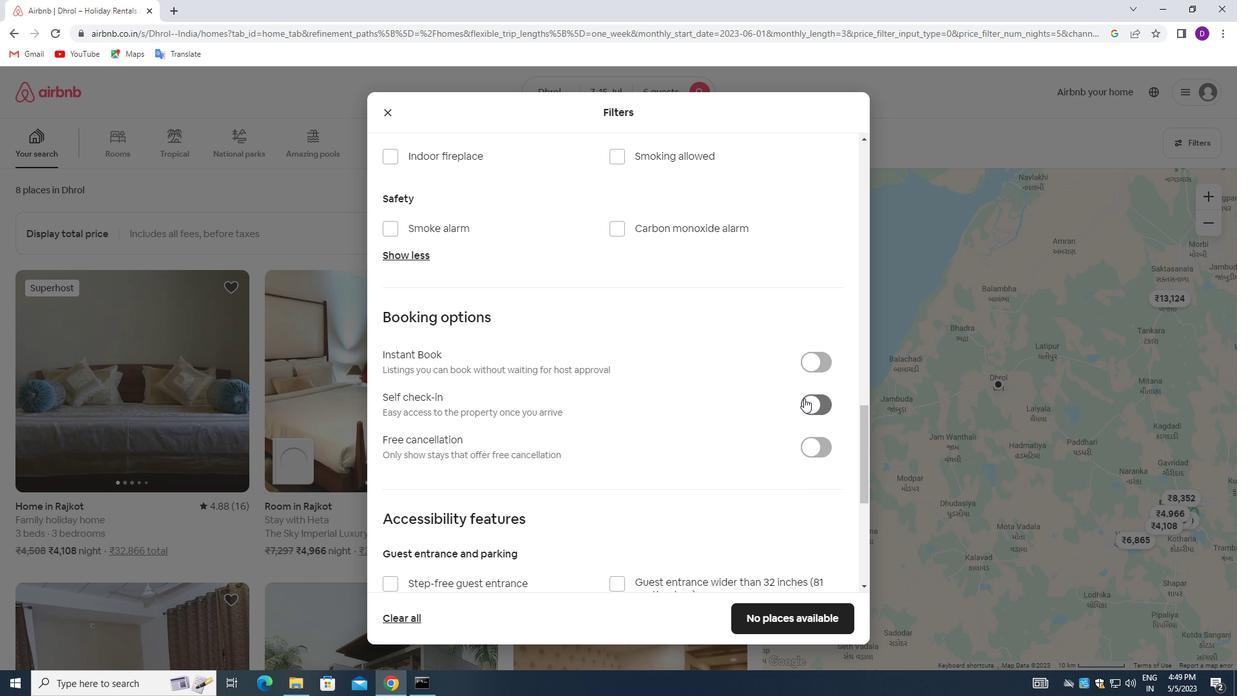 
Action: Mouse moved to (490, 426)
Screenshot: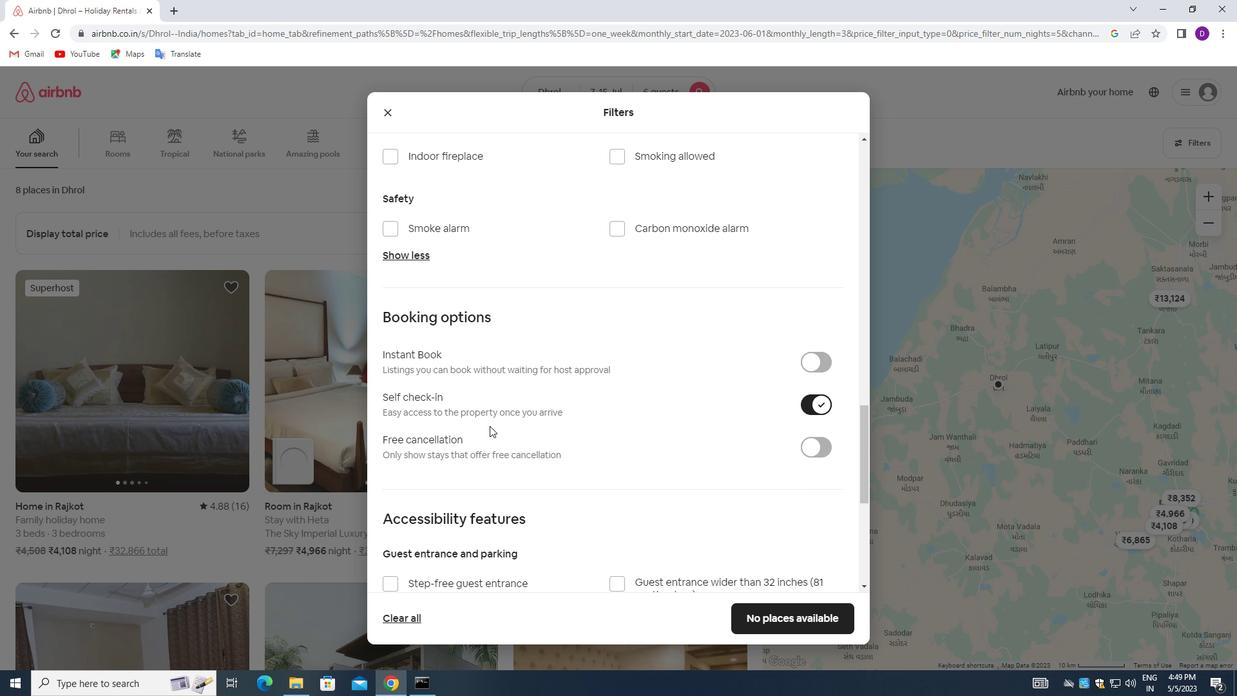 
Action: Mouse scrolled (490, 426) with delta (0, 0)
Screenshot: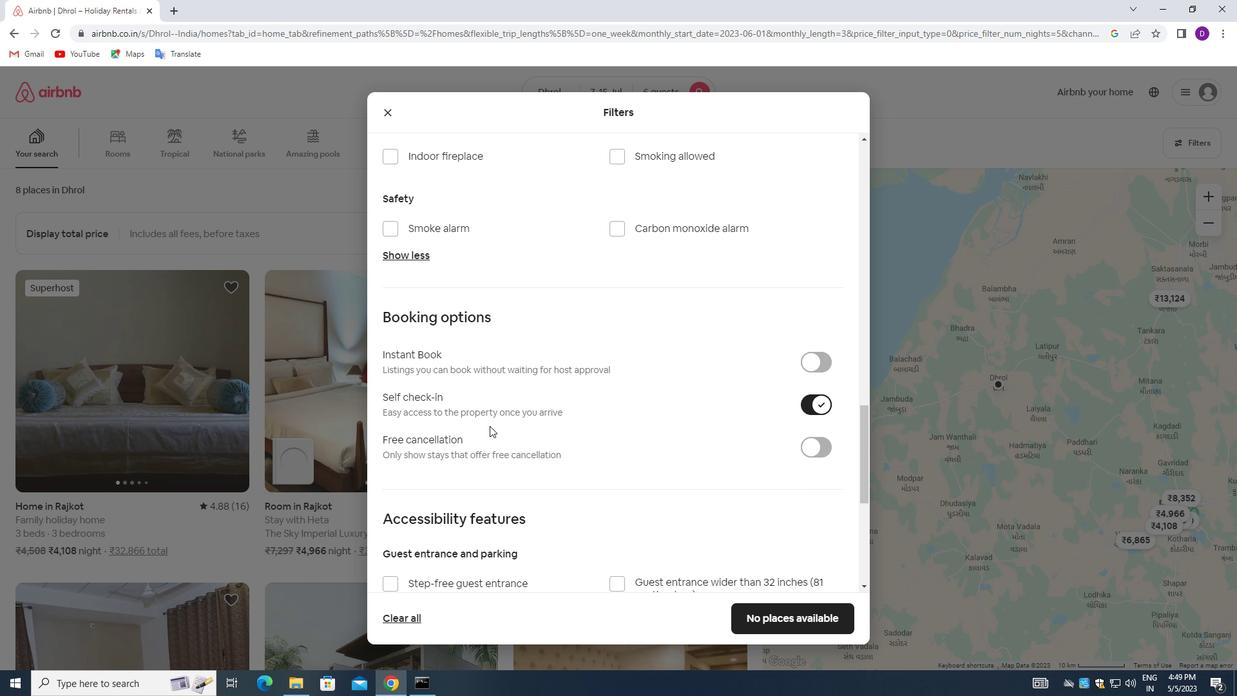 
Action: Mouse moved to (490, 426)
Screenshot: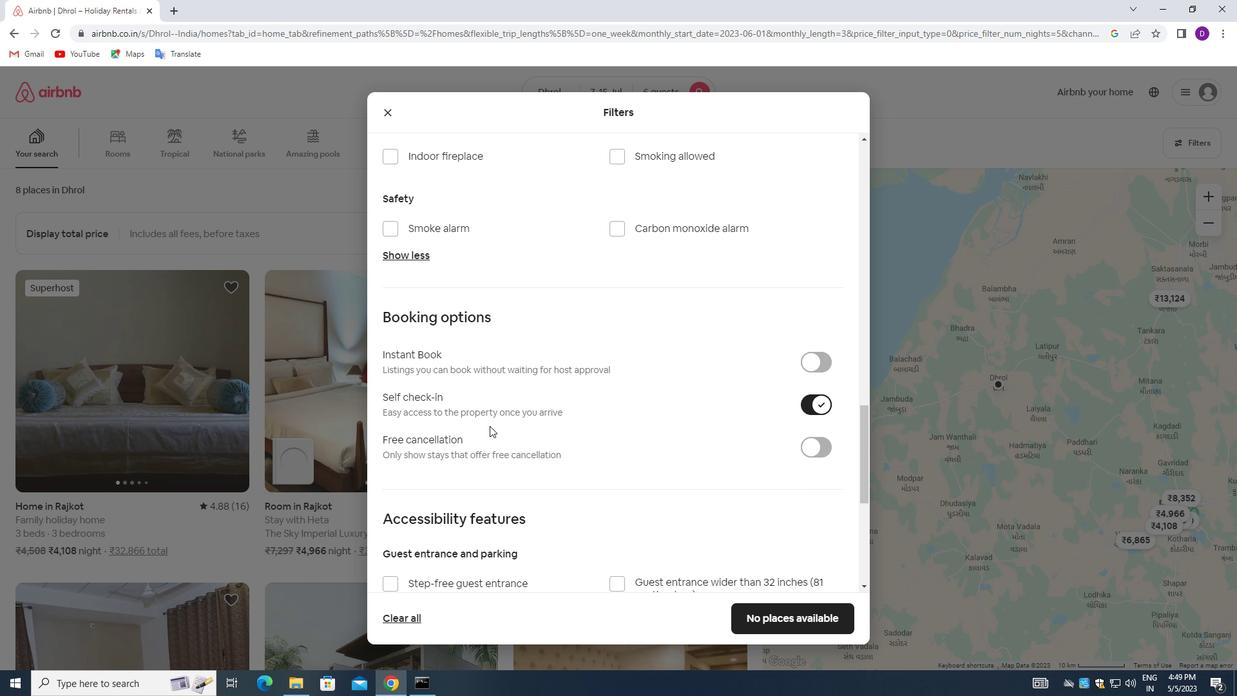 
Action: Mouse scrolled (490, 426) with delta (0, 0)
Screenshot: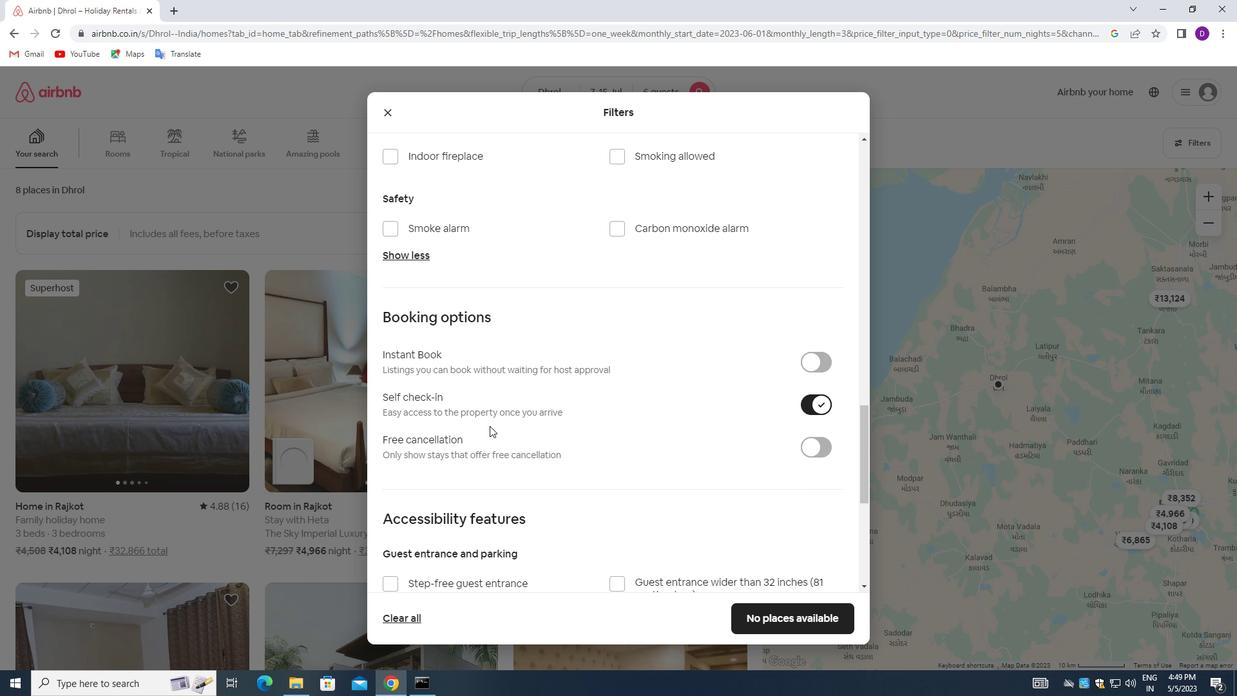
Action: Mouse scrolled (490, 426) with delta (0, 0)
Screenshot: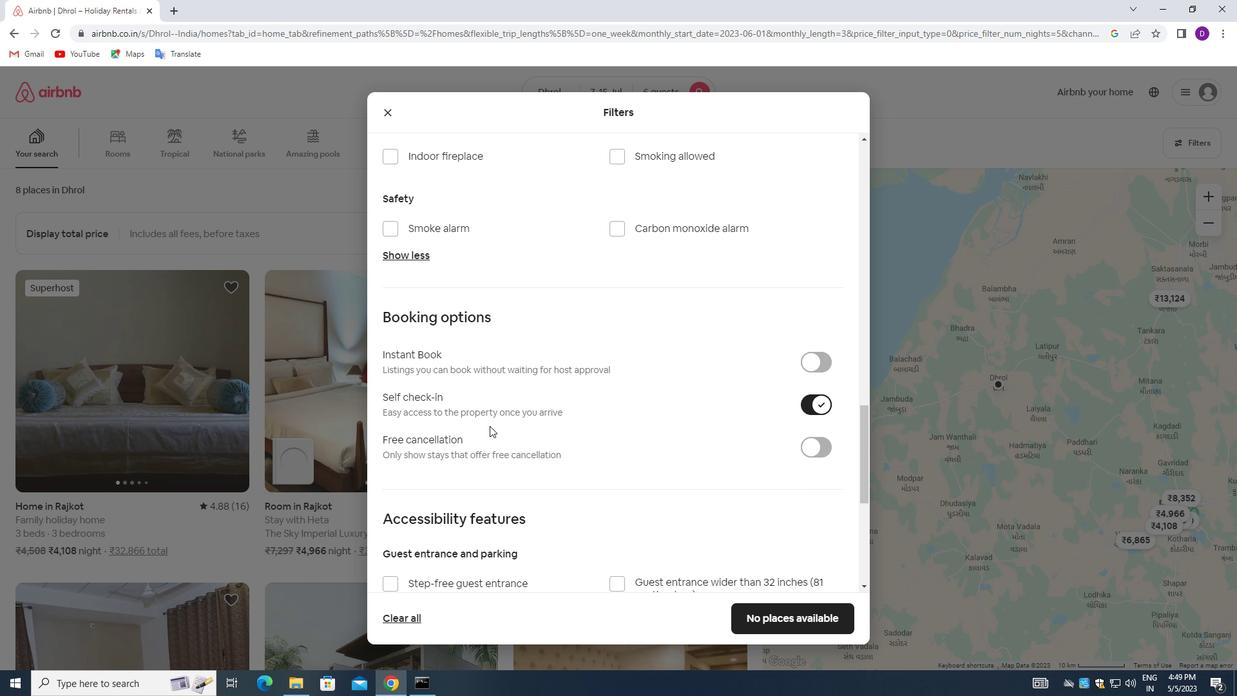 
Action: Mouse moved to (491, 430)
Screenshot: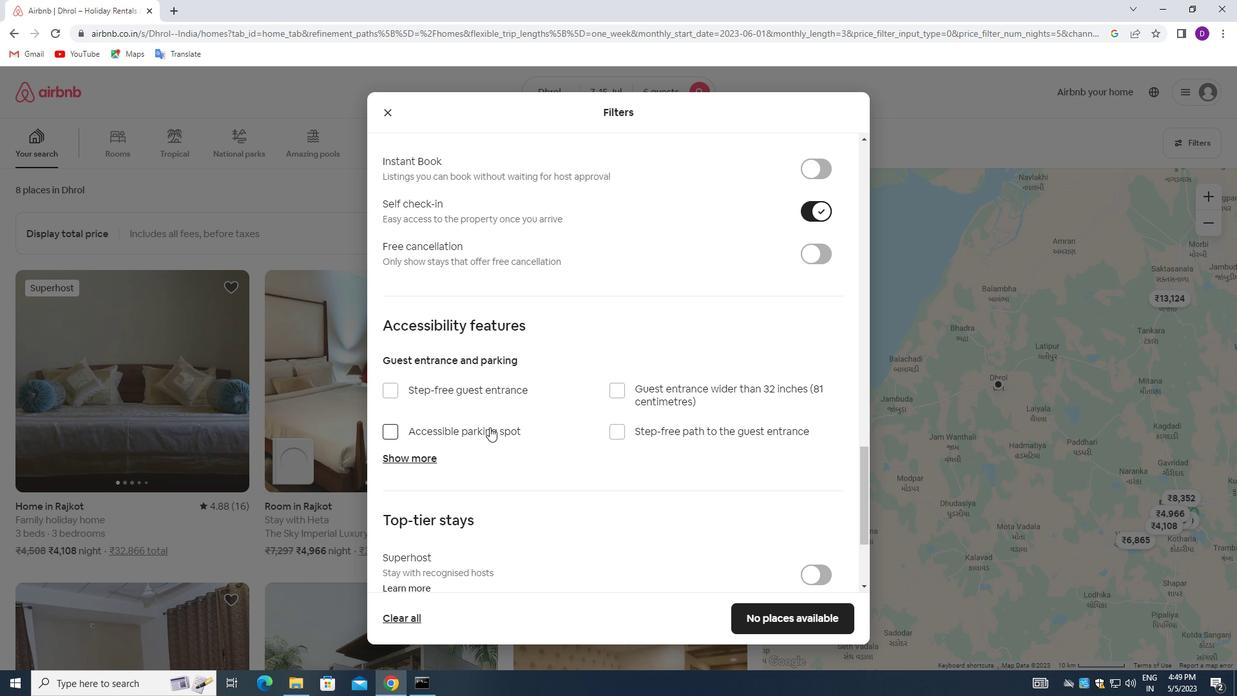 
Action: Mouse scrolled (491, 430) with delta (0, 0)
Screenshot: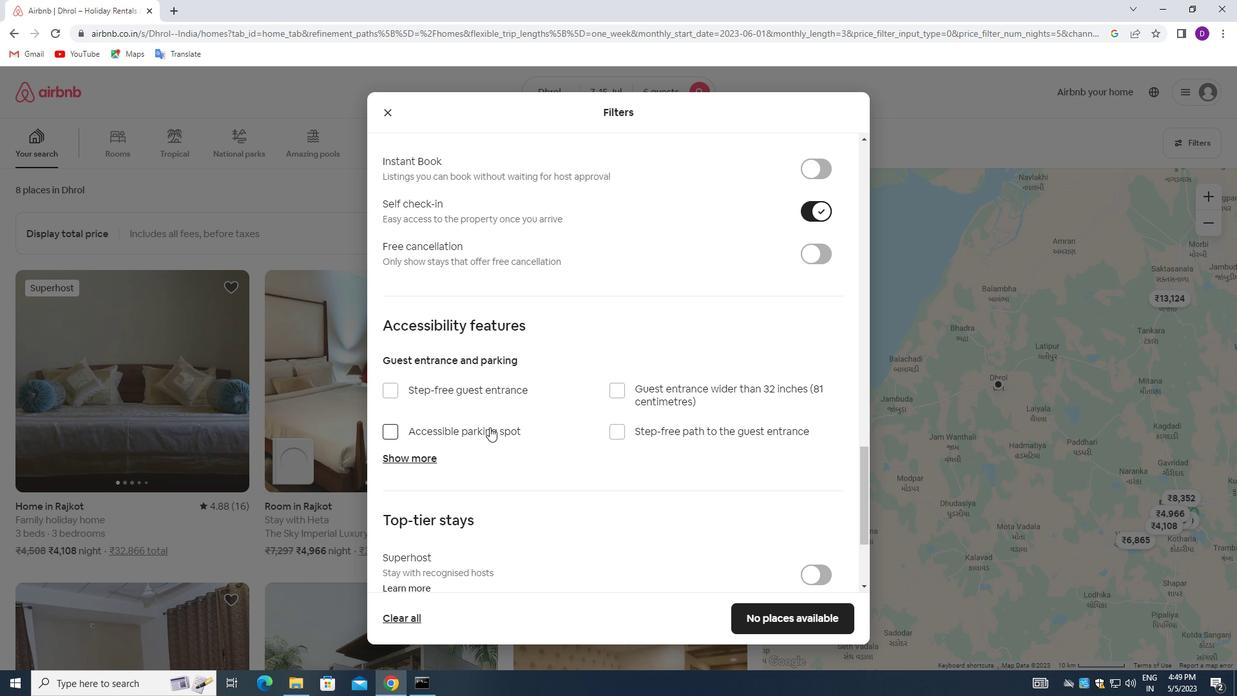 
Action: Mouse moved to (491, 431)
Screenshot: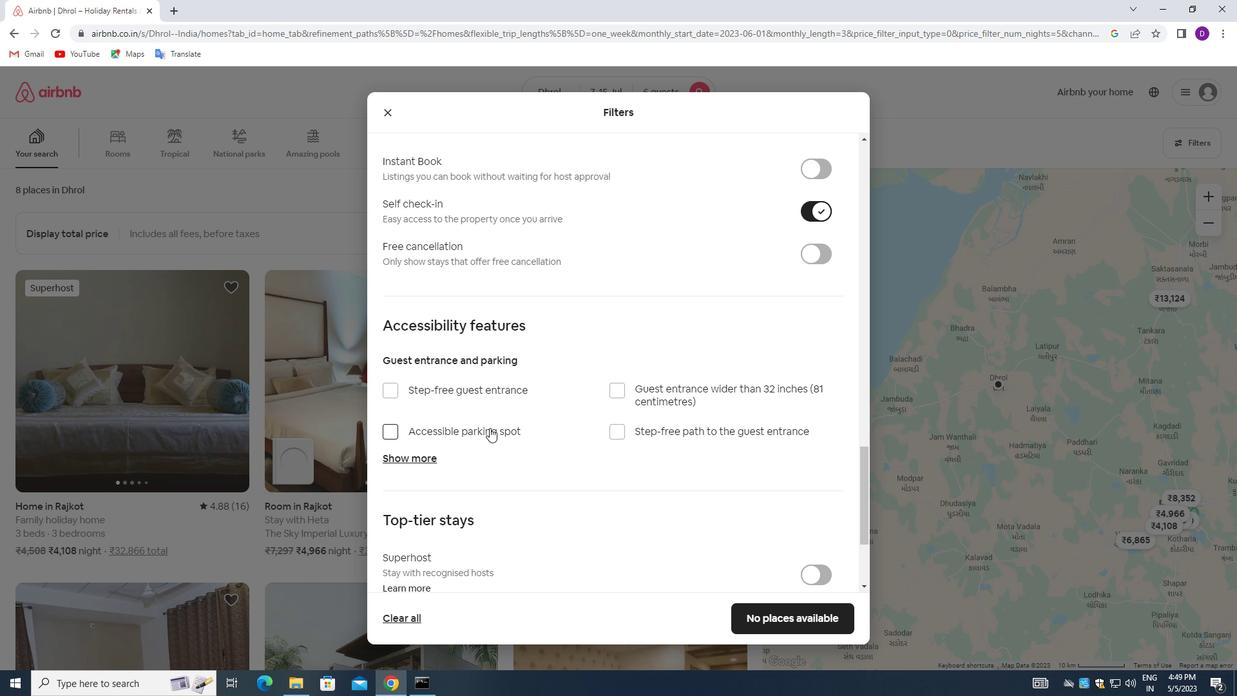 
Action: Mouse scrolled (491, 430) with delta (0, 0)
Screenshot: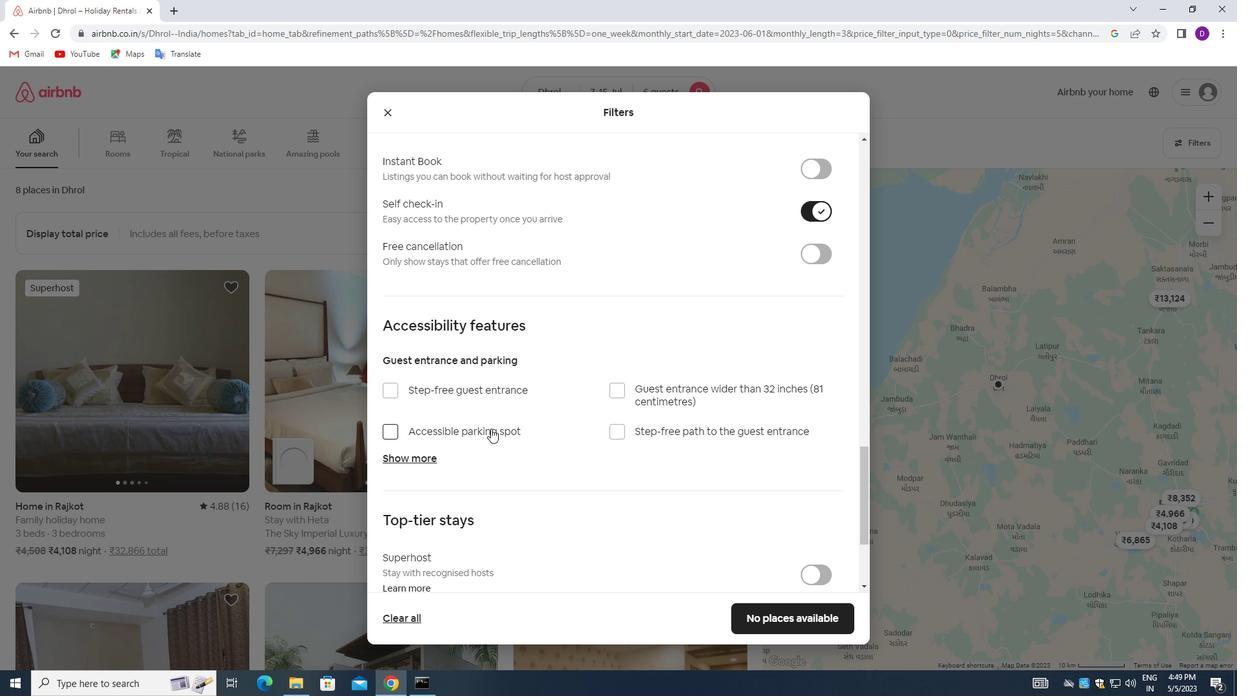 
Action: Mouse moved to (492, 431)
Screenshot: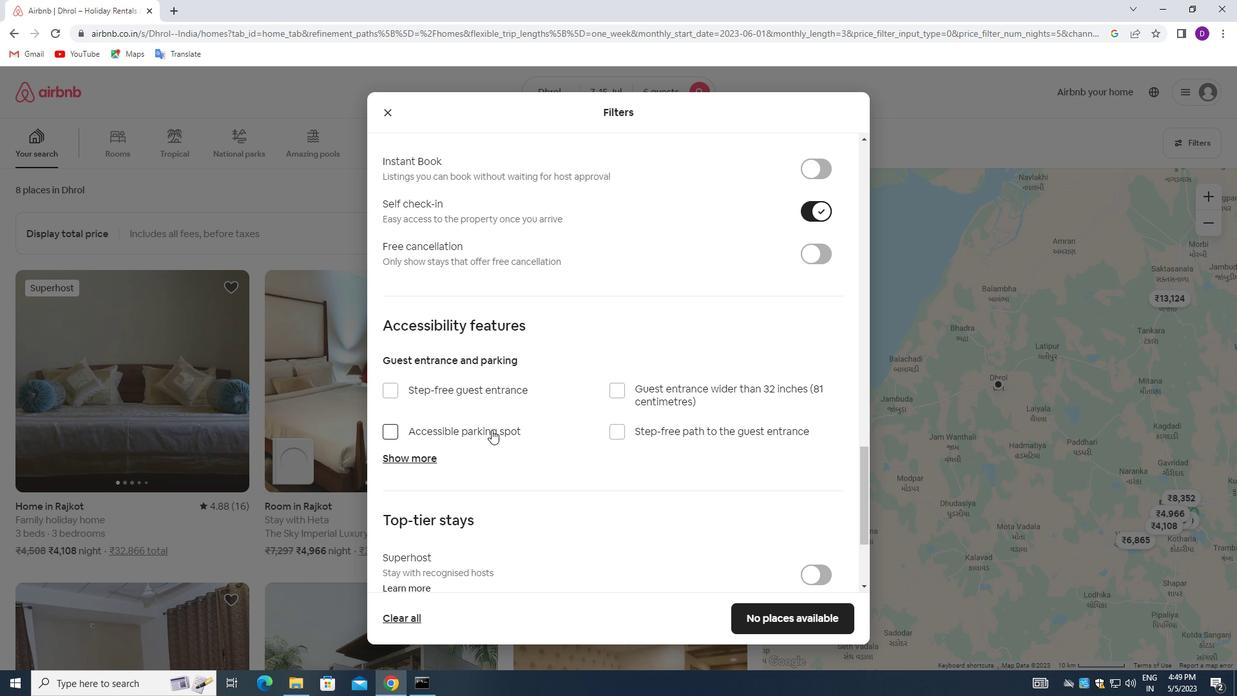 
Action: Mouse scrolled (492, 430) with delta (0, 0)
Screenshot: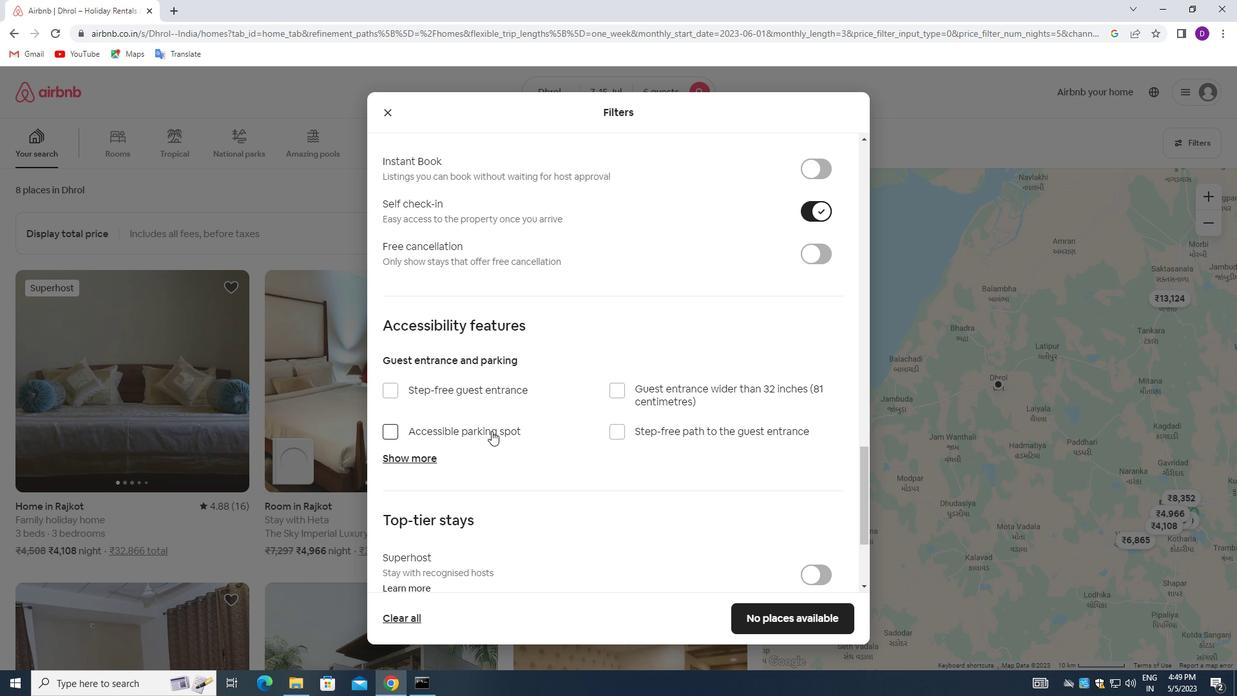 
Action: Mouse moved to (487, 446)
Screenshot: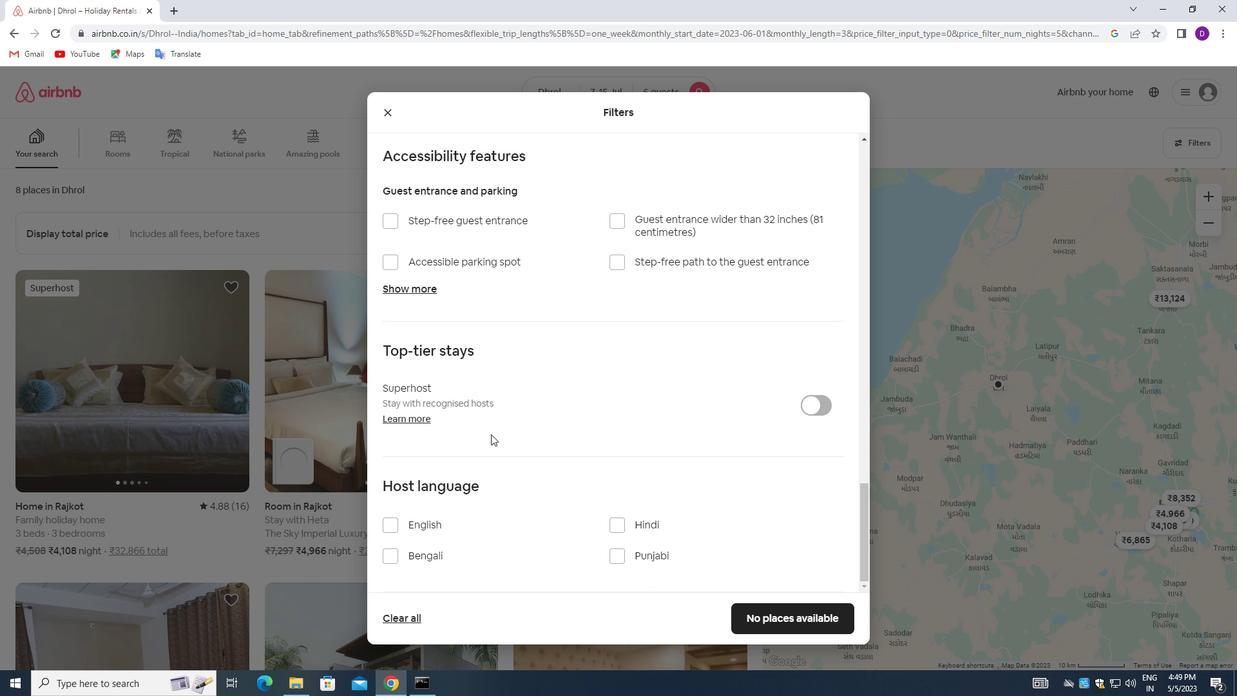 
Action: Mouse scrolled (487, 446) with delta (0, 0)
Screenshot: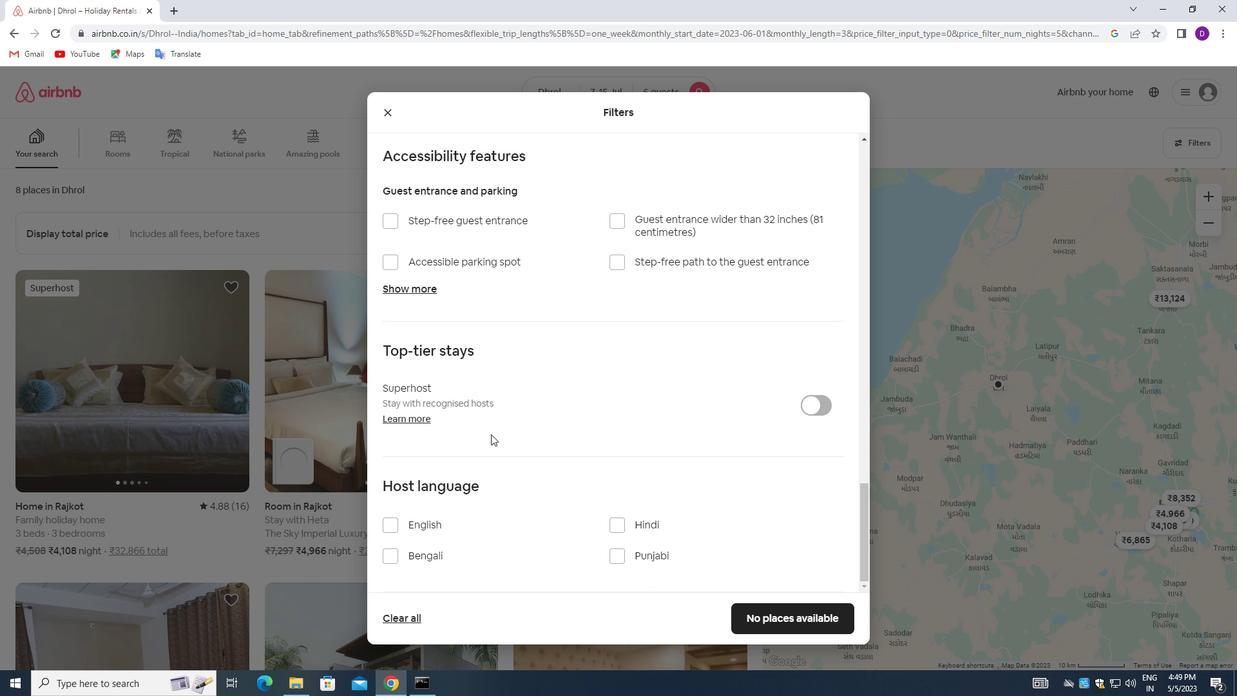 
Action: Mouse moved to (485, 450)
Screenshot: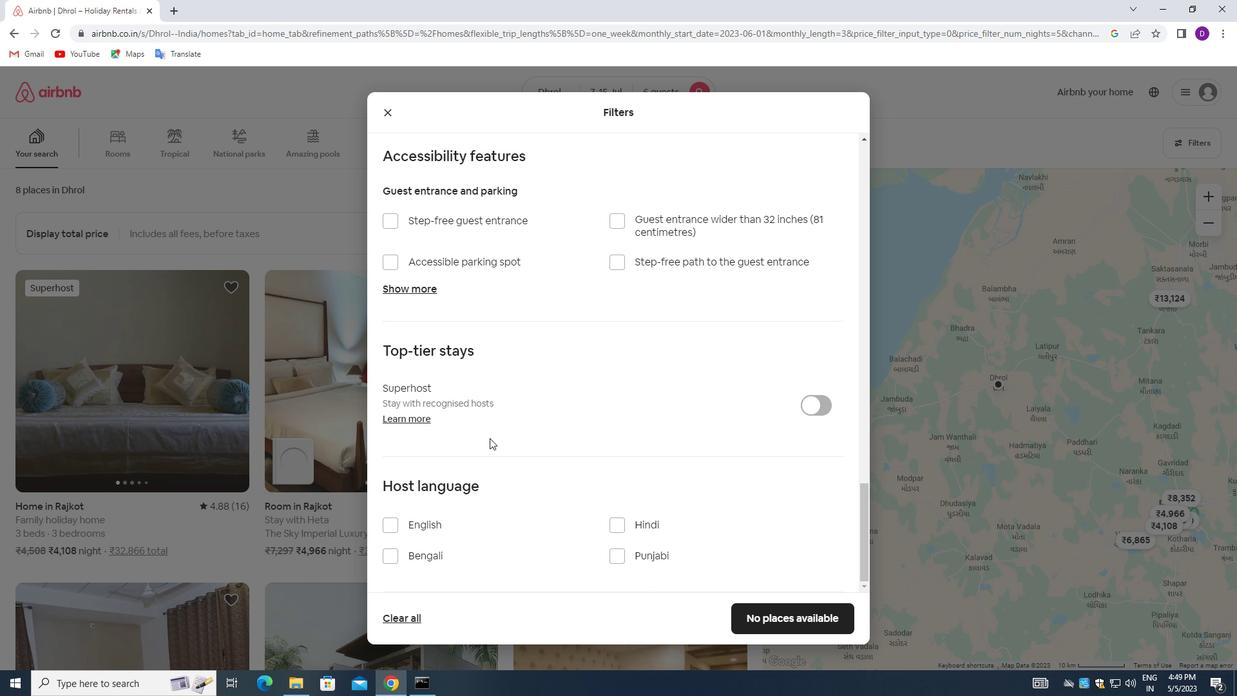 
Action: Mouse scrolled (485, 450) with delta (0, 0)
Screenshot: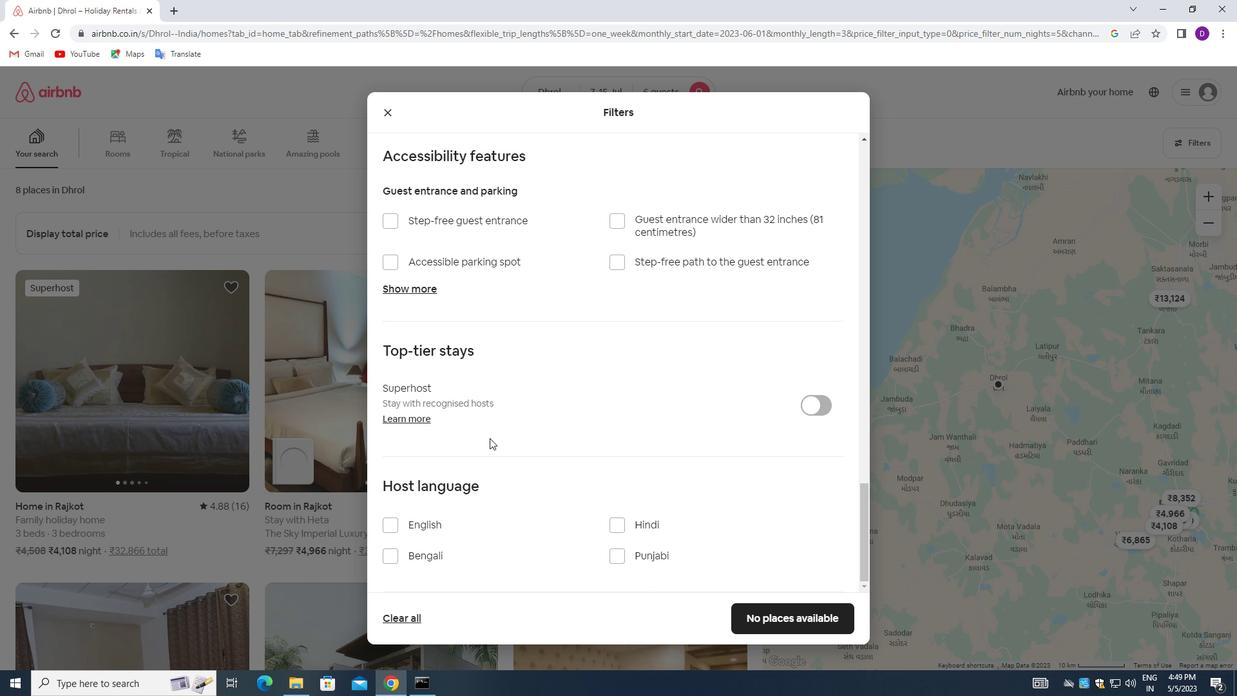 
Action: Mouse moved to (392, 522)
Screenshot: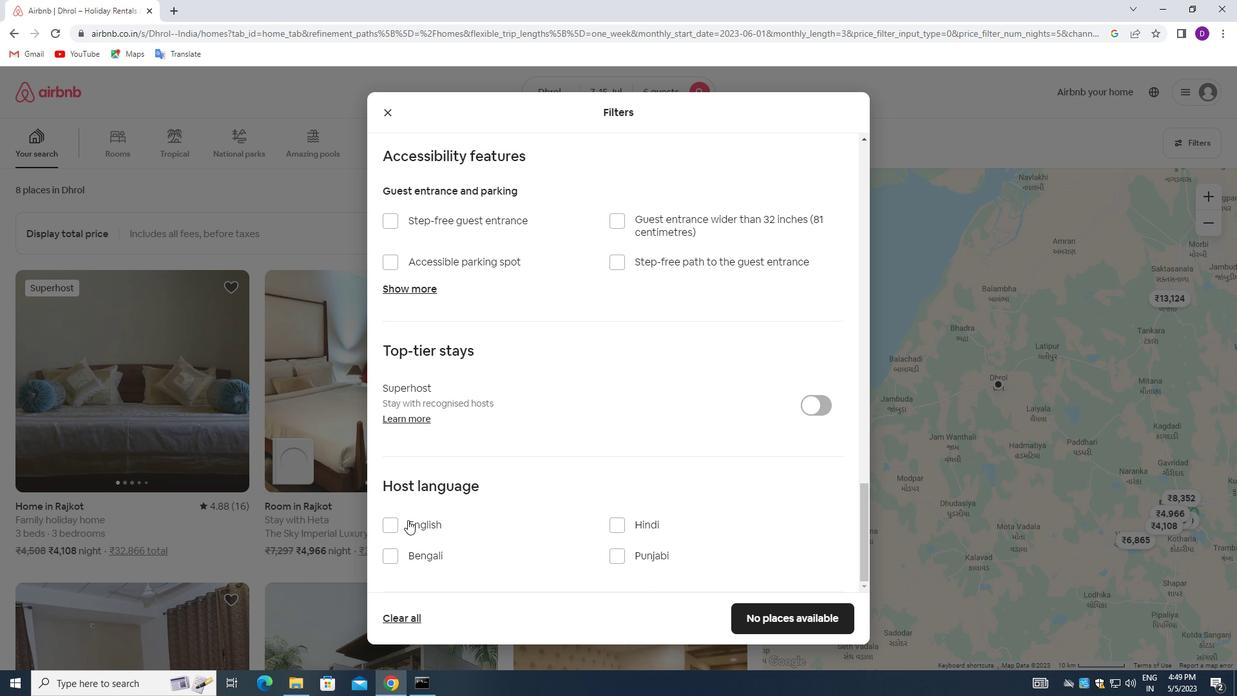 
Action: Mouse pressed left at (392, 522)
Screenshot: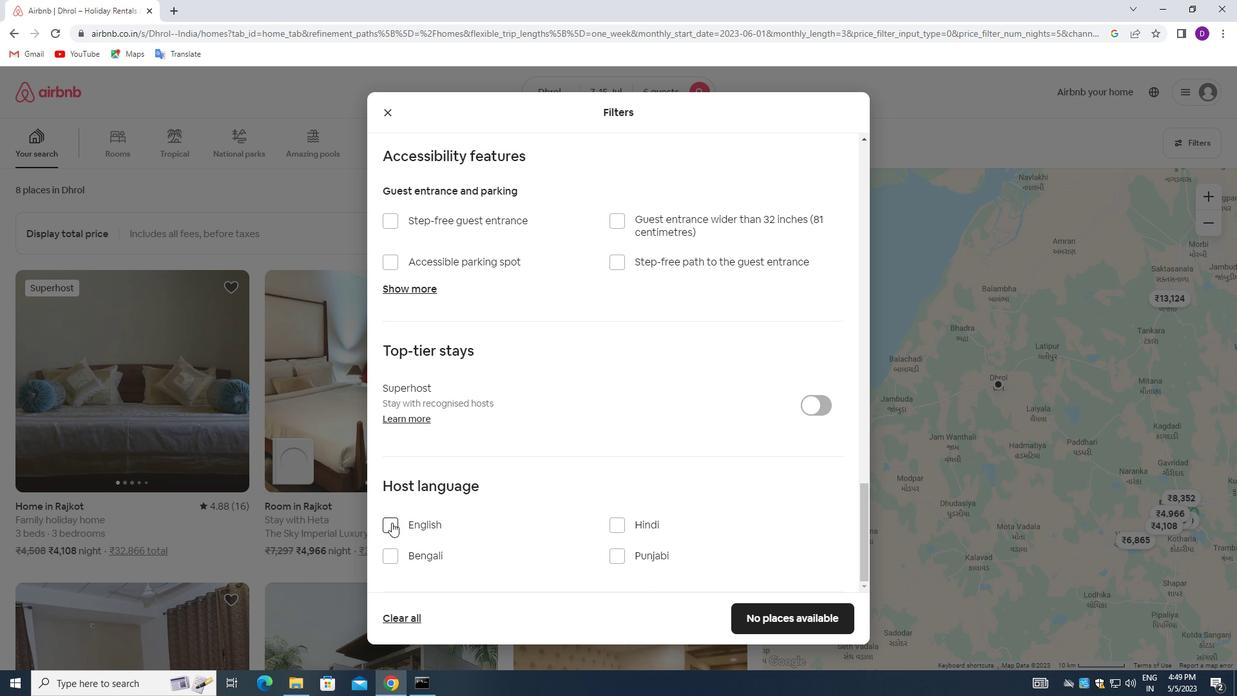 
Action: Mouse moved to (756, 618)
Screenshot: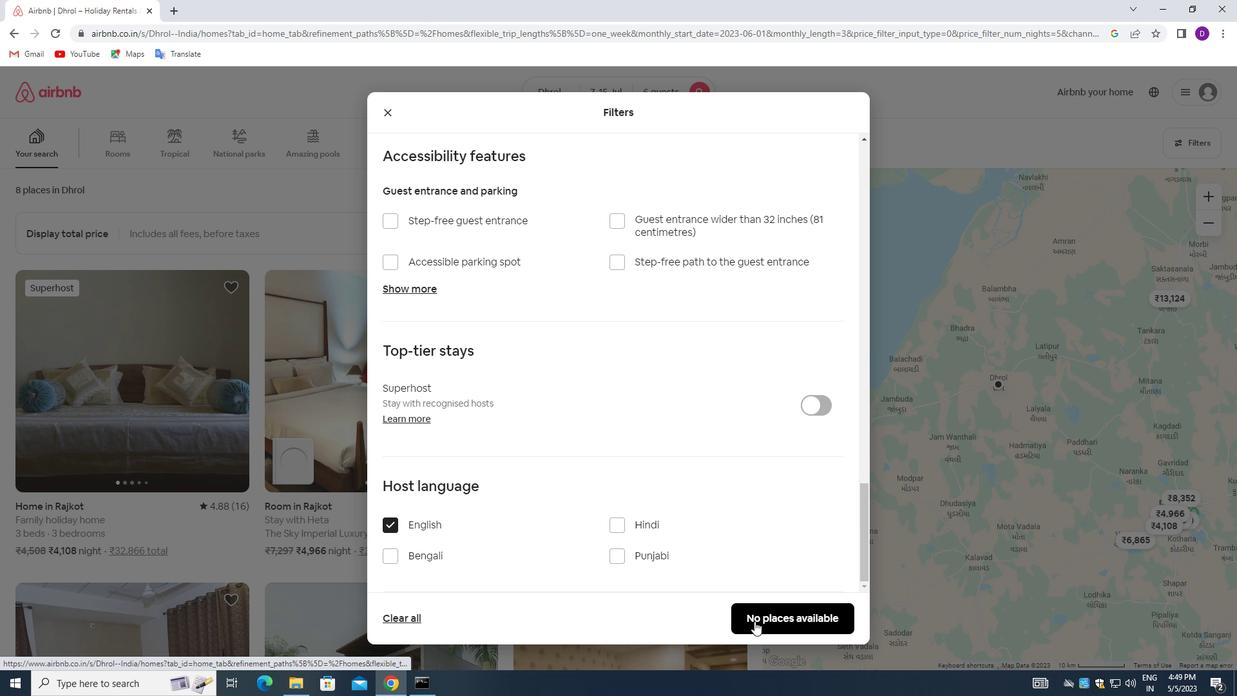 
Action: Mouse pressed left at (756, 618)
Screenshot: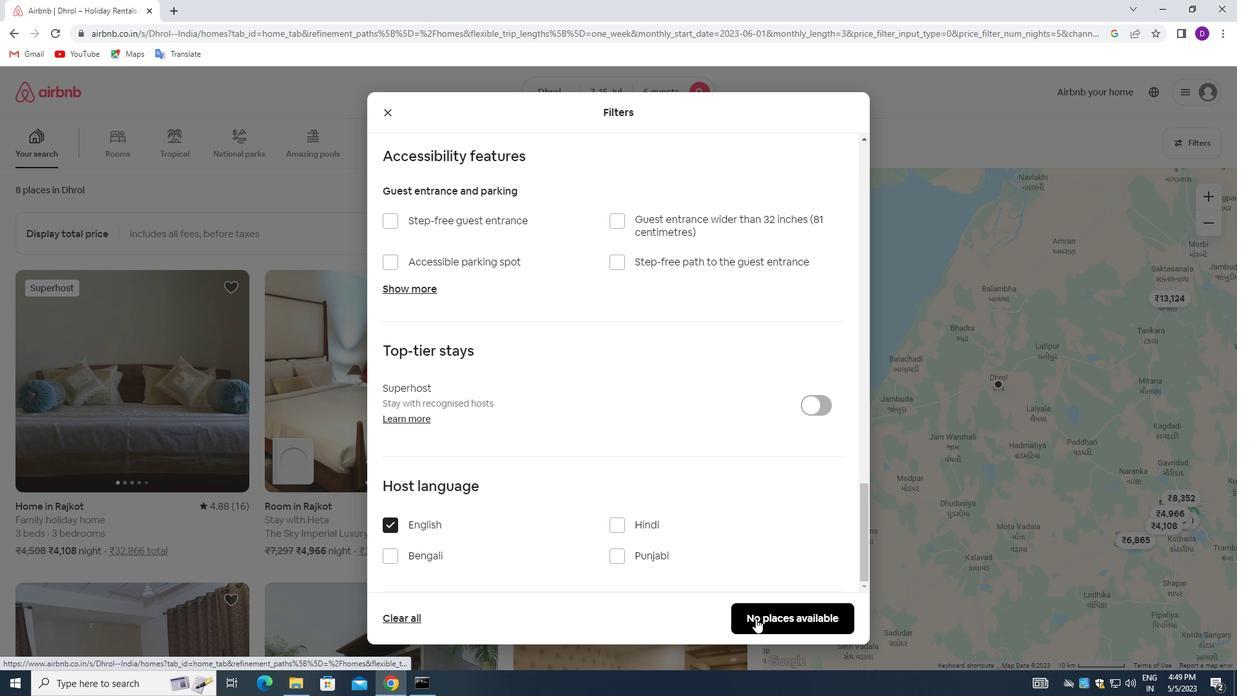 
Action: Mouse moved to (704, 486)
Screenshot: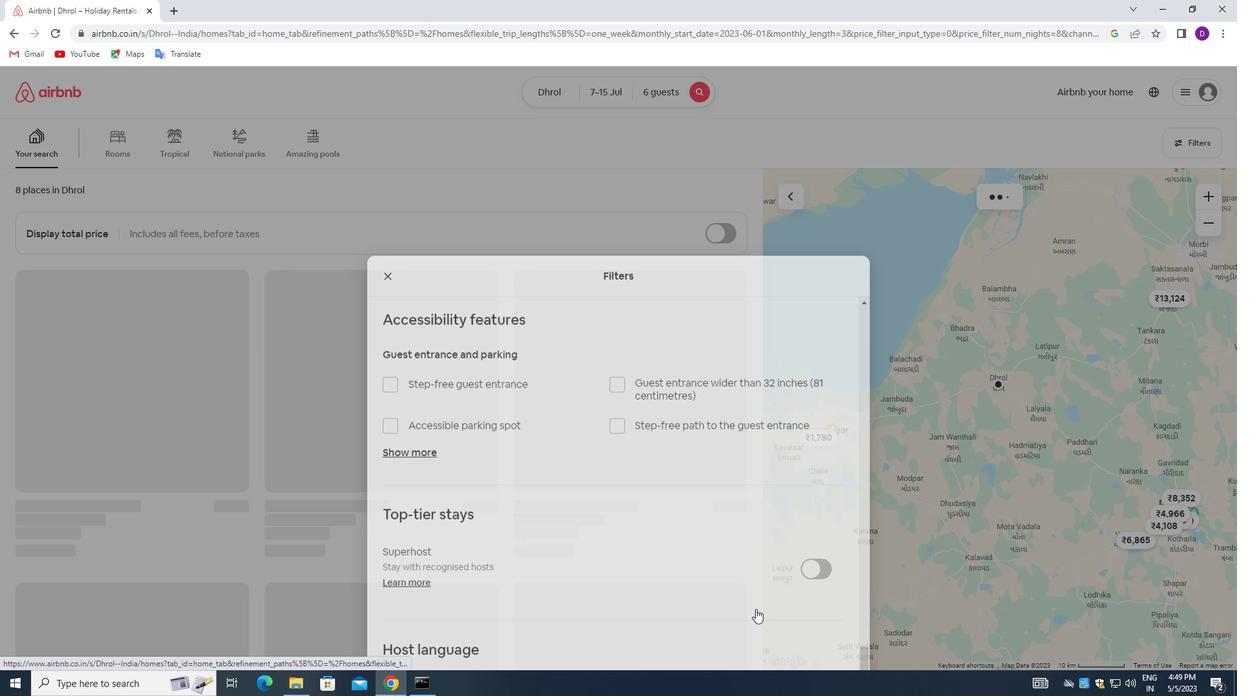 
